 Task: Buy 5 Viscometers from Measuring & Testing section under best seller category for shipping address: Ethan King, 1137 Star Trek Drive, Pensacola, Florida 32501, Cell Number 8503109646. Pay from credit card ending with 6759, CVV 506
Action: Mouse moved to (825, 163)
Screenshot: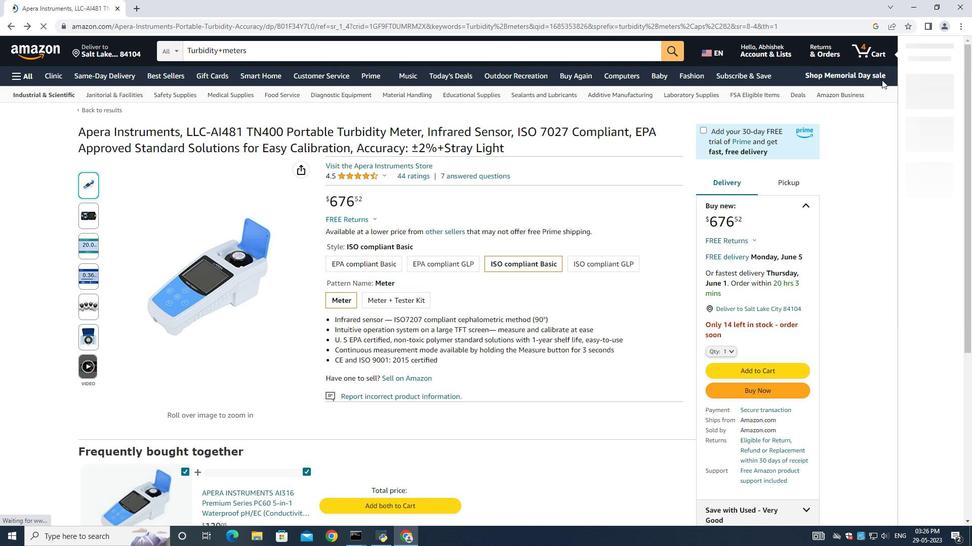 
Action: Mouse scrolled (825, 163) with delta (0, 0)
Screenshot: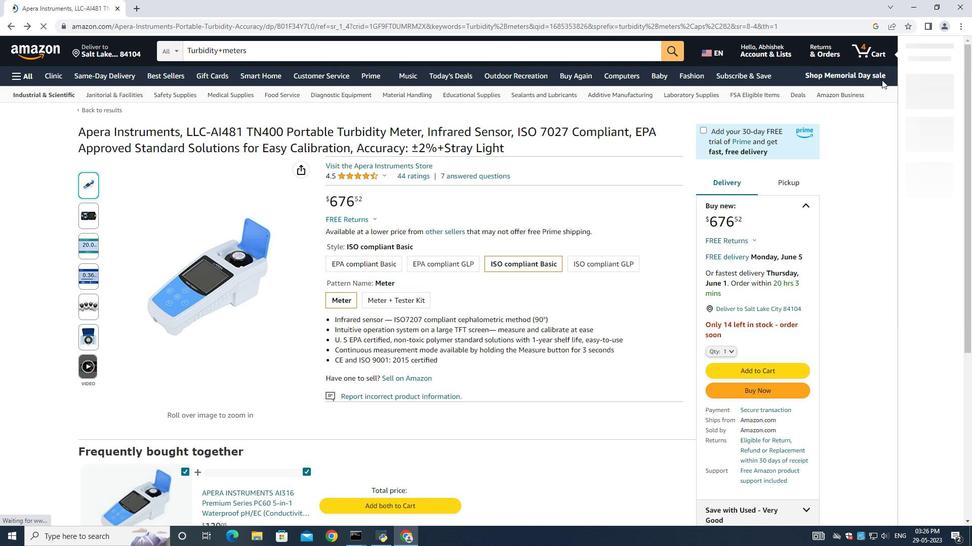 
Action: Mouse moved to (831, 163)
Screenshot: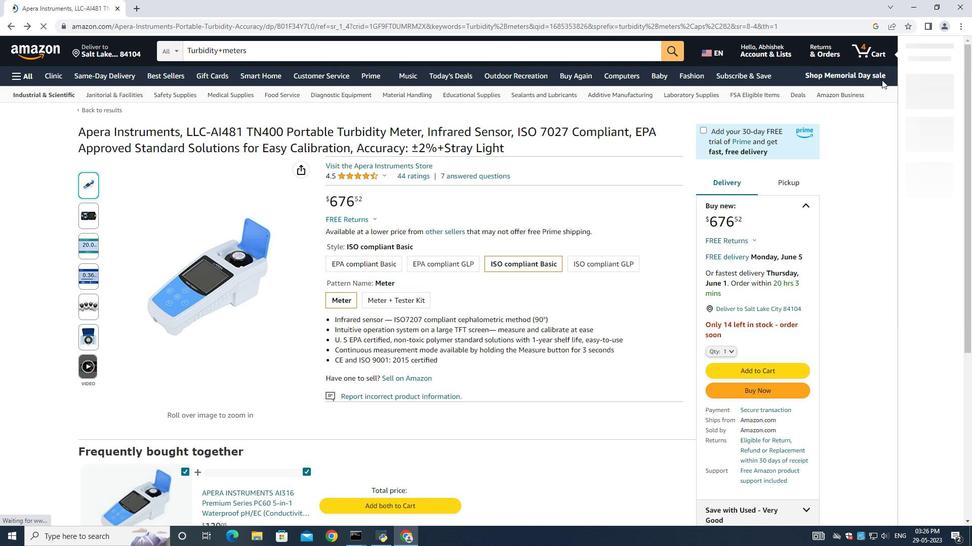 
Action: Mouse scrolled (831, 164) with delta (0, 0)
Screenshot: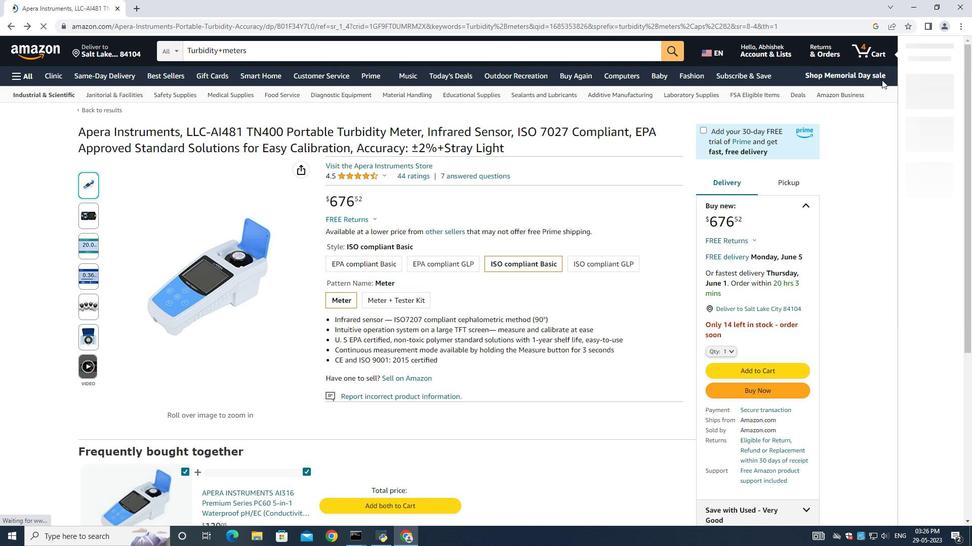 
Action: Mouse moved to (836, 165)
Screenshot: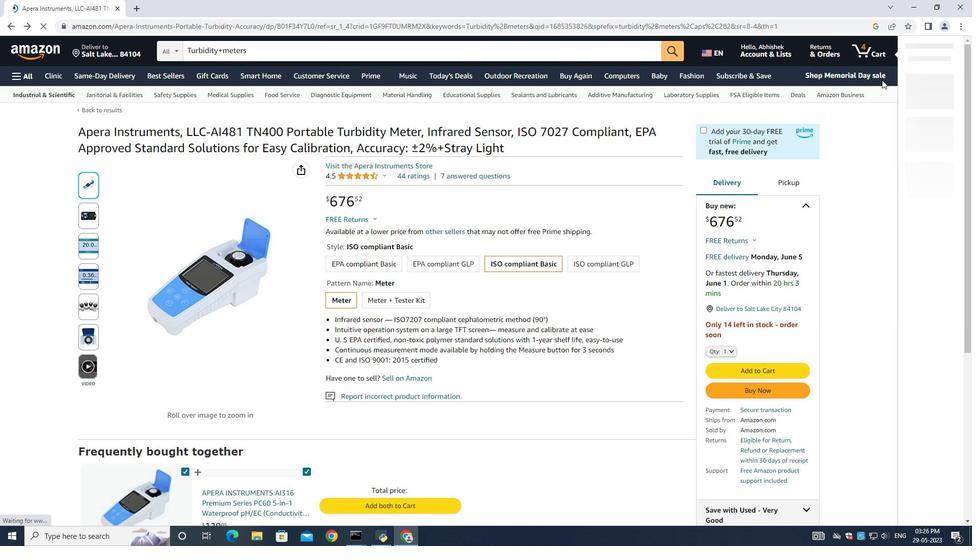 
Action: Mouse scrolled (833, 165) with delta (0, 0)
Screenshot: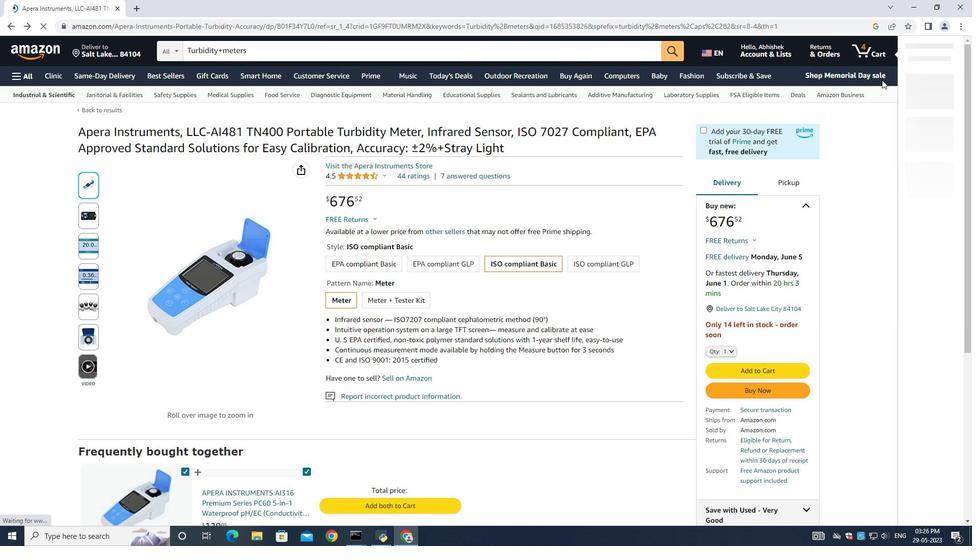 
Action: Mouse moved to (838, 166)
Screenshot: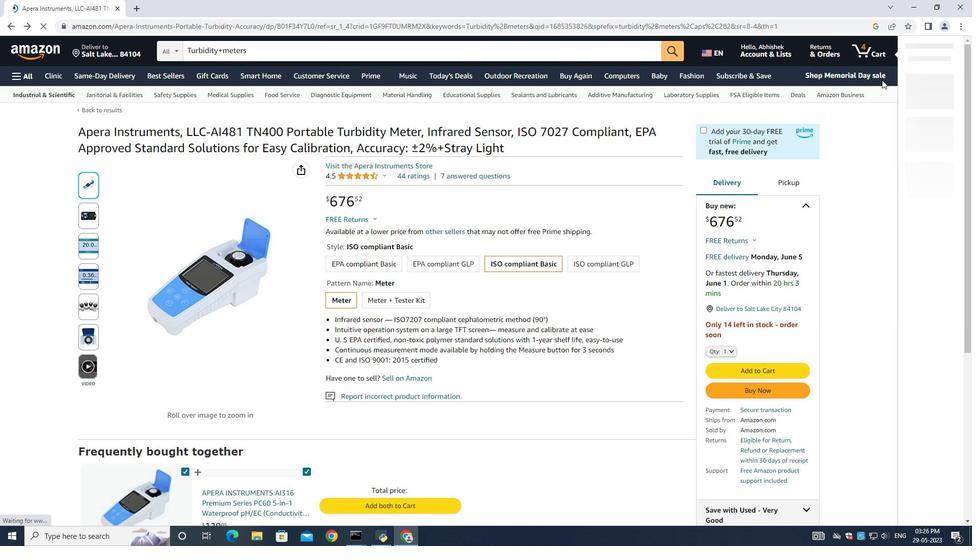 
Action: Mouse scrolled (836, 166) with delta (0, 0)
Screenshot: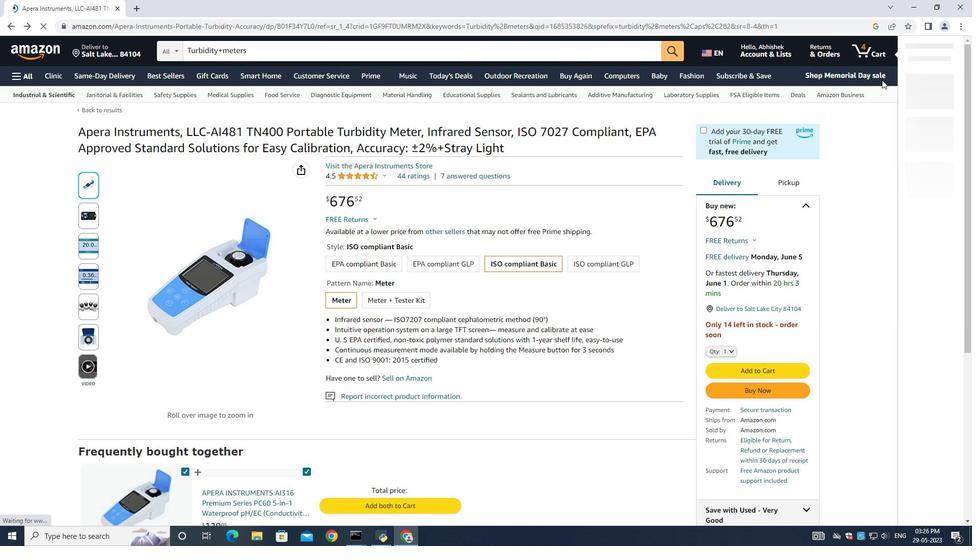 
Action: Mouse moved to (842, 168)
Screenshot: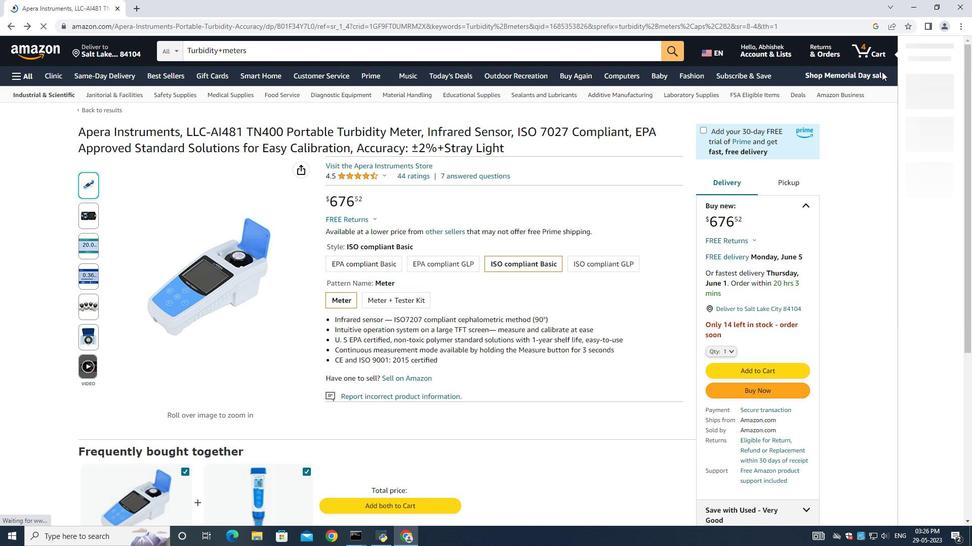 
Action: Mouse scrolled (838, 167) with delta (0, 0)
Screenshot: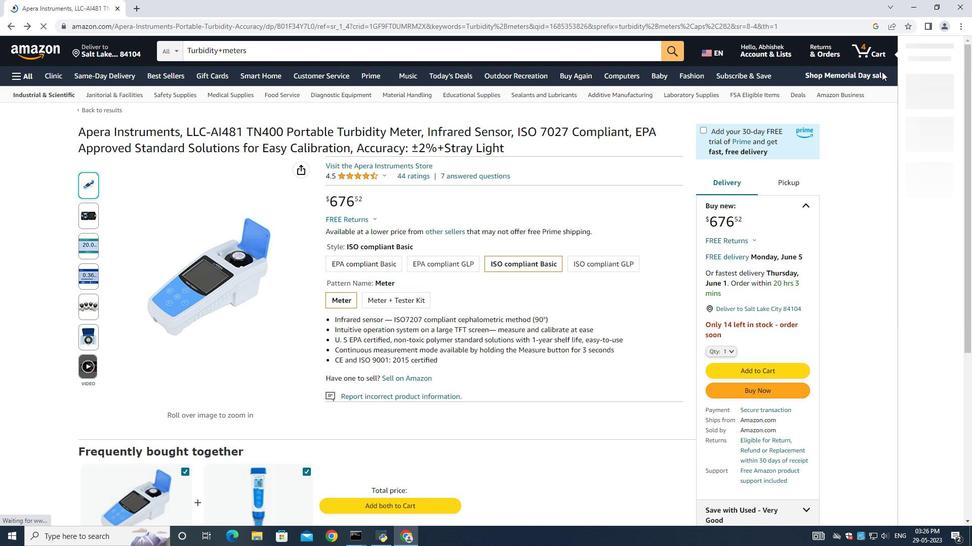 
Action: Mouse moved to (854, 169)
Screenshot: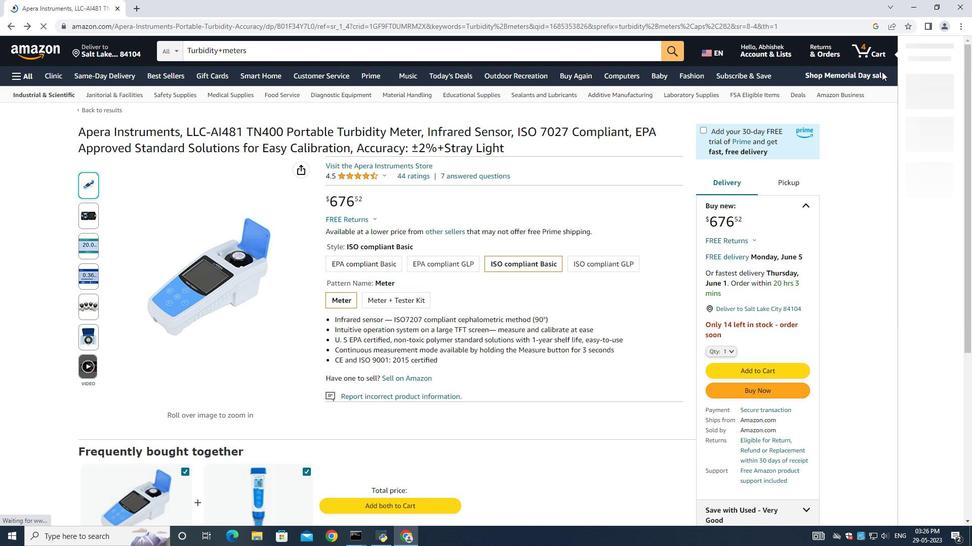 
Action: Mouse scrolled (847, 169) with delta (0, 0)
Screenshot: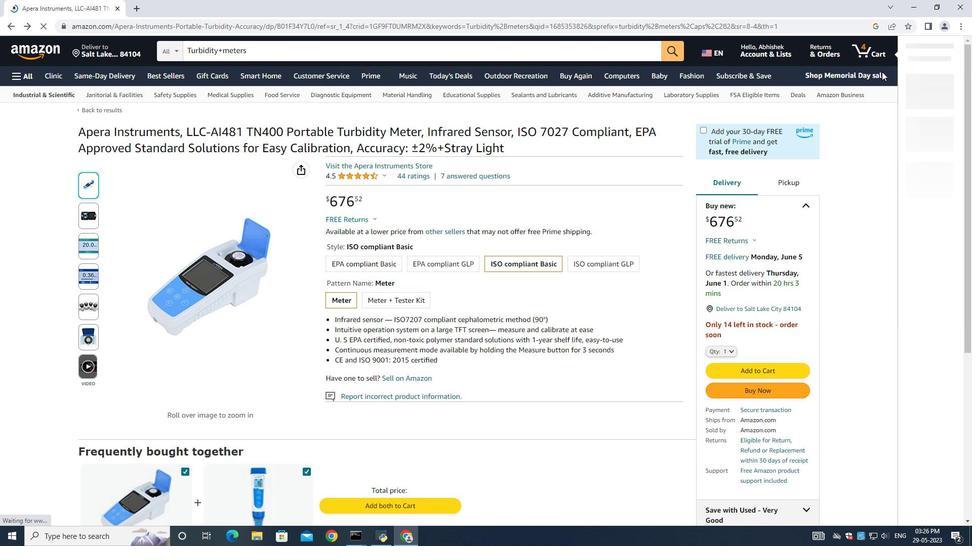 
Action: Mouse moved to (919, 160)
Screenshot: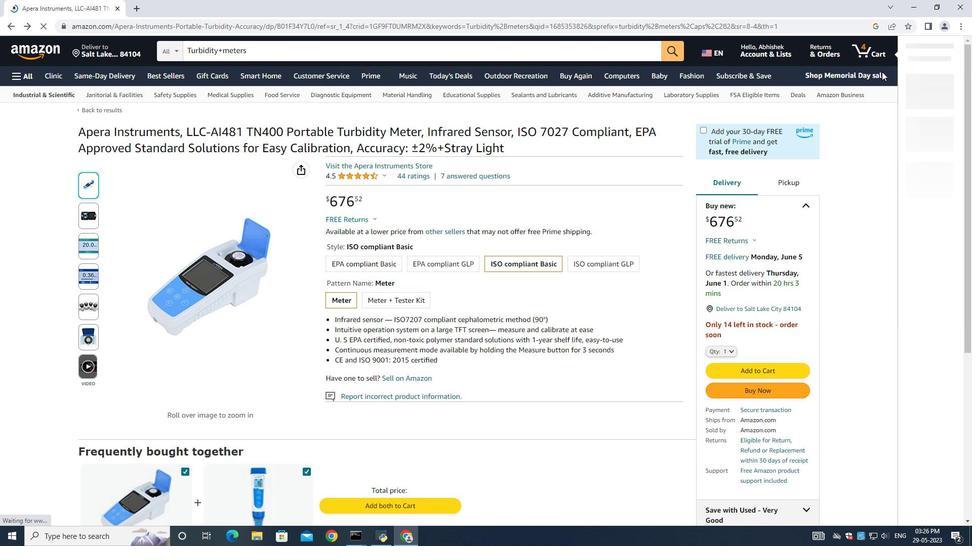 
Action: Mouse scrolled (863, 170) with delta (0, 0)
Screenshot: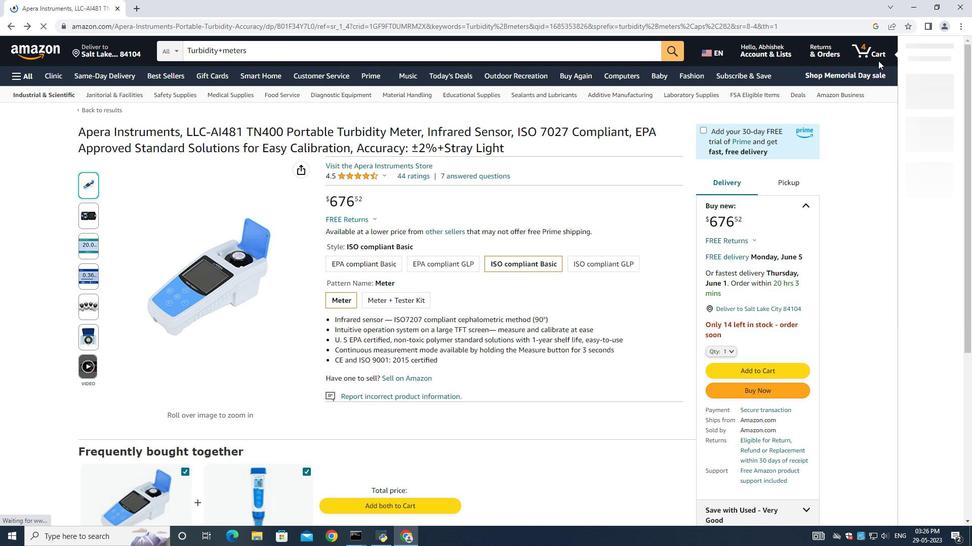 
Action: Mouse moved to (919, 160)
Screenshot: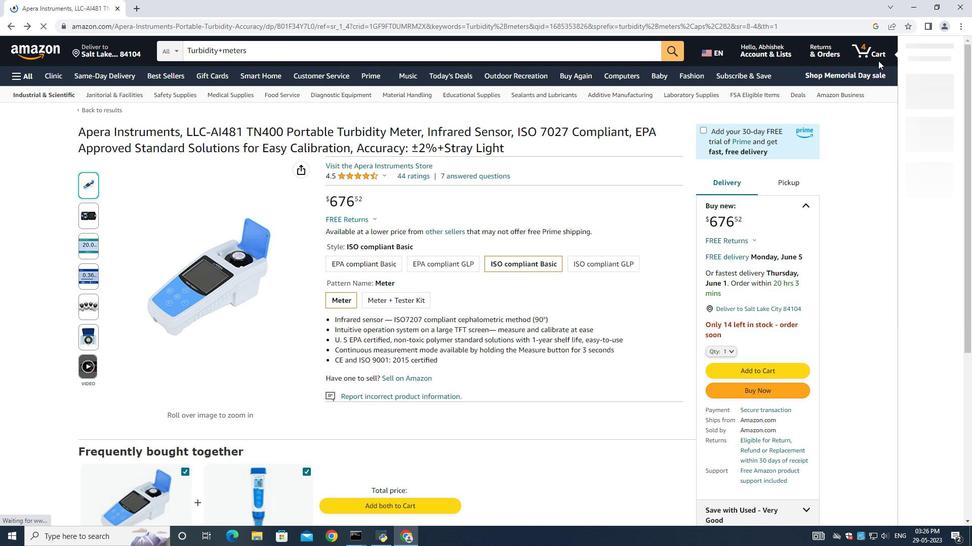 
Action: Mouse scrolled (919, 161) with delta (0, 0)
Screenshot: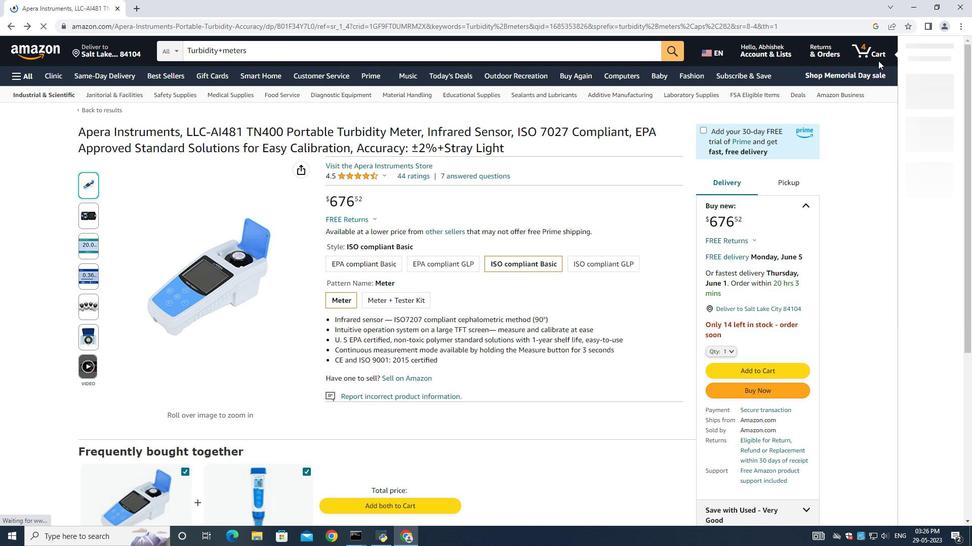 
Action: Mouse moved to (874, 45)
Screenshot: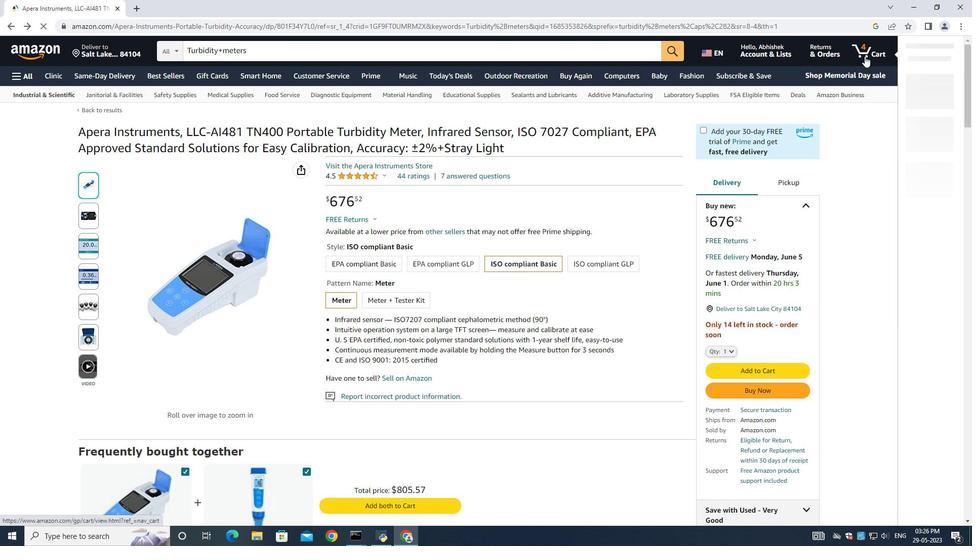 
Action: Mouse pressed left at (874, 45)
Screenshot: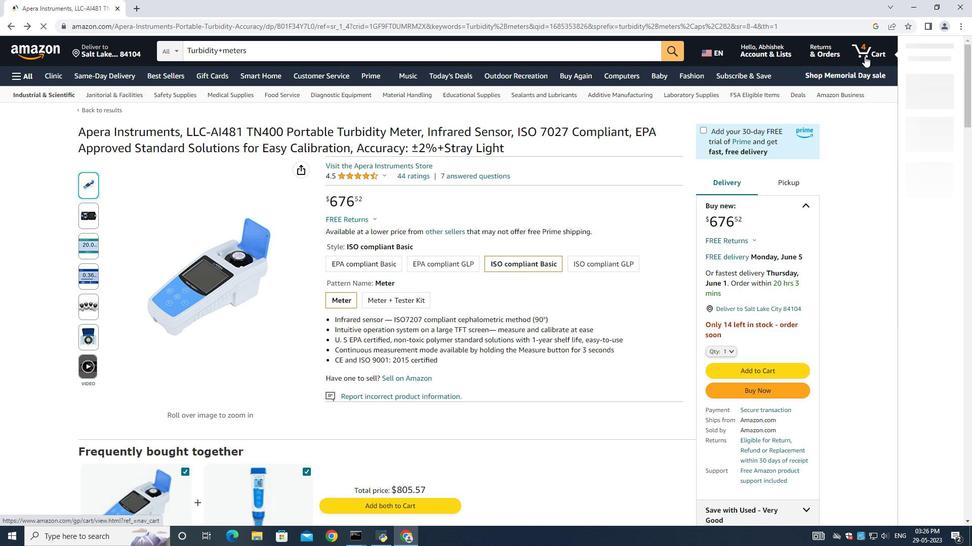 
Action: Mouse moved to (295, 330)
Screenshot: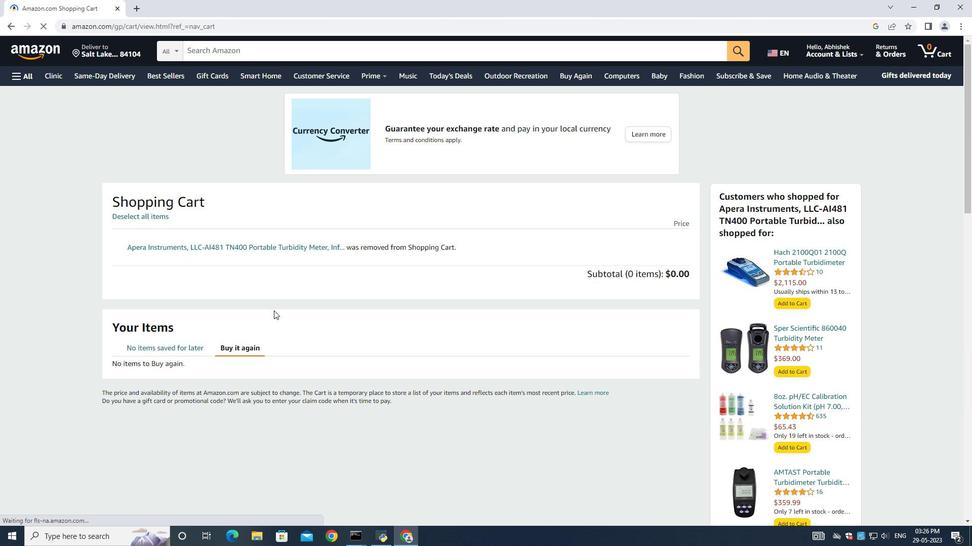 
Action: Mouse pressed left at (295, 330)
Screenshot: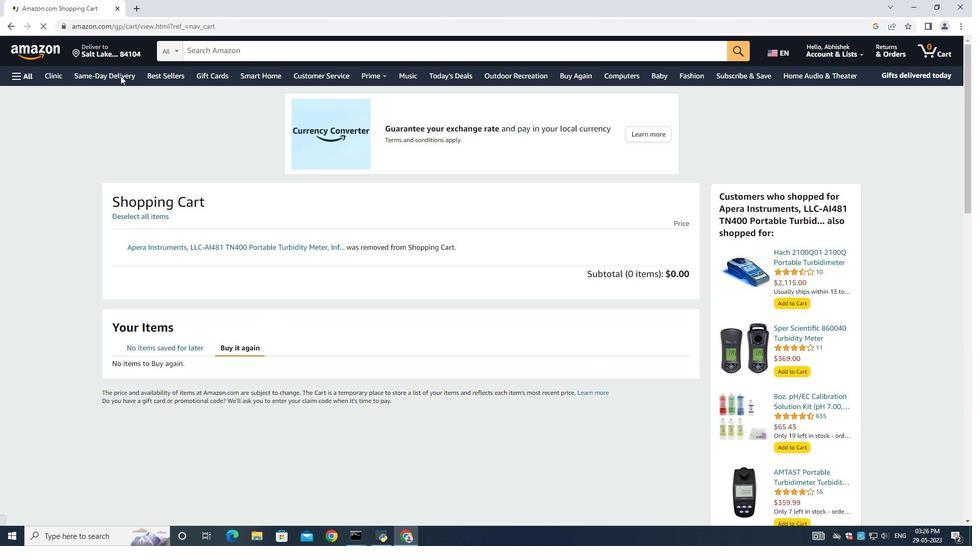 
Action: Mouse moved to (18, 77)
Screenshot: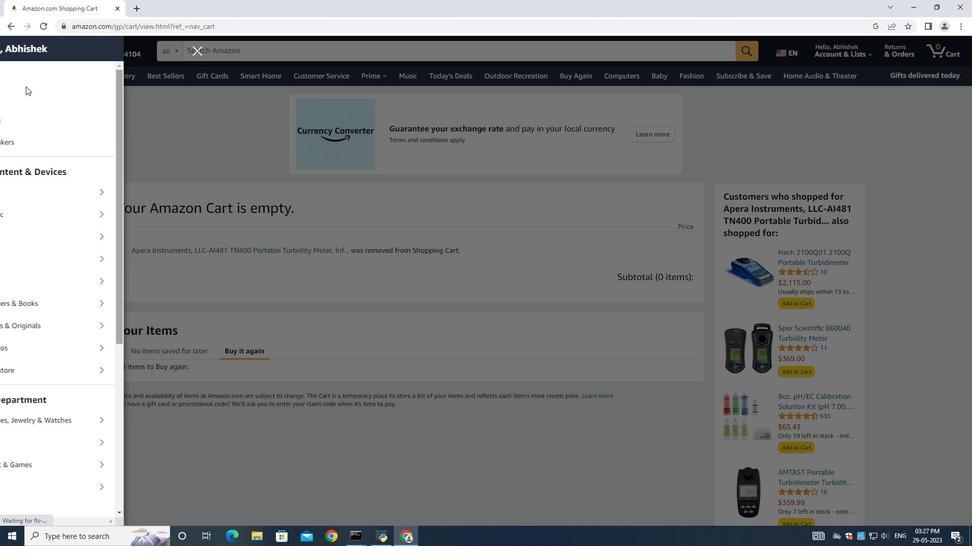 
Action: Mouse pressed left at (18, 77)
Screenshot: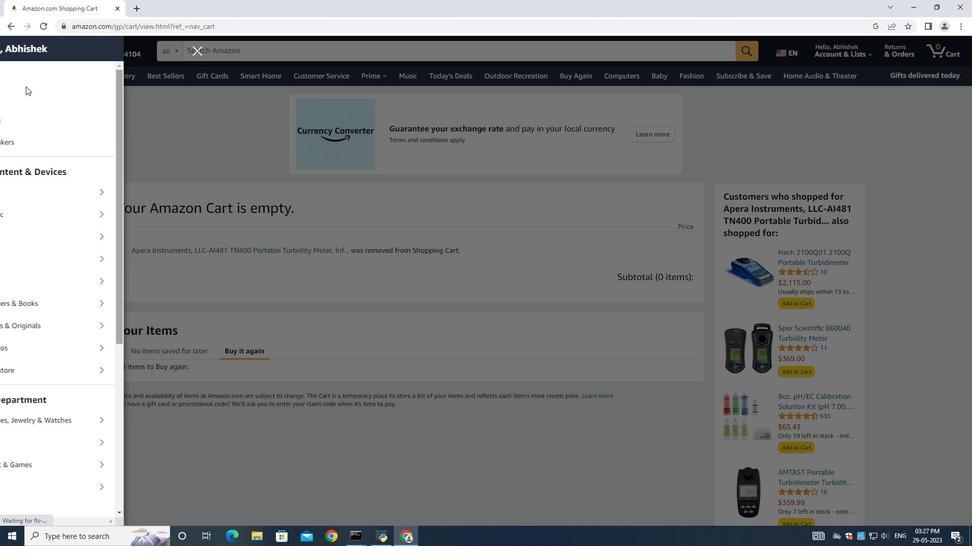 
Action: Mouse moved to (27, 92)
Screenshot: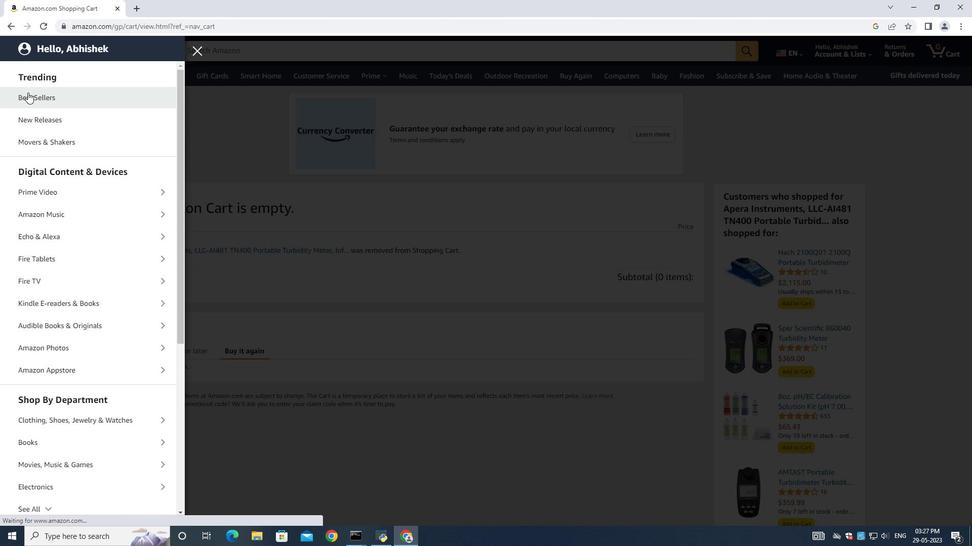 
Action: Mouse pressed left at (27, 92)
Screenshot: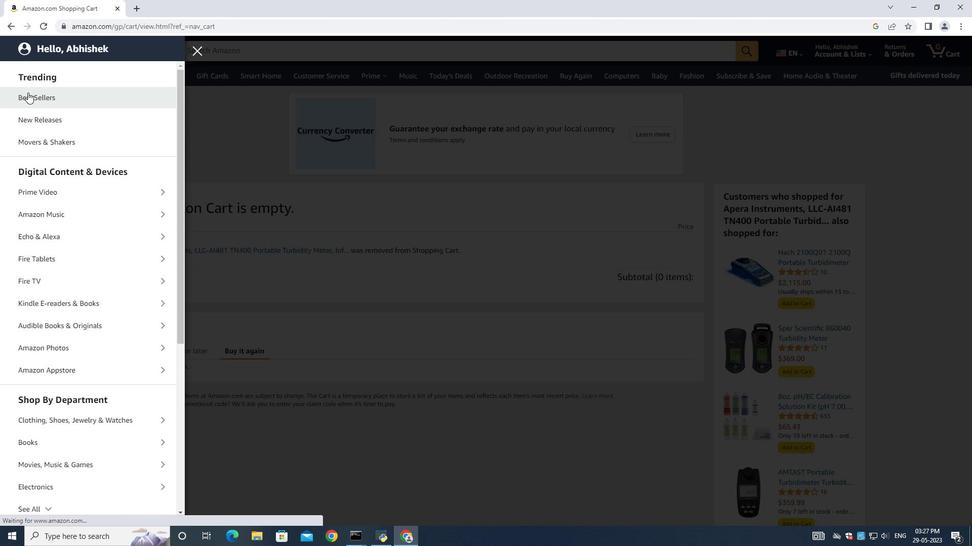 
Action: Mouse moved to (213, 49)
Screenshot: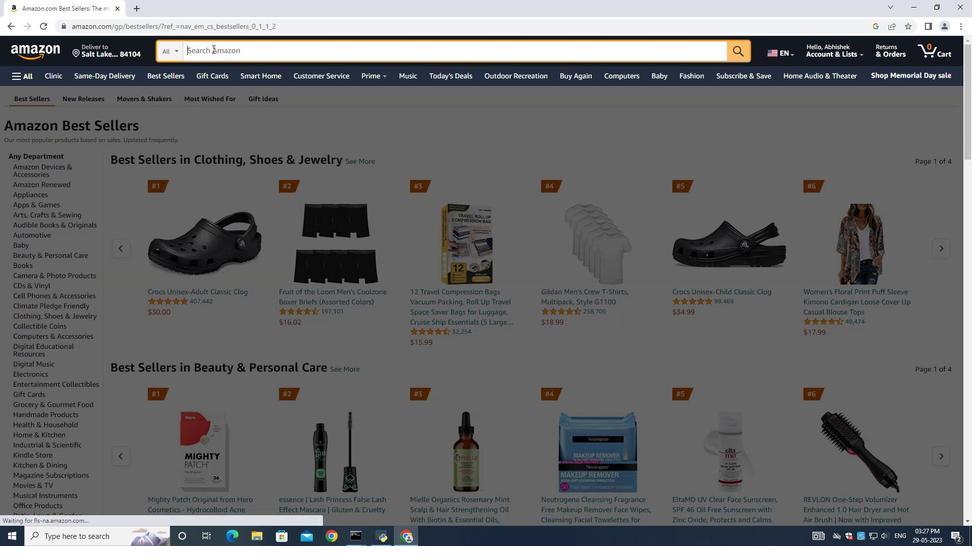
Action: Mouse pressed left at (213, 49)
Screenshot: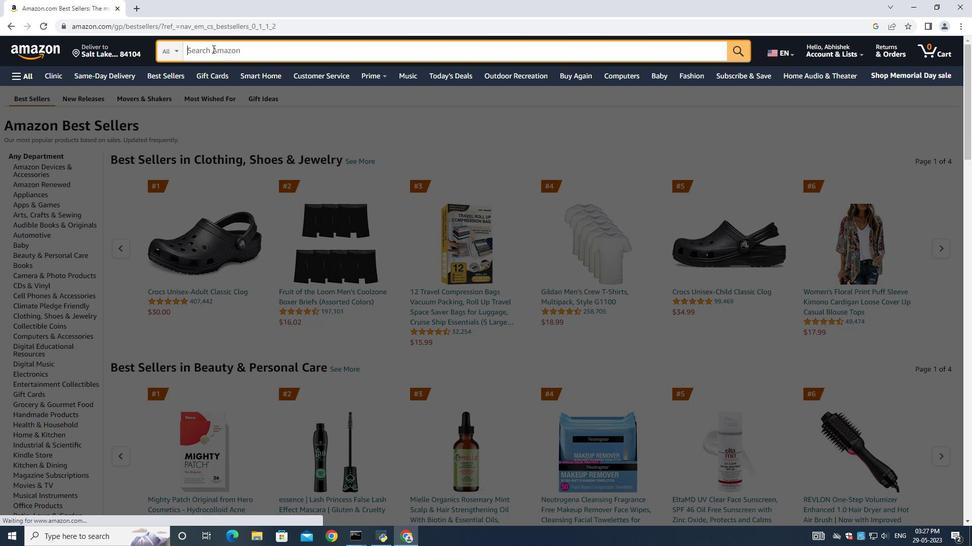 
Action: Mouse moved to (212, 49)
Screenshot: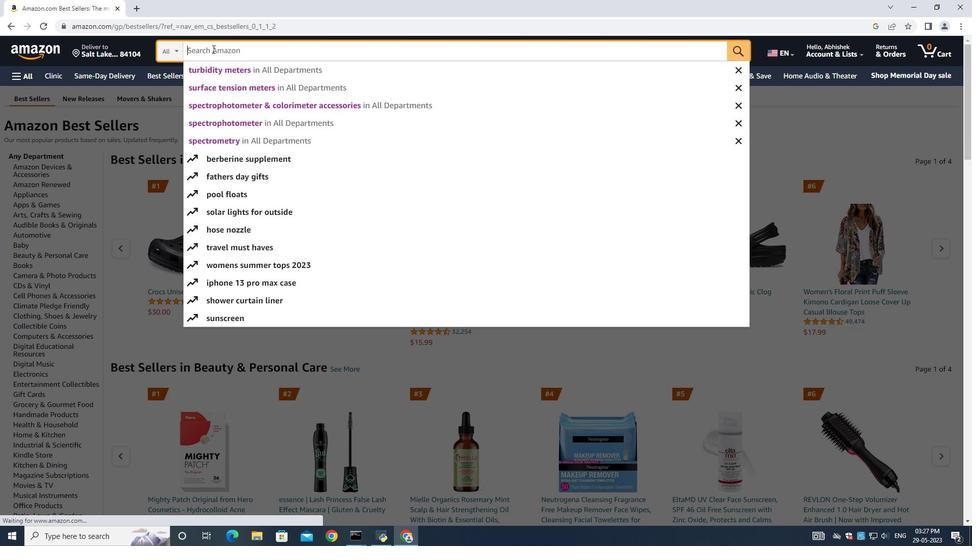 
Action: Key pressed <Key.shift>Viscometers<Key.enter>
Screenshot: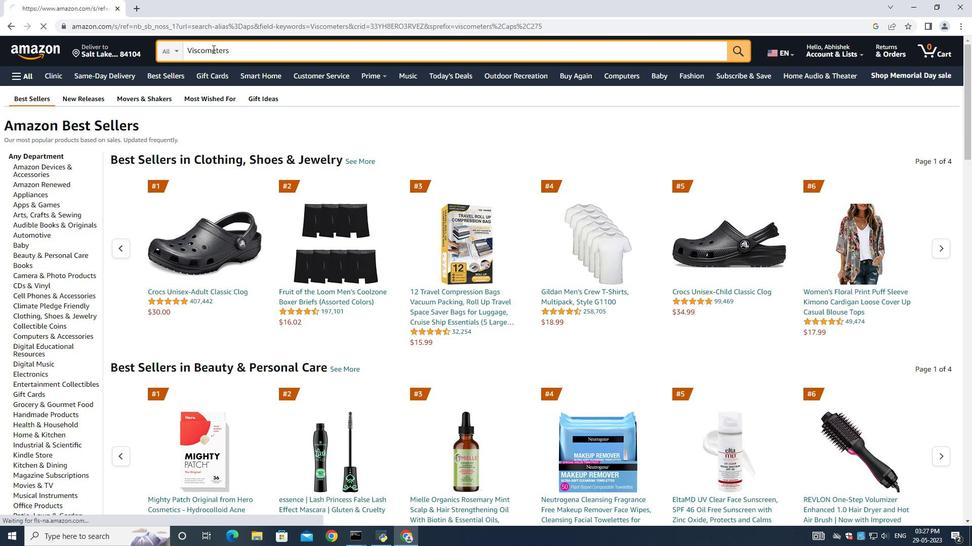 
Action: Mouse moved to (465, 344)
Screenshot: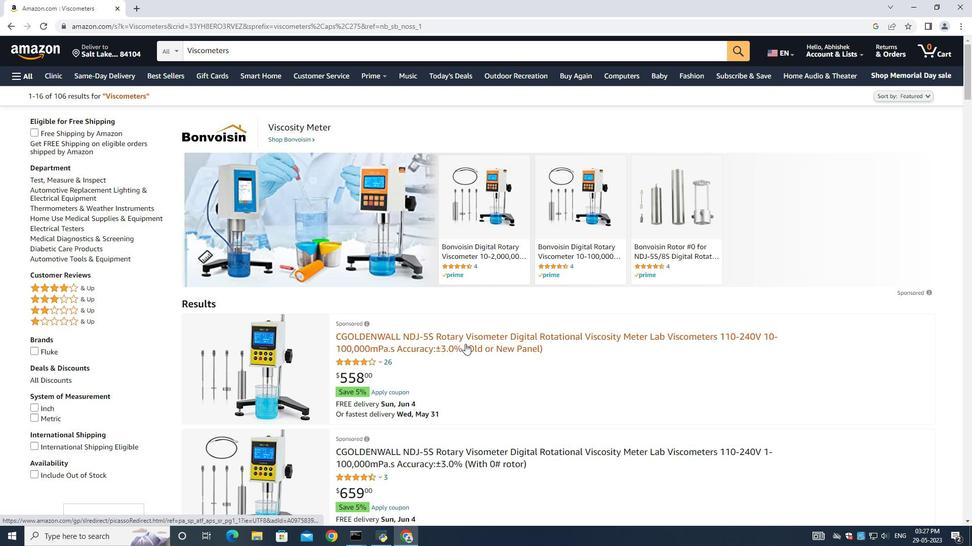 
Action: Mouse scrolled (465, 343) with delta (0, 0)
Screenshot: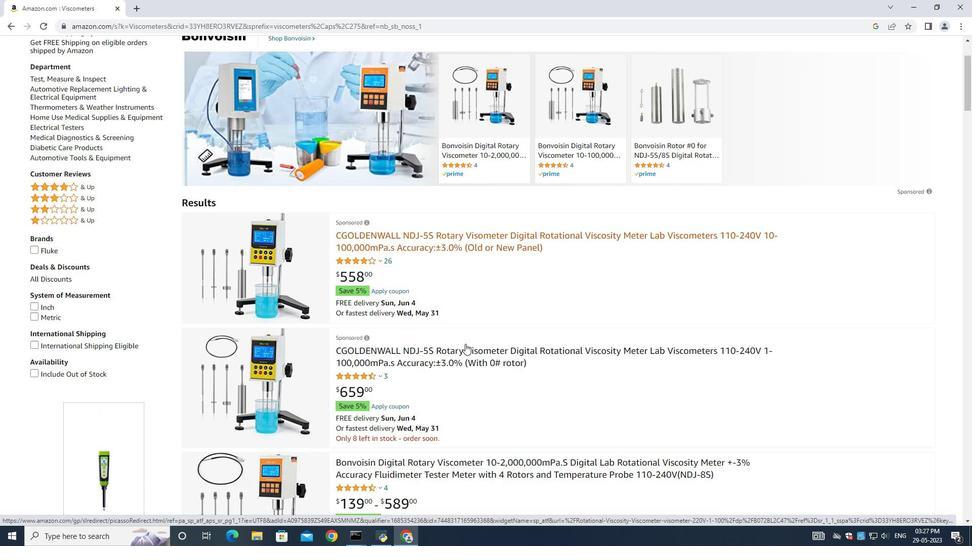 
Action: Mouse scrolled (465, 343) with delta (0, 0)
Screenshot: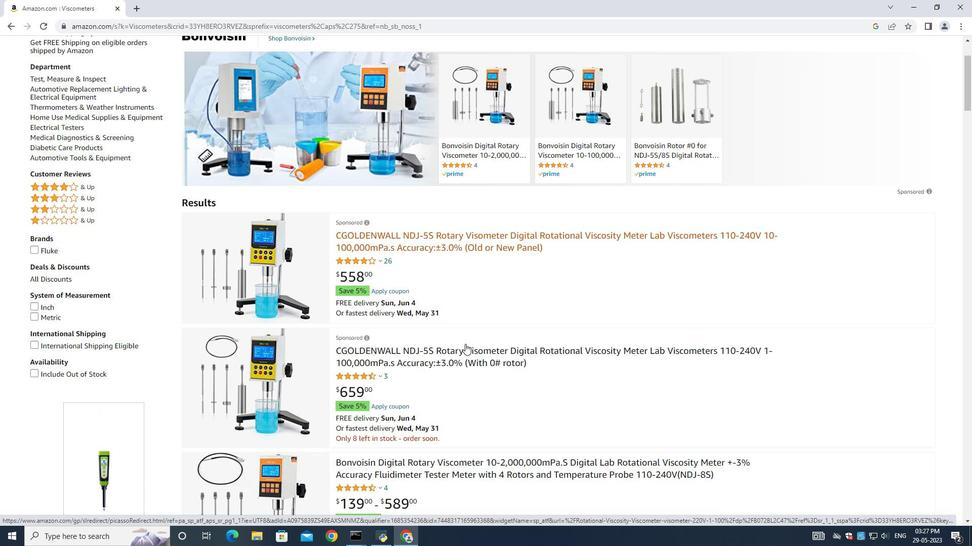
Action: Mouse moved to (466, 242)
Screenshot: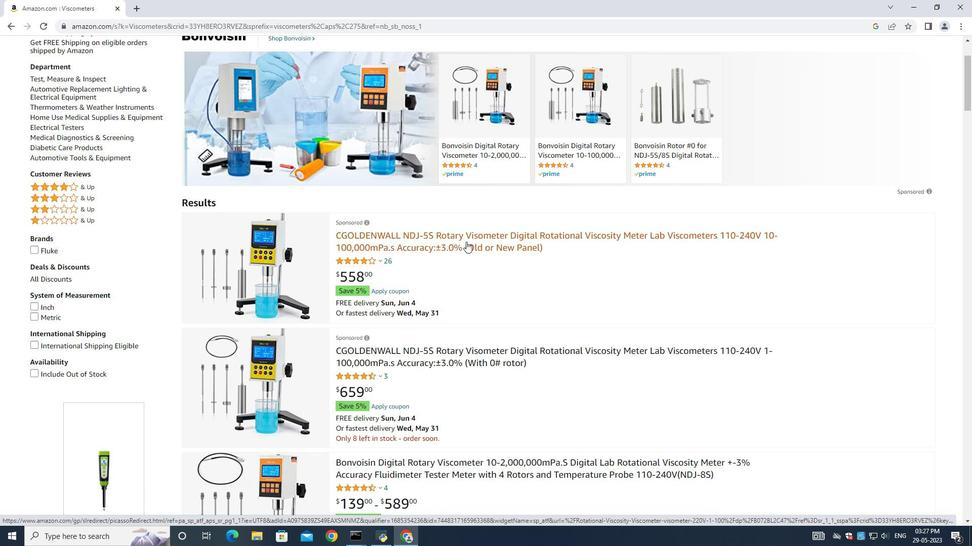 
Action: Mouse pressed left at (466, 242)
Screenshot: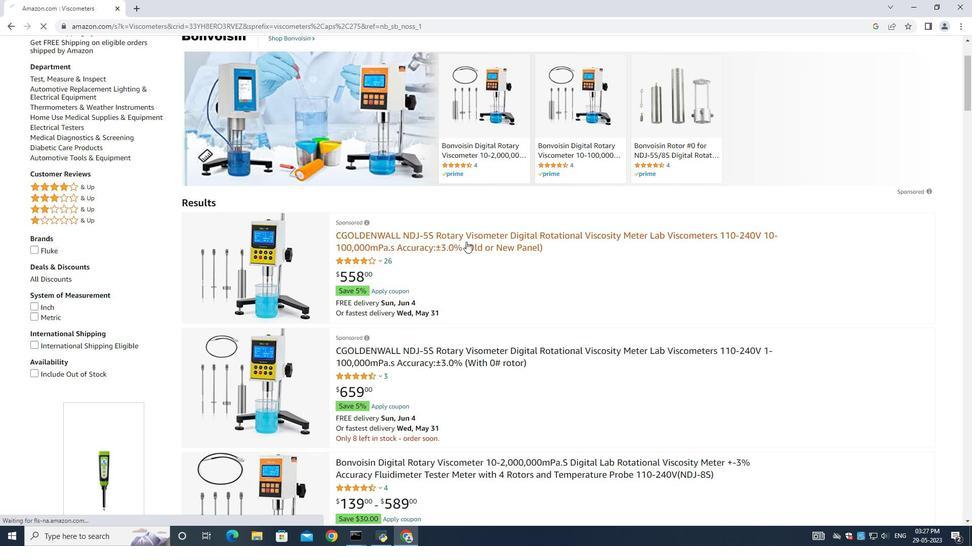 
Action: Mouse moved to (136, 429)
Screenshot: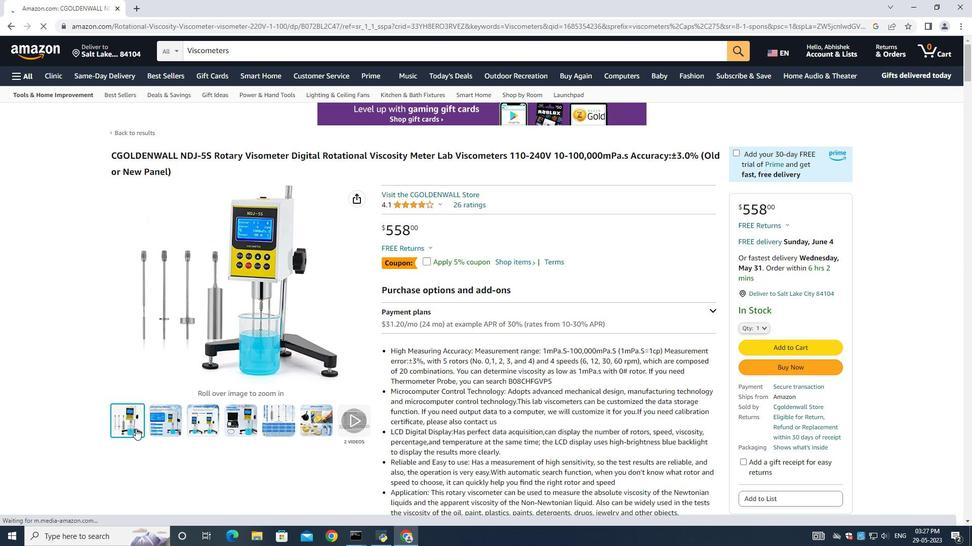 
Action: Mouse pressed left at (136, 429)
Screenshot: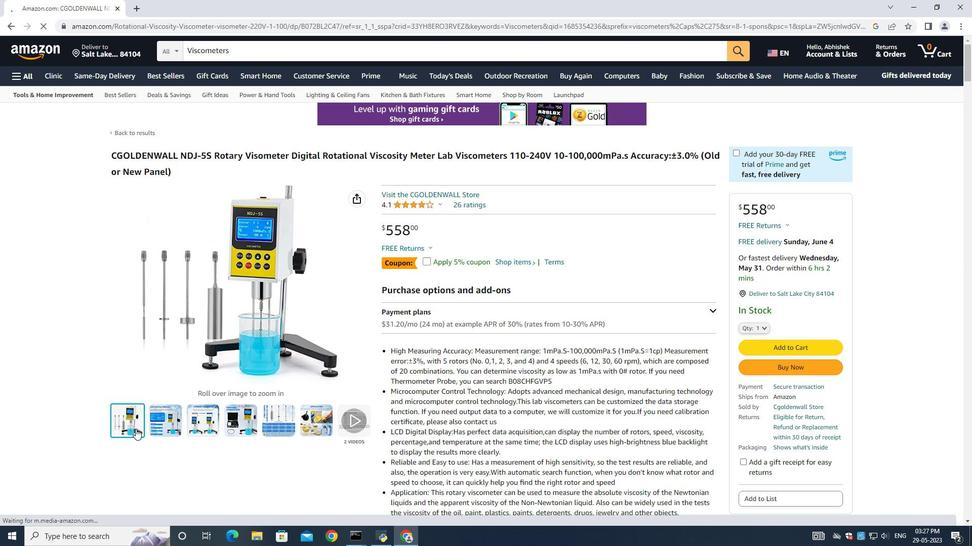 
Action: Mouse moved to (160, 425)
Screenshot: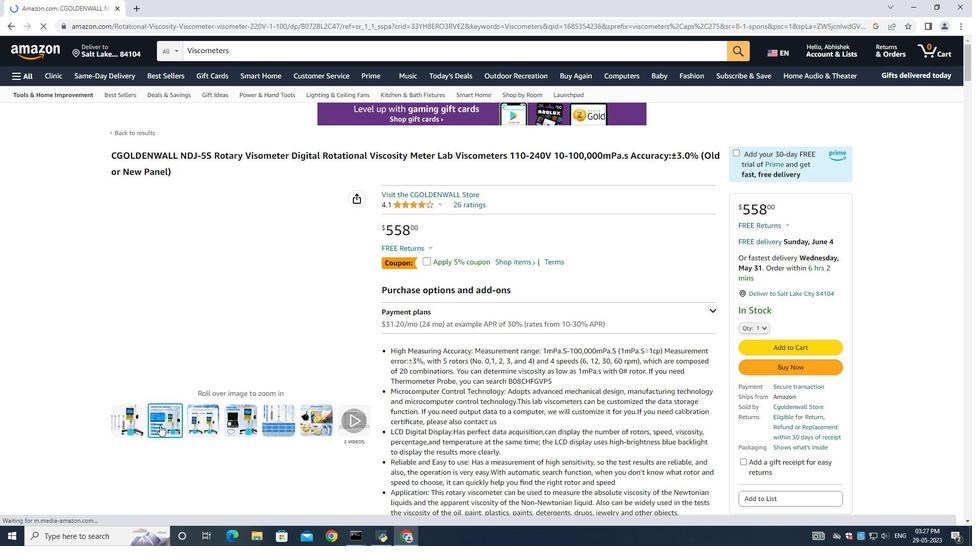 
Action: Mouse pressed left at (160, 425)
Screenshot: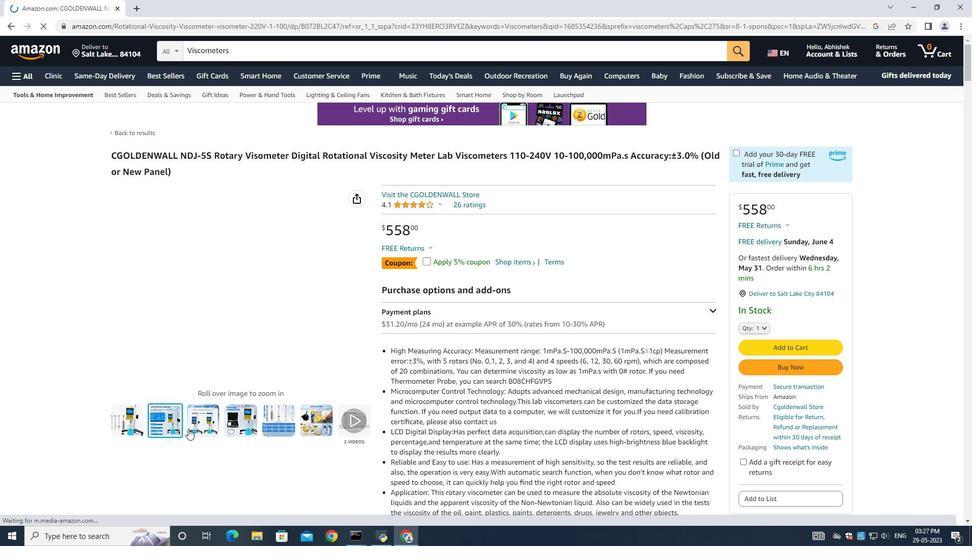 
Action: Mouse moved to (197, 427)
Screenshot: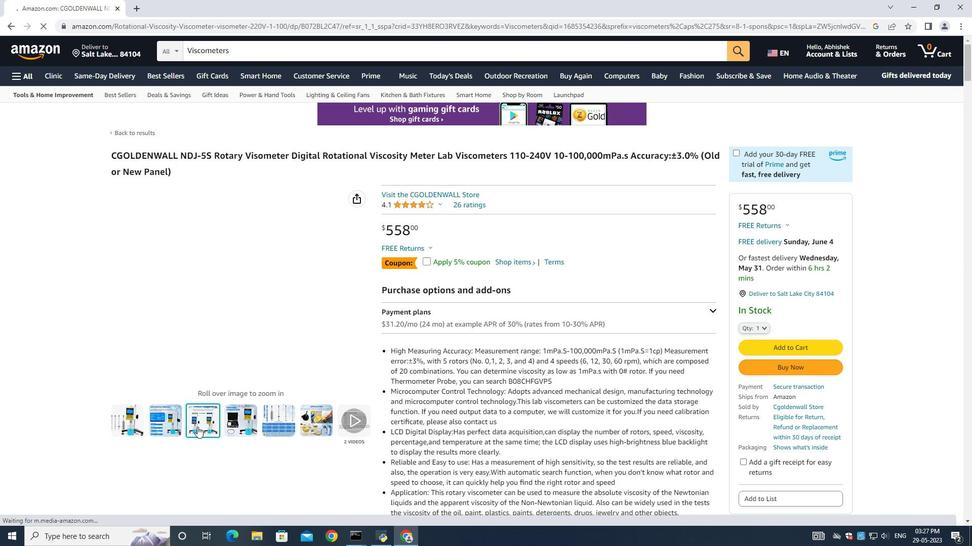 
Action: Mouse pressed left at (197, 427)
Screenshot: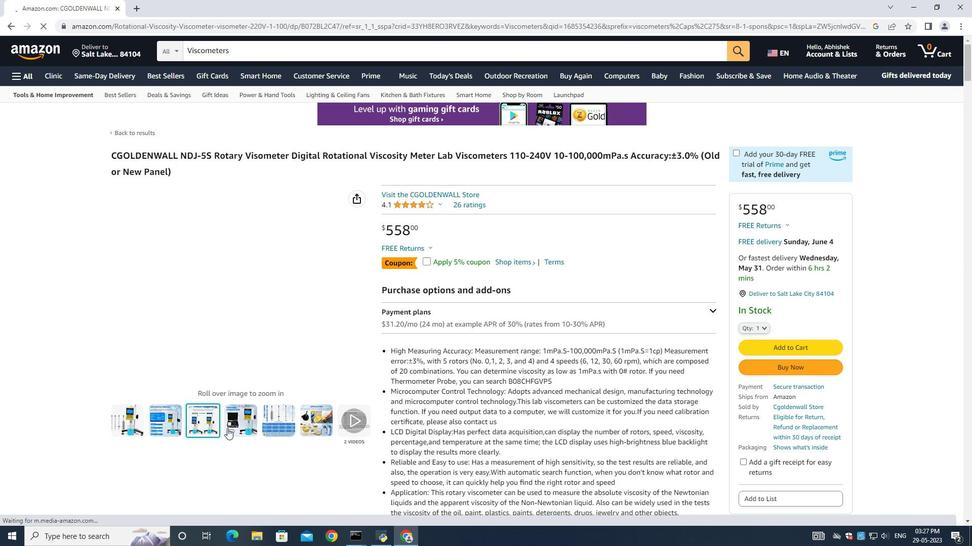 
Action: Mouse moved to (257, 419)
Screenshot: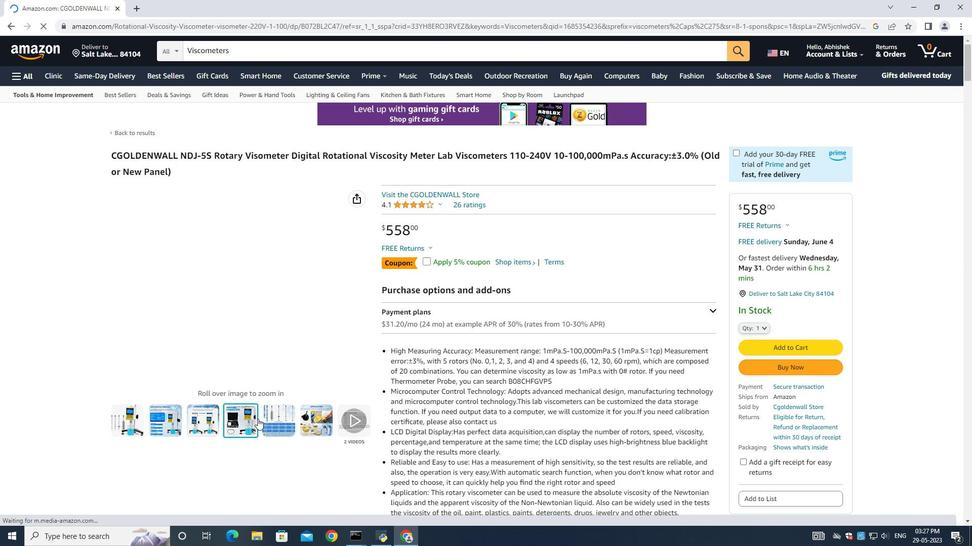 
Action: Mouse pressed left at (257, 419)
Screenshot: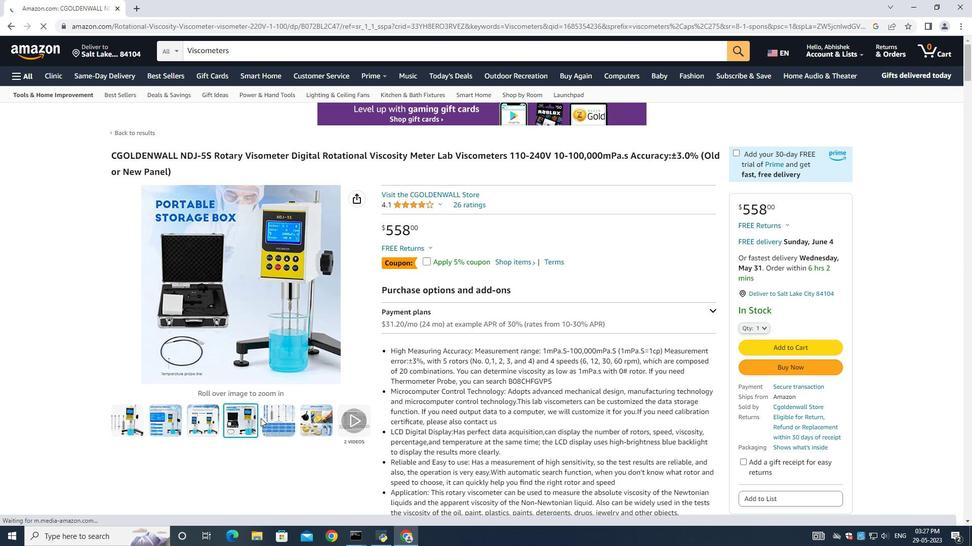 
Action: Mouse moved to (292, 418)
Screenshot: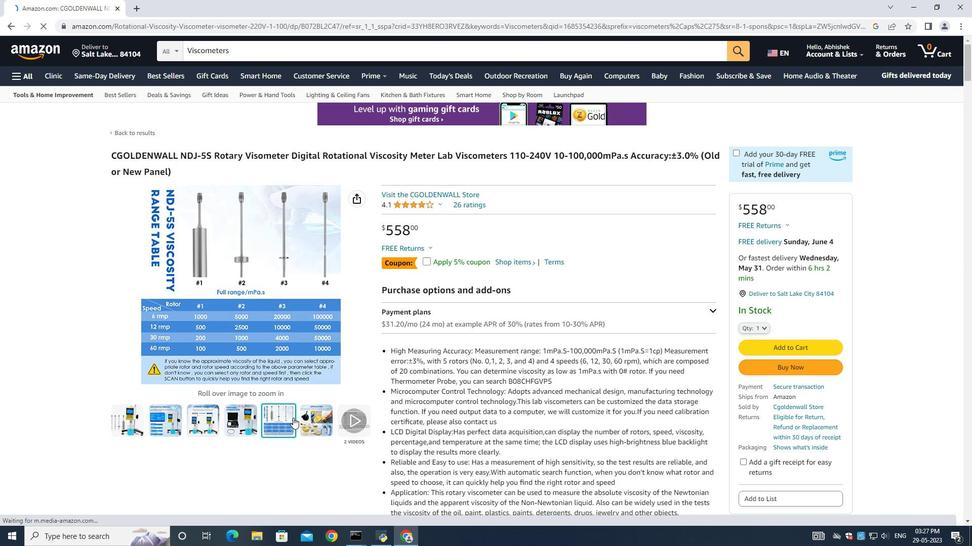 
Action: Mouse pressed left at (292, 418)
Screenshot: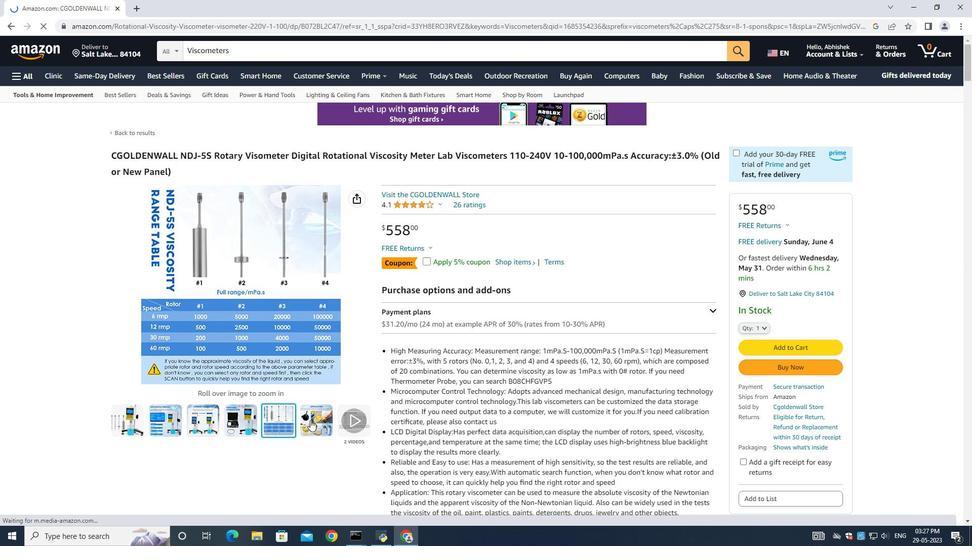 
Action: Mouse moved to (314, 420)
Screenshot: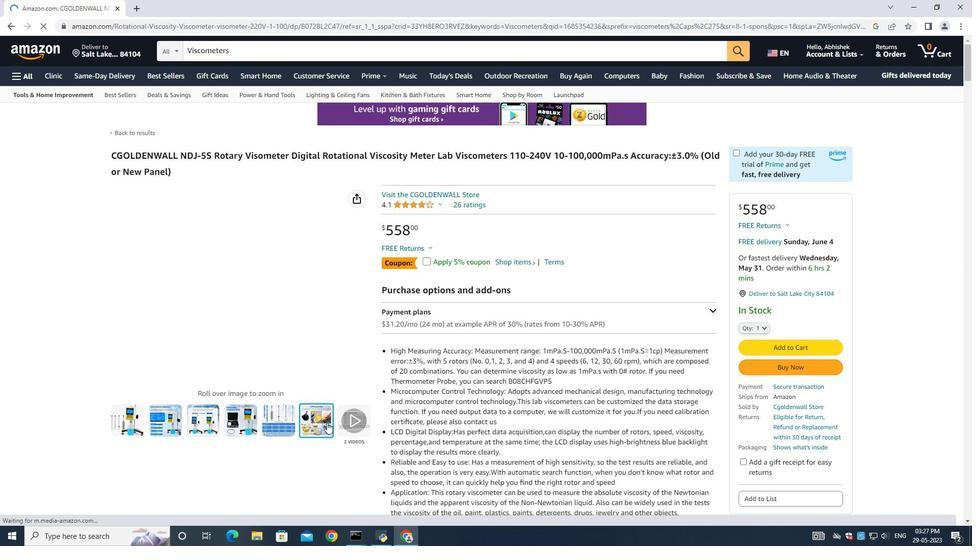 
Action: Mouse pressed left at (314, 420)
Screenshot: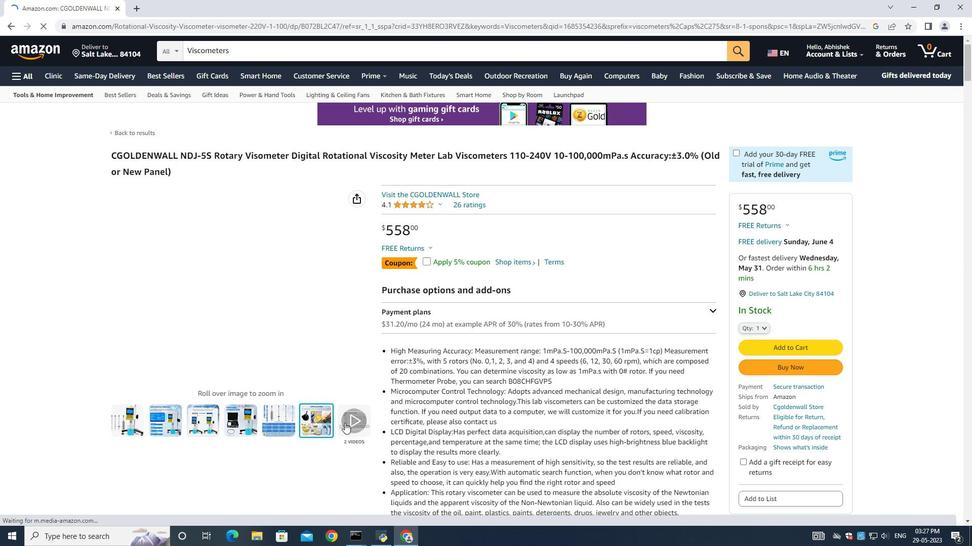 
Action: Mouse moved to (349, 422)
Screenshot: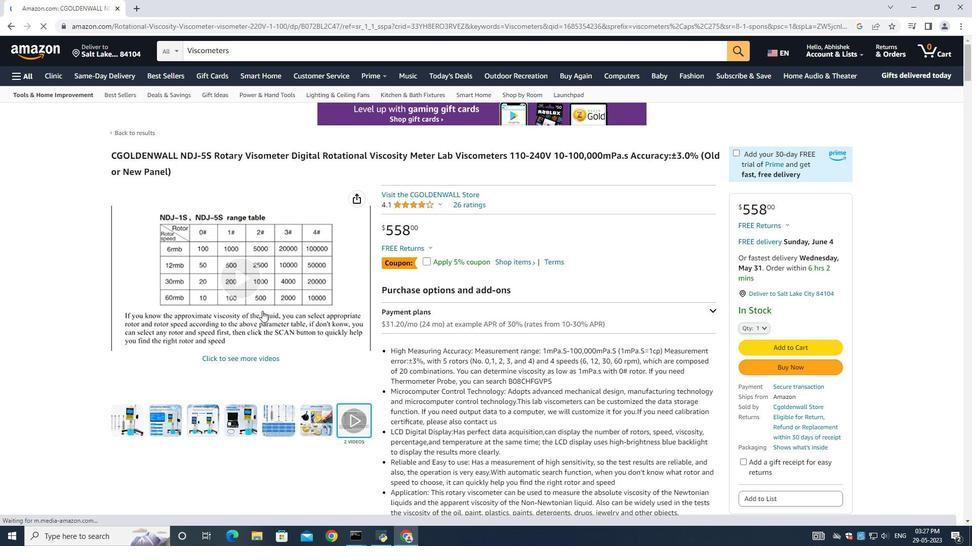 
Action: Mouse pressed left at (349, 422)
Screenshot: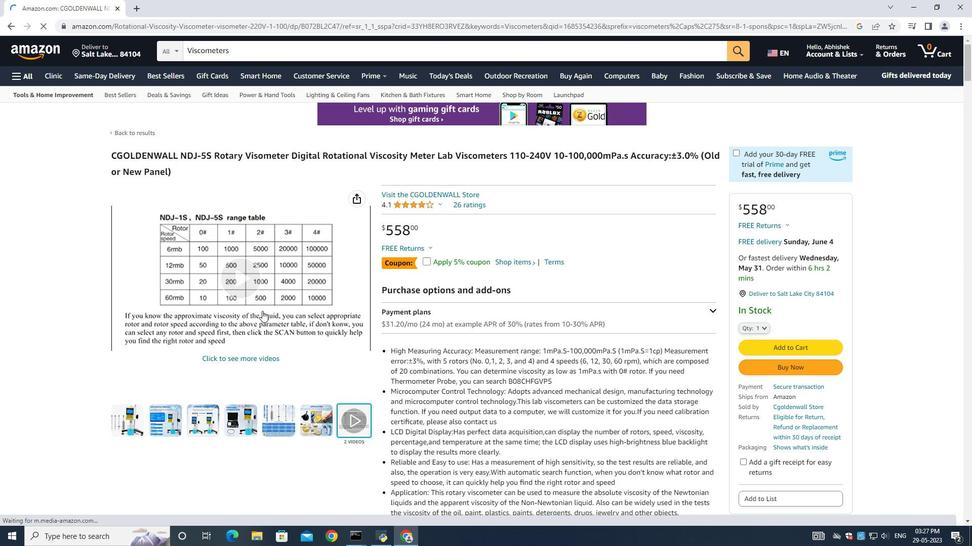
Action: Mouse moved to (209, 261)
Screenshot: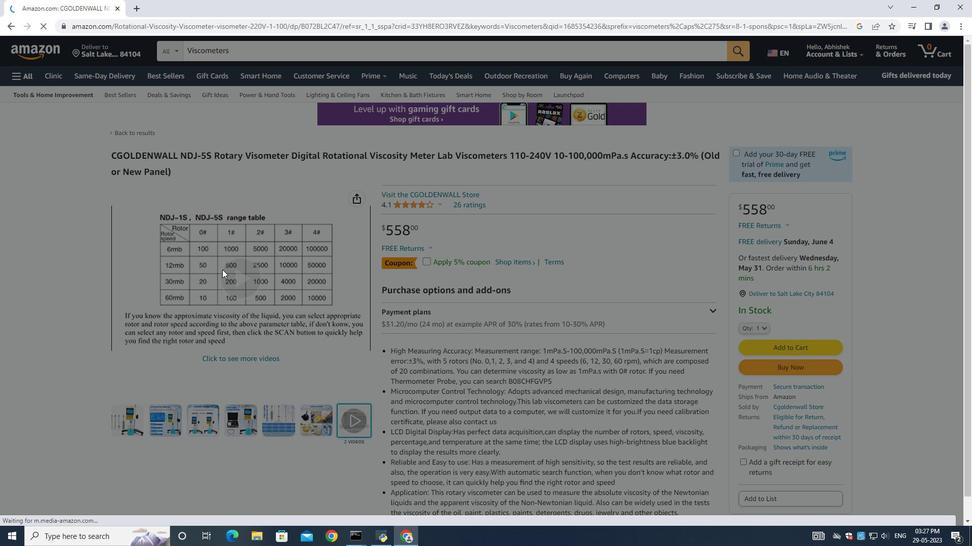 
Action: Mouse pressed left at (209, 261)
Screenshot: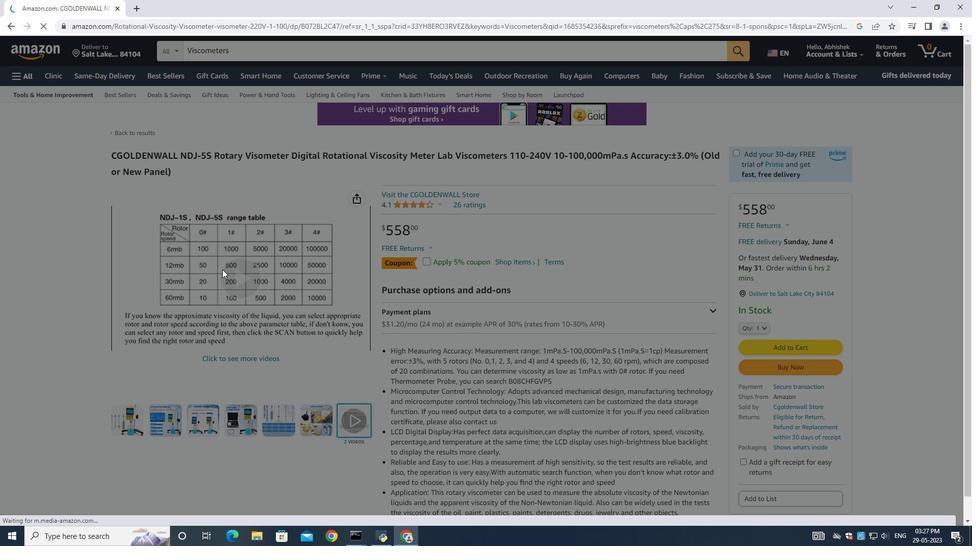
Action: Mouse moved to (147, 428)
Screenshot: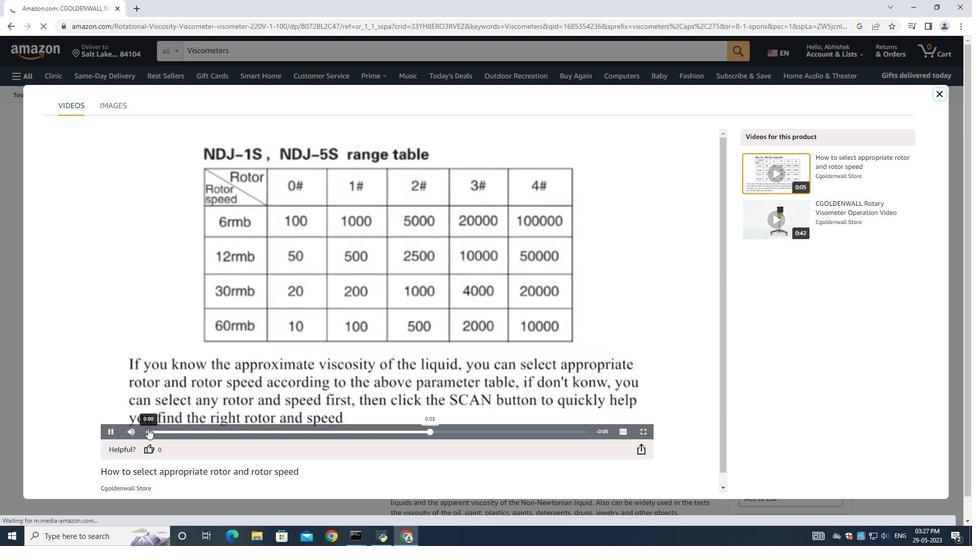 
Action: Mouse pressed left at (147, 428)
Screenshot: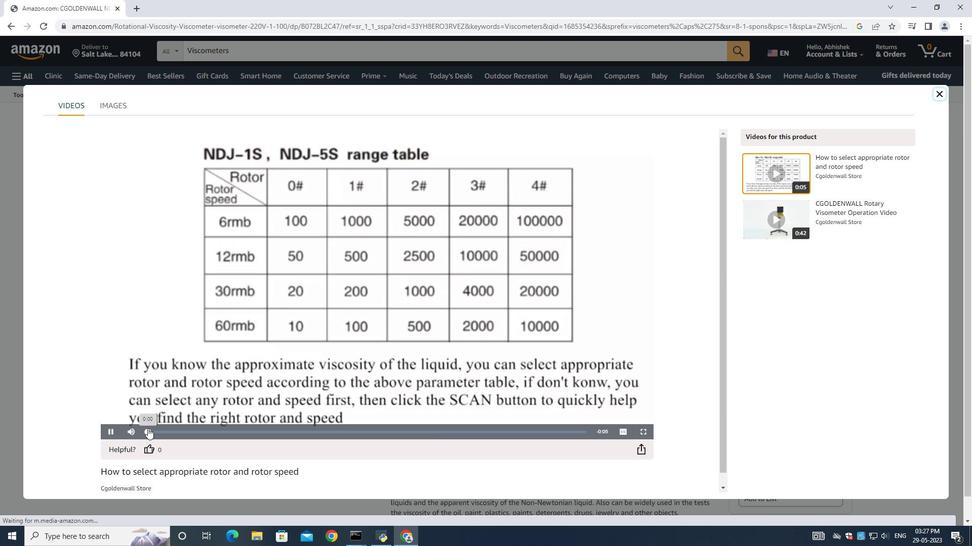 
Action: Mouse moved to (770, 226)
Screenshot: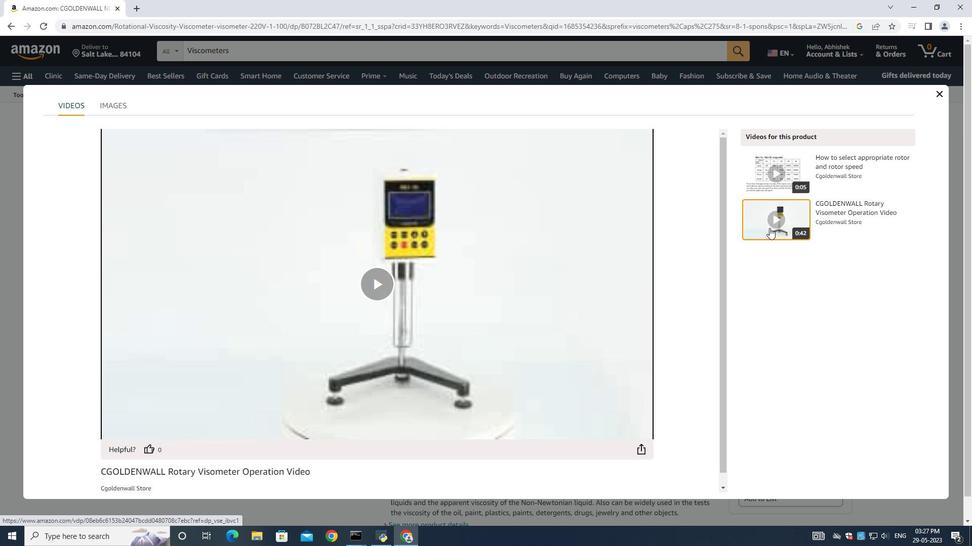 
Action: Mouse pressed left at (770, 226)
Screenshot: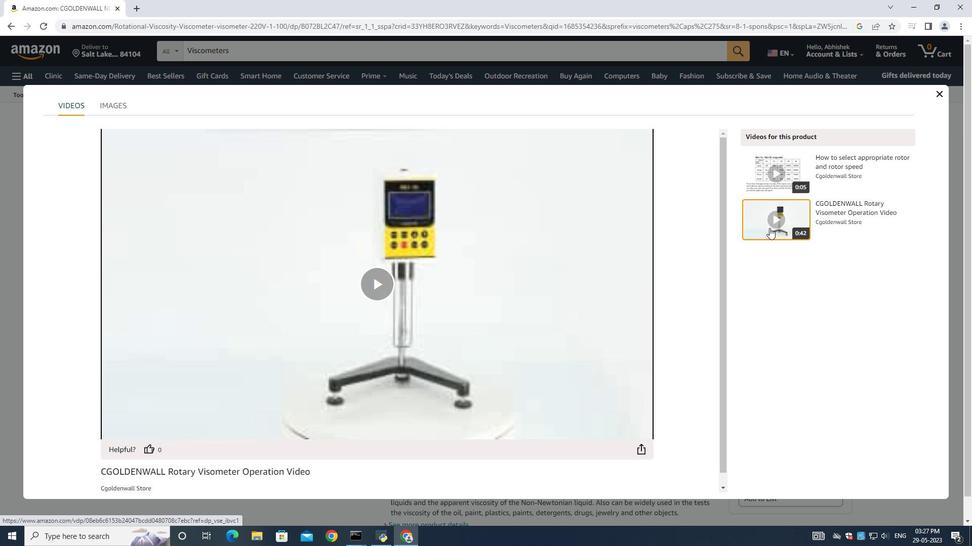 
Action: Mouse moved to (940, 95)
Screenshot: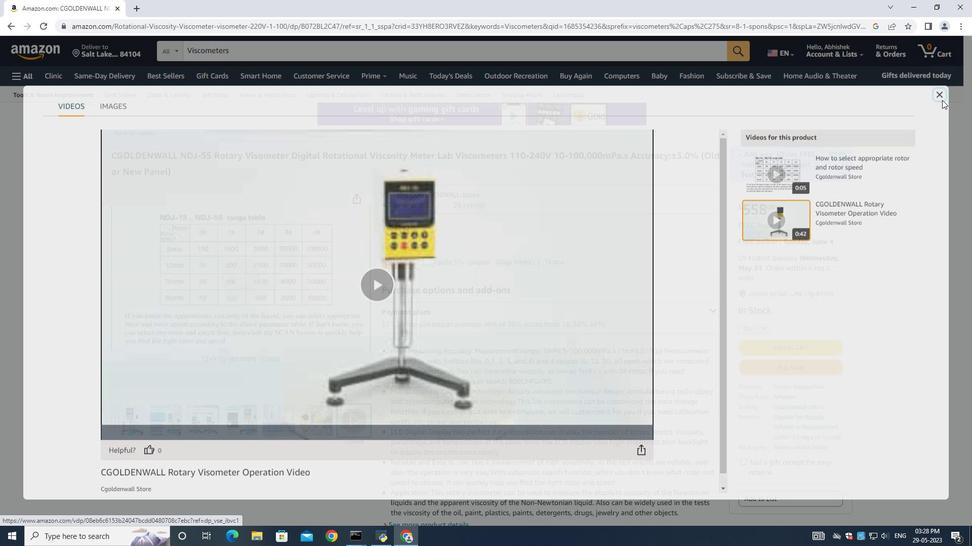 
Action: Mouse pressed left at (940, 95)
Screenshot: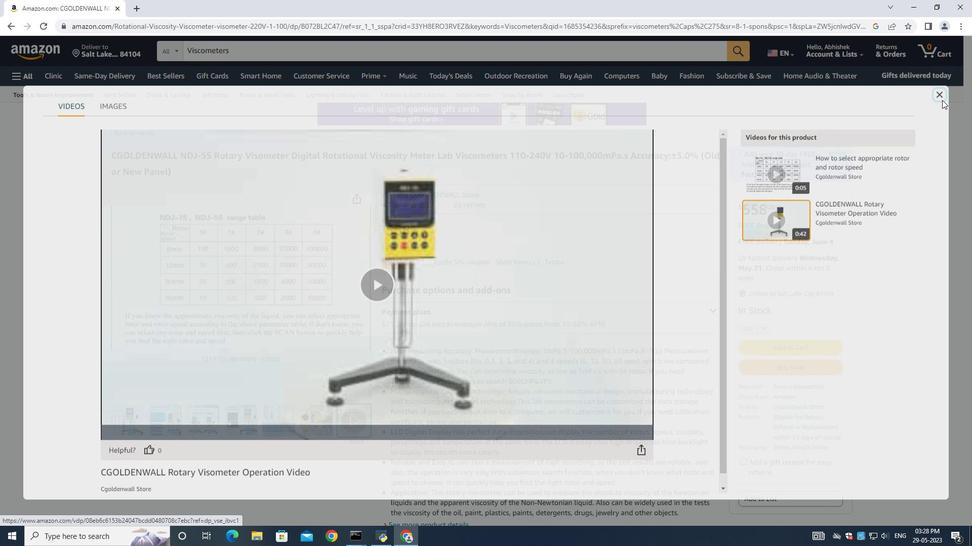 
Action: Mouse moved to (765, 324)
Screenshot: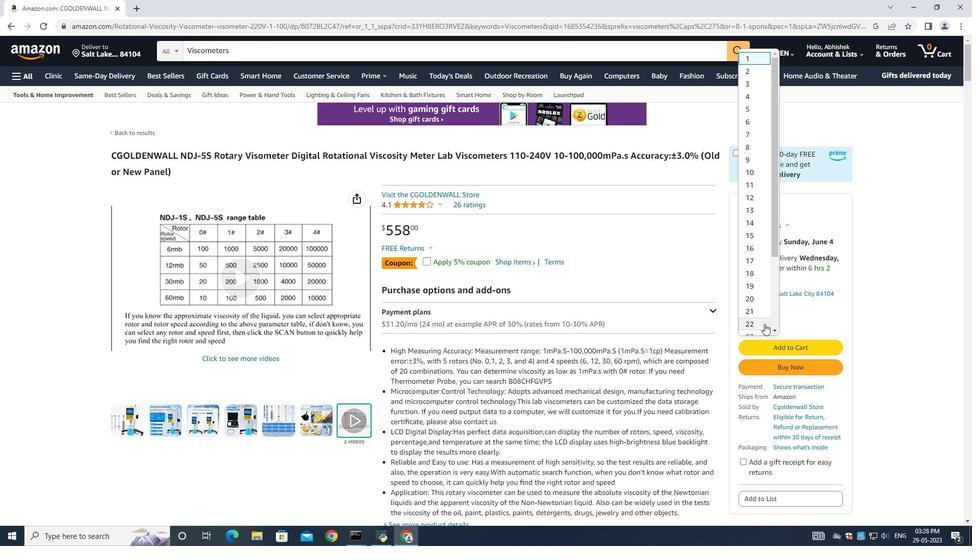 
Action: Mouse pressed left at (765, 324)
Screenshot: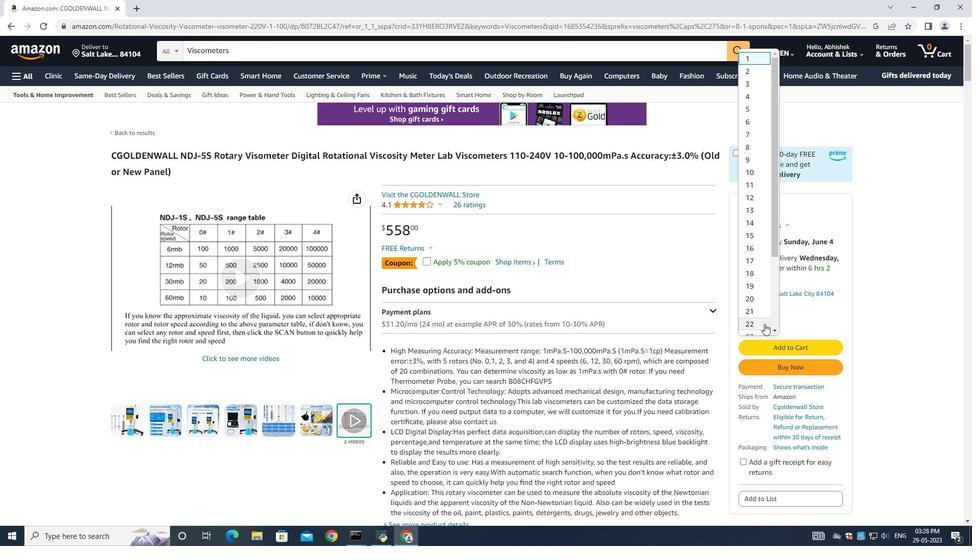 
Action: Mouse moved to (754, 112)
Screenshot: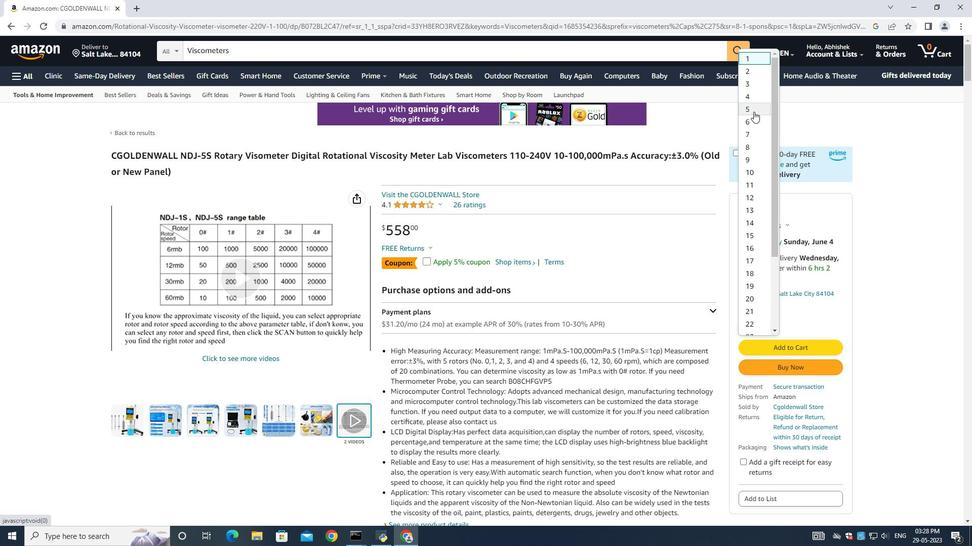
Action: Mouse pressed left at (754, 112)
Screenshot: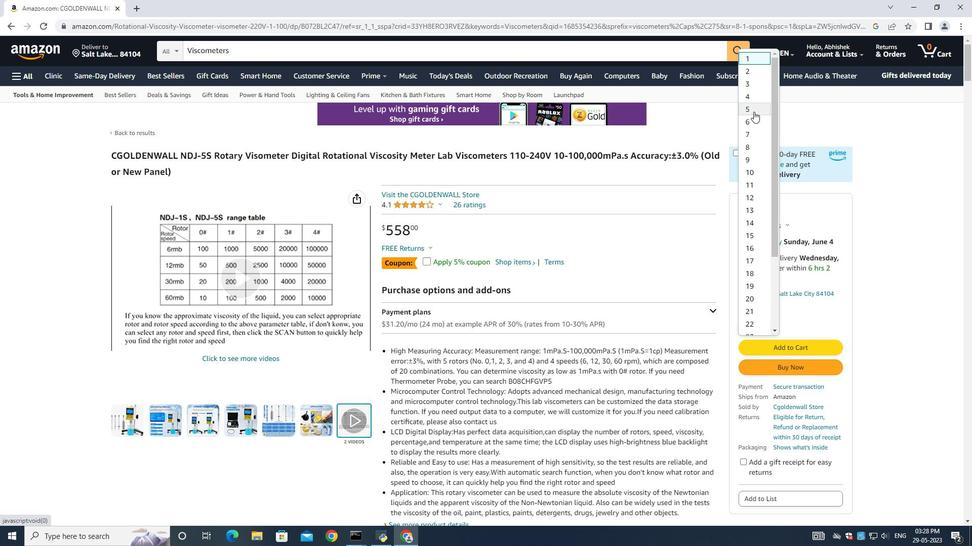 
Action: Mouse moved to (786, 366)
Screenshot: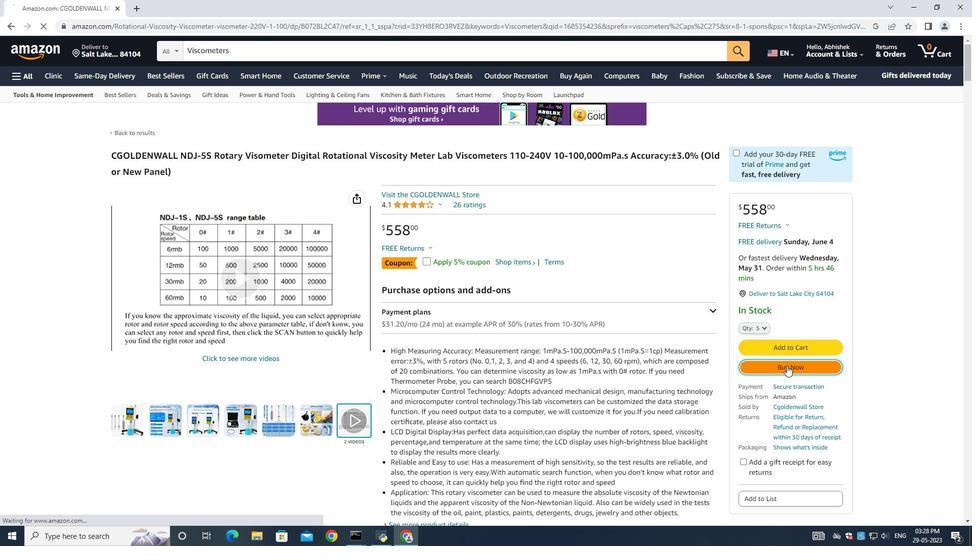 
Action: Mouse pressed left at (786, 366)
Screenshot: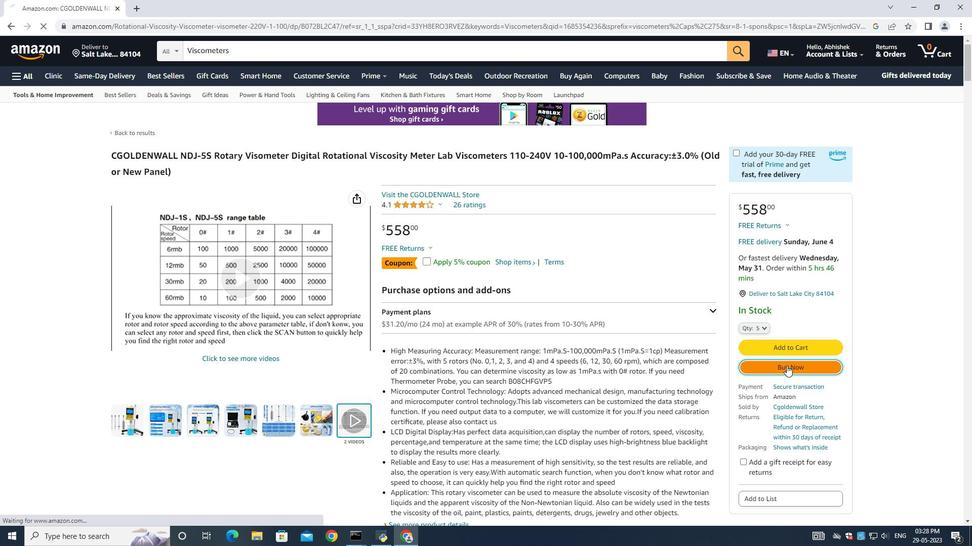 
Action: Mouse moved to (450, 317)
Screenshot: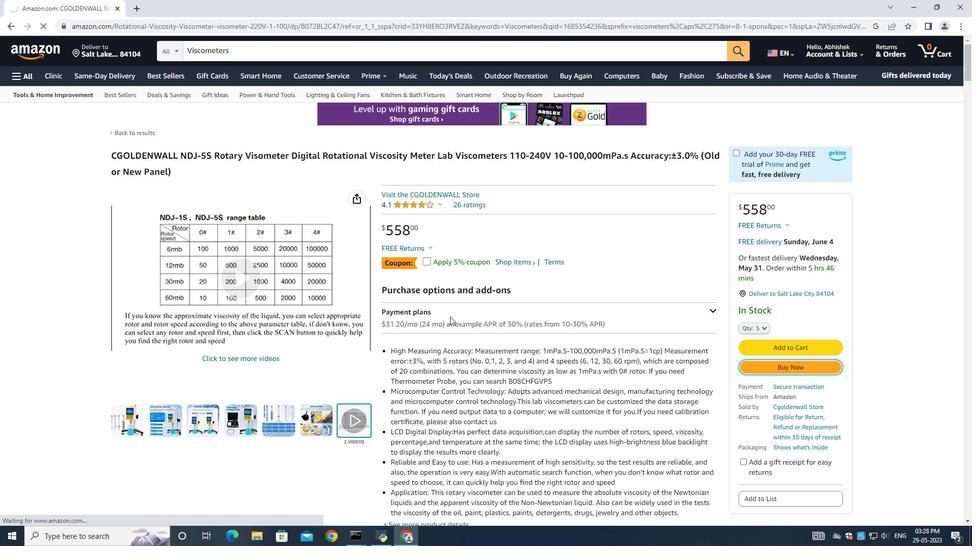 
Action: Mouse scrolled (450, 316) with delta (0, 0)
Screenshot: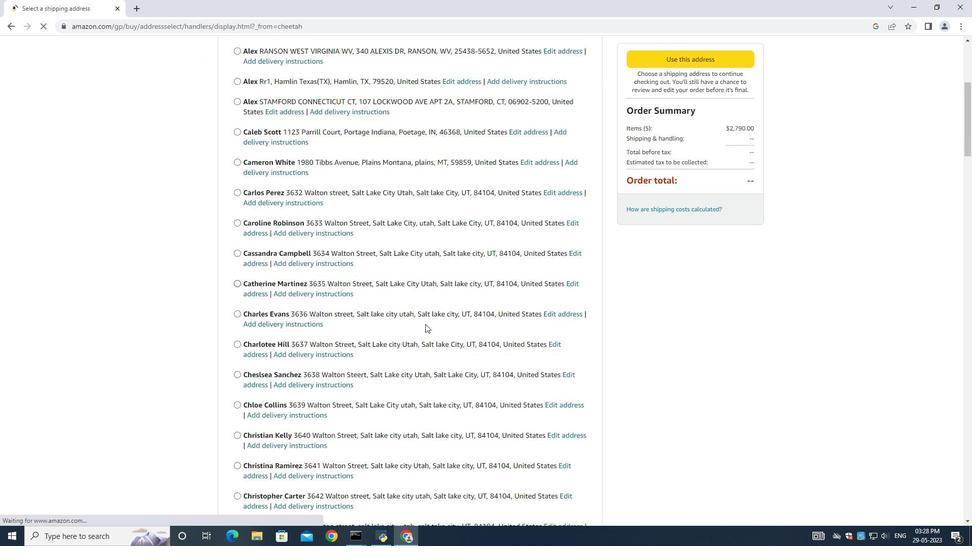 
Action: Mouse scrolled (450, 316) with delta (0, 0)
Screenshot: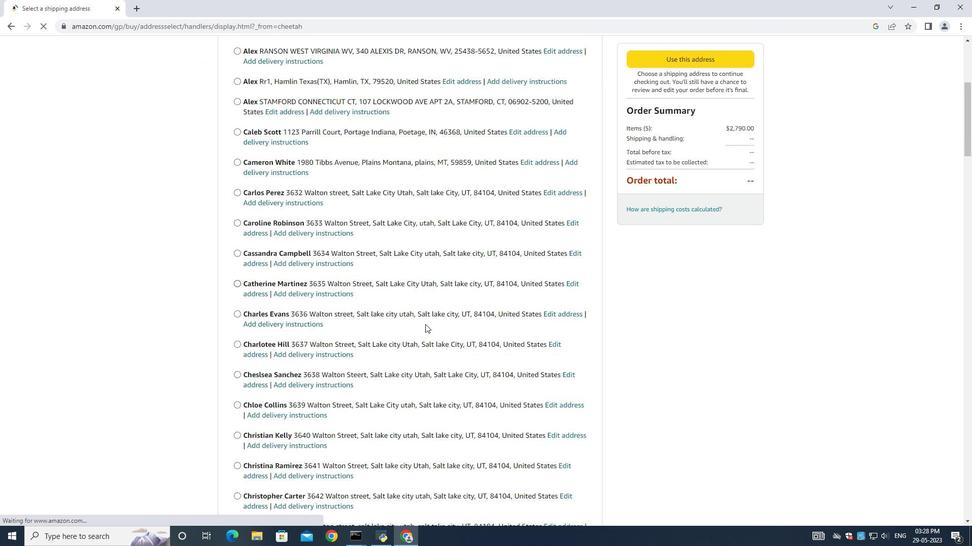 
Action: Mouse scrolled (450, 316) with delta (0, 0)
Screenshot: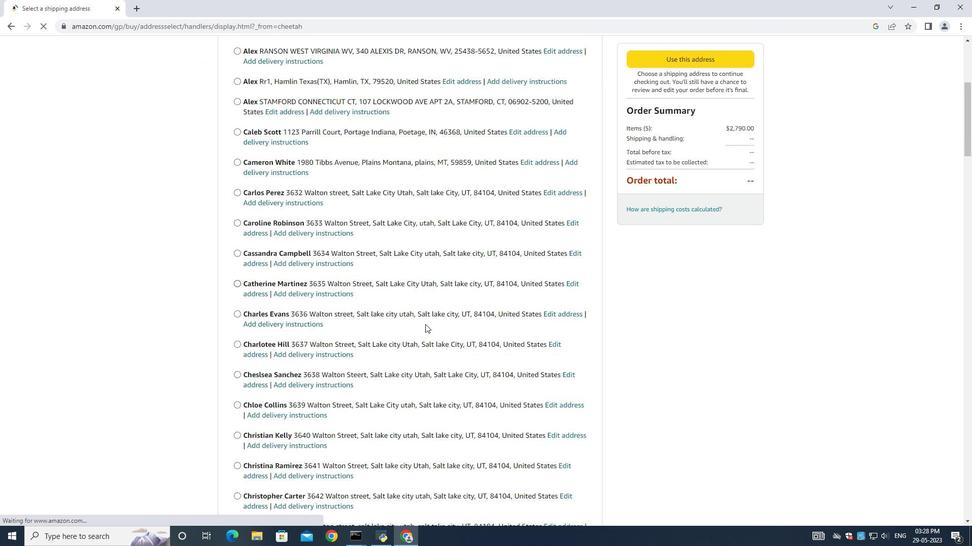 
Action: Mouse moved to (450, 317)
Screenshot: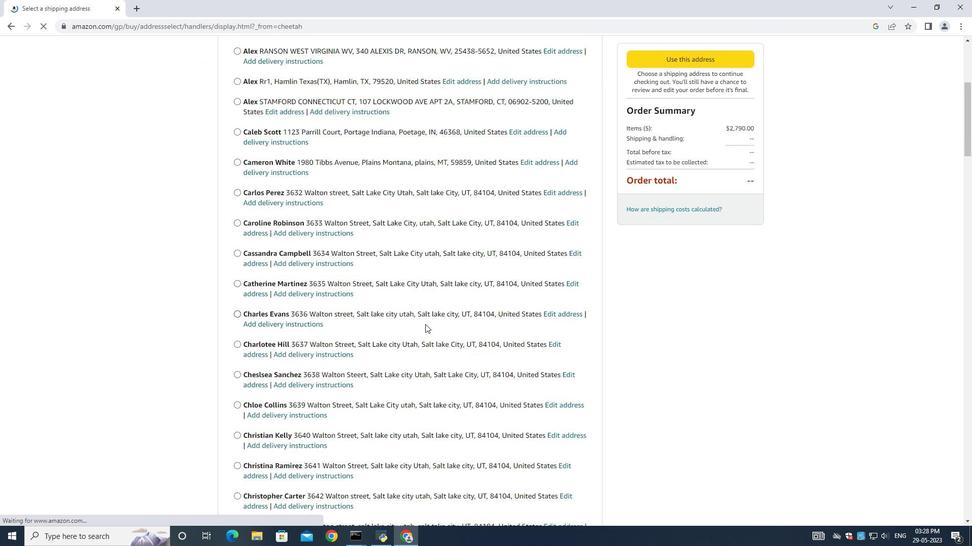 
Action: Mouse scrolled (450, 316) with delta (0, 0)
Screenshot: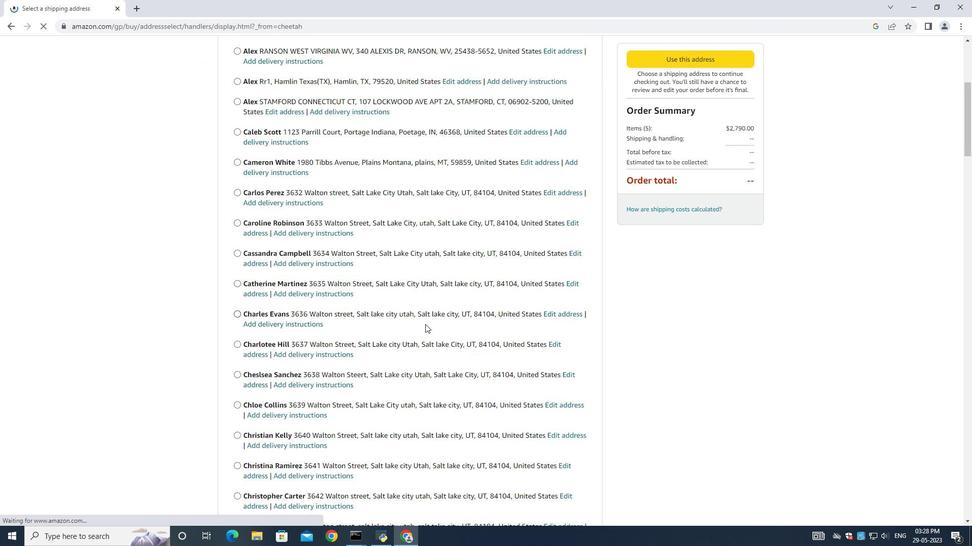 
Action: Mouse moved to (448, 317)
Screenshot: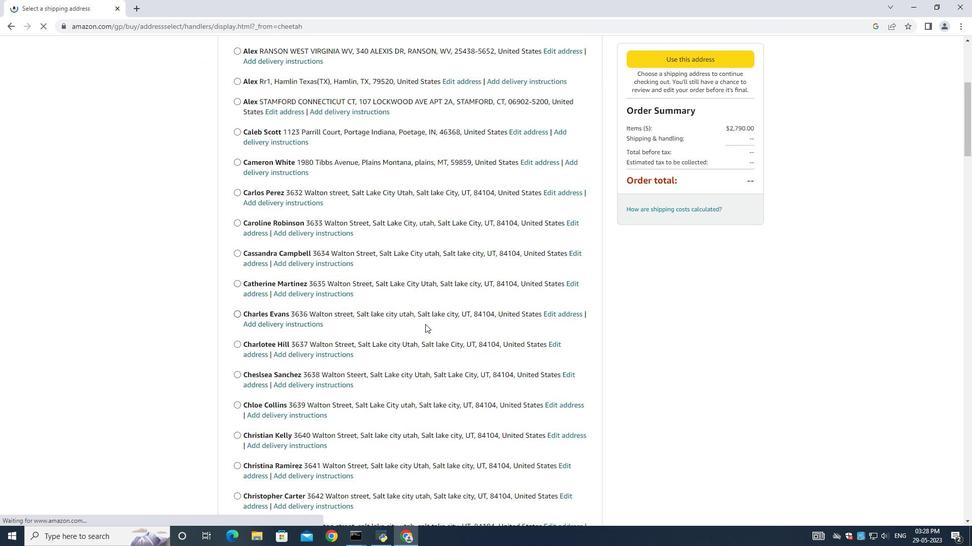 
Action: Mouse scrolled (450, 316) with delta (0, 0)
Screenshot: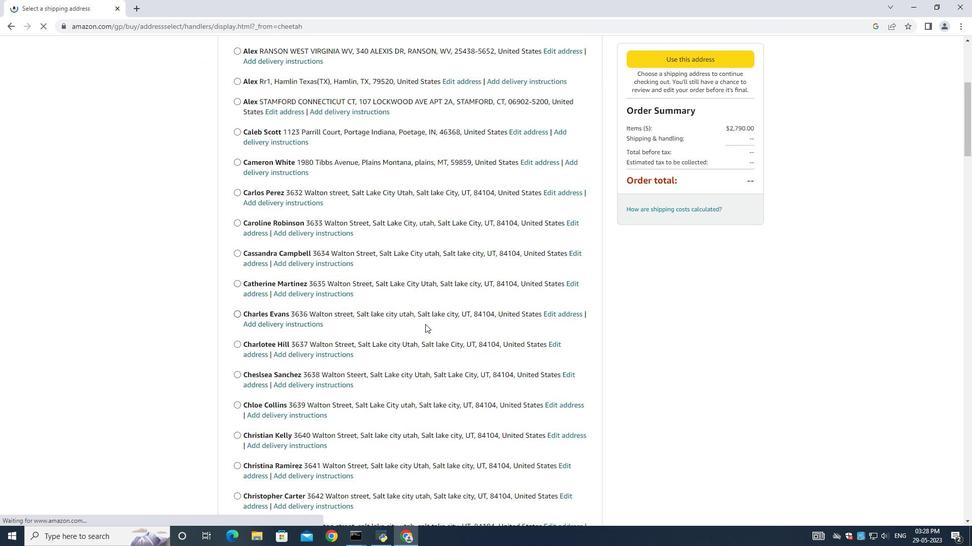 
Action: Mouse moved to (425, 325)
Screenshot: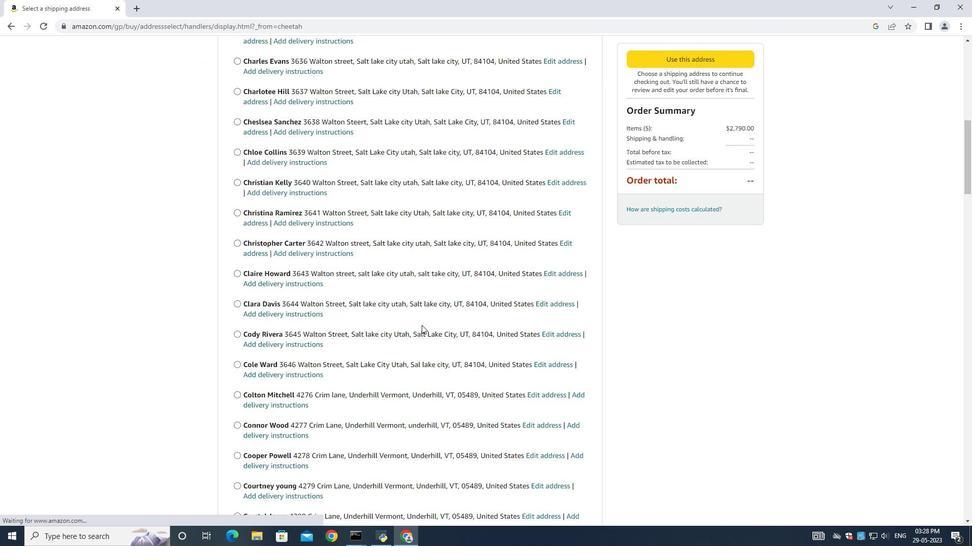 
Action: Mouse scrolled (425, 324) with delta (0, 0)
Screenshot: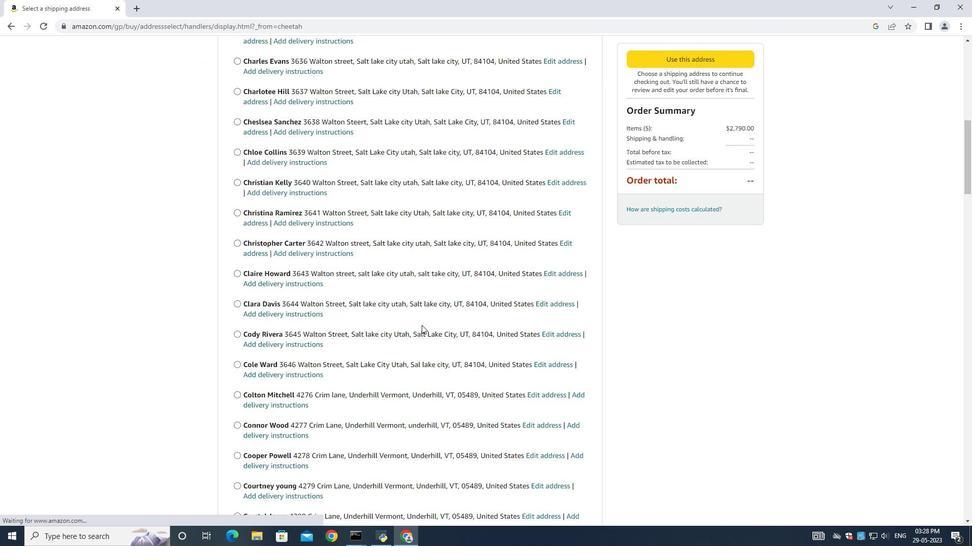 
Action: Mouse moved to (425, 326)
Screenshot: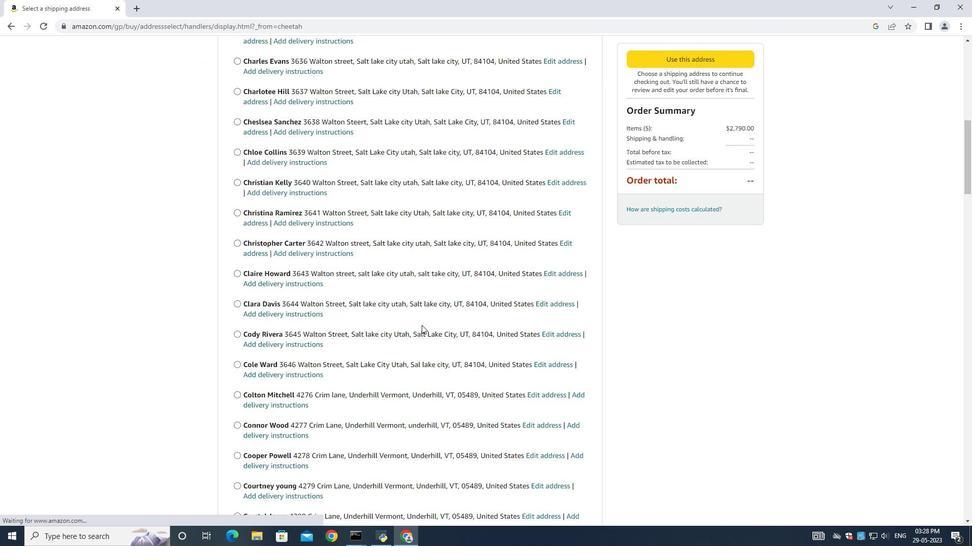 
Action: Mouse scrolled (425, 326) with delta (0, 0)
Screenshot: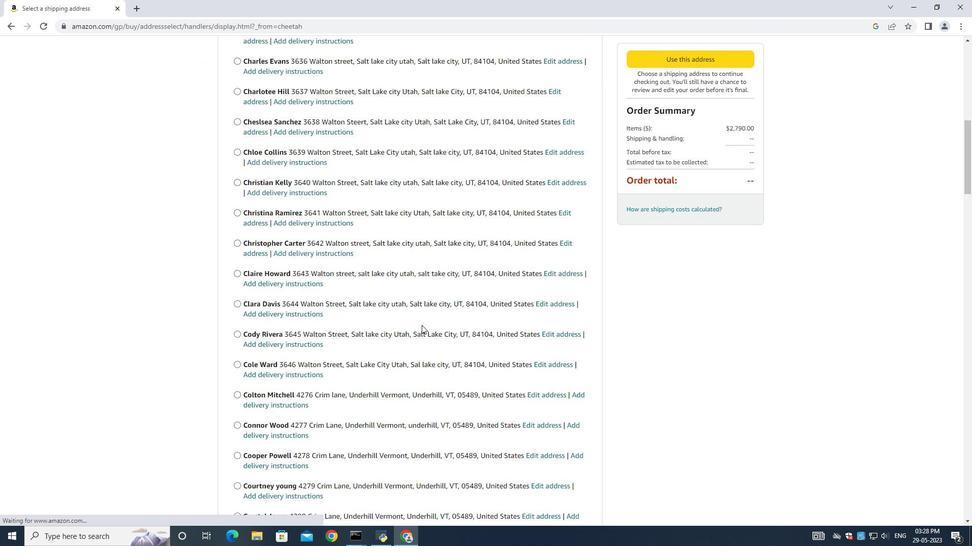 
Action: Mouse scrolled (425, 326) with delta (0, 0)
Screenshot: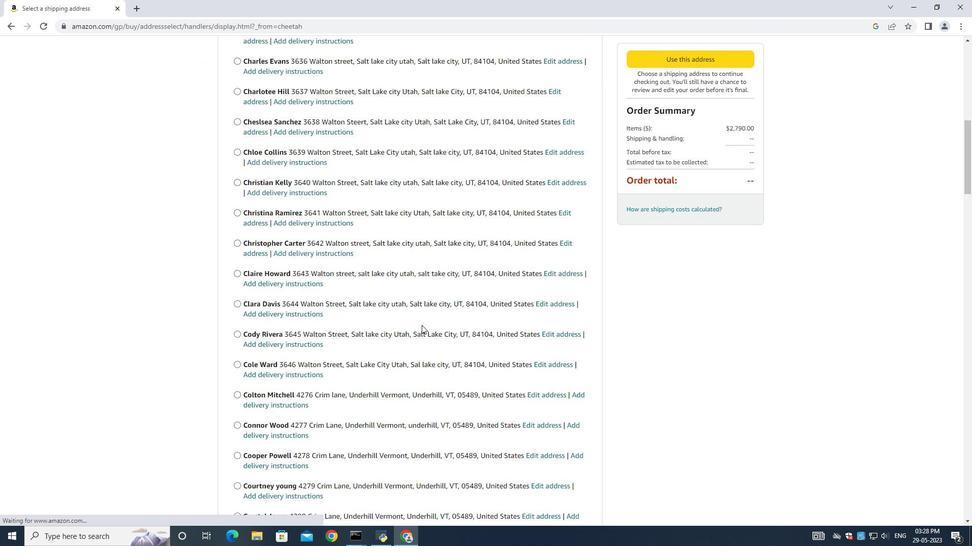 
Action: Mouse scrolled (425, 326) with delta (0, 0)
Screenshot: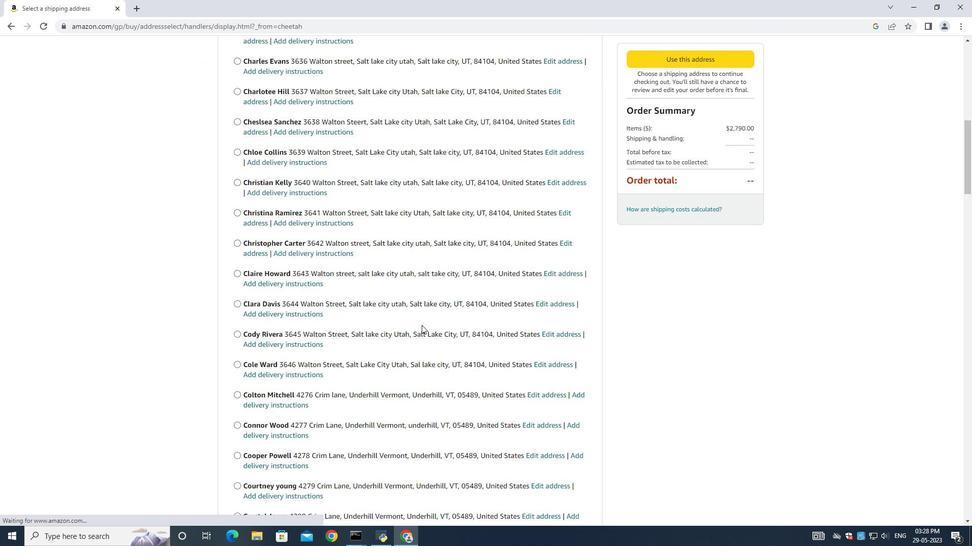 
Action: Mouse scrolled (425, 326) with delta (0, 0)
Screenshot: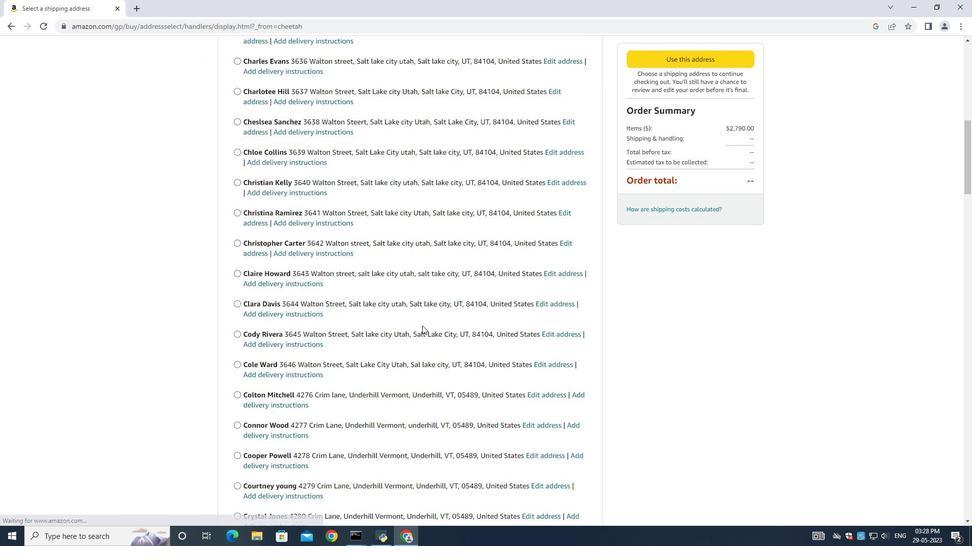 
Action: Mouse moved to (422, 326)
Screenshot: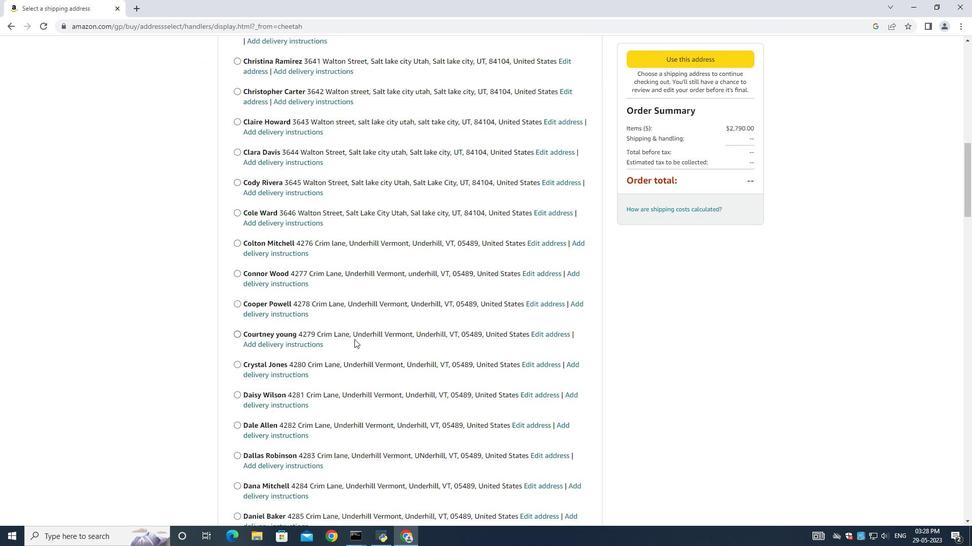 
Action: Mouse scrolled (422, 325) with delta (0, 0)
Screenshot: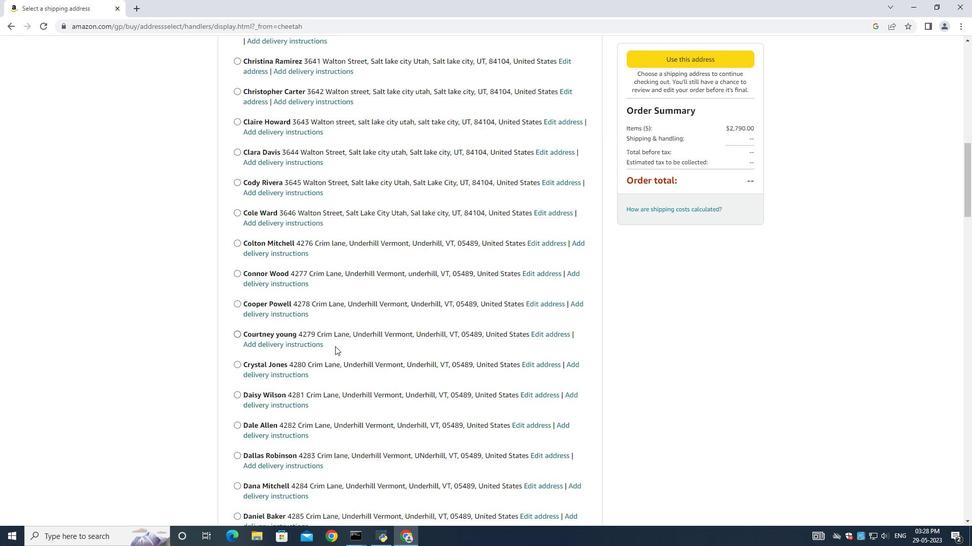 
Action: Mouse moved to (422, 326)
Screenshot: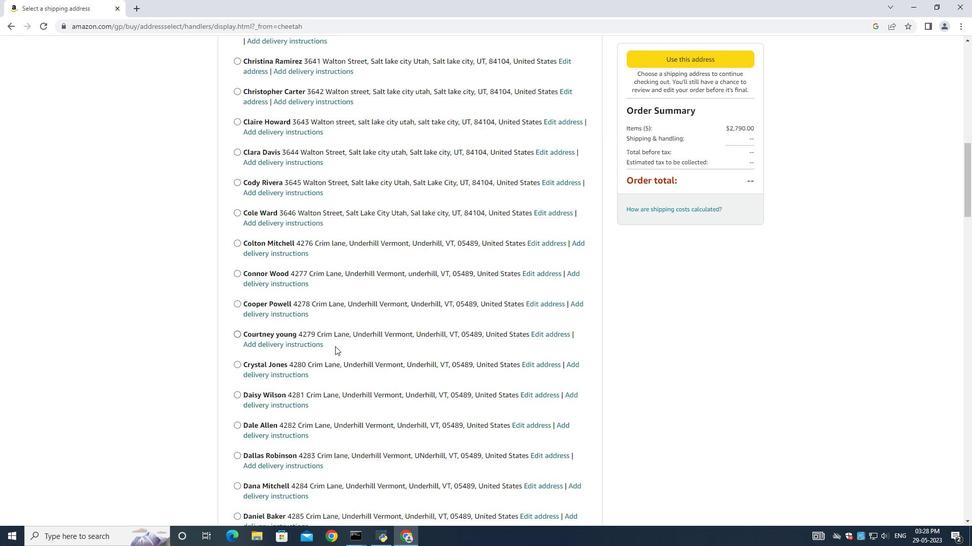
Action: Mouse scrolled (422, 325) with delta (0, 0)
Screenshot: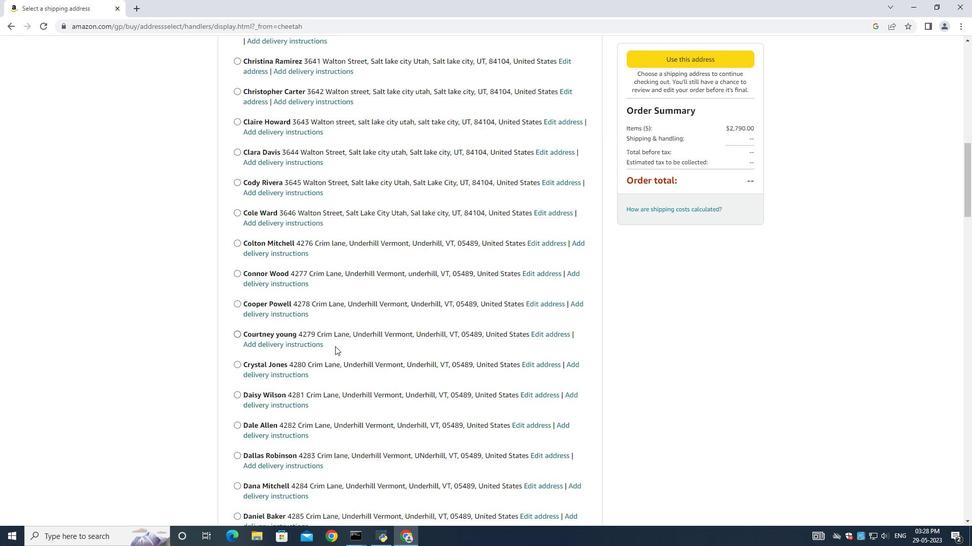 
Action: Mouse scrolled (422, 325) with delta (0, 0)
Screenshot: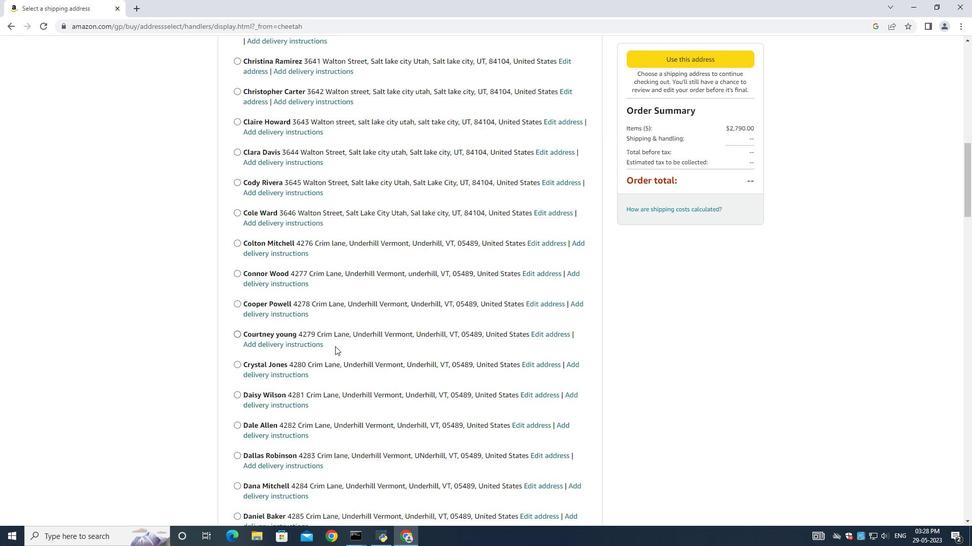 
Action: Mouse moved to (335, 345)
Screenshot: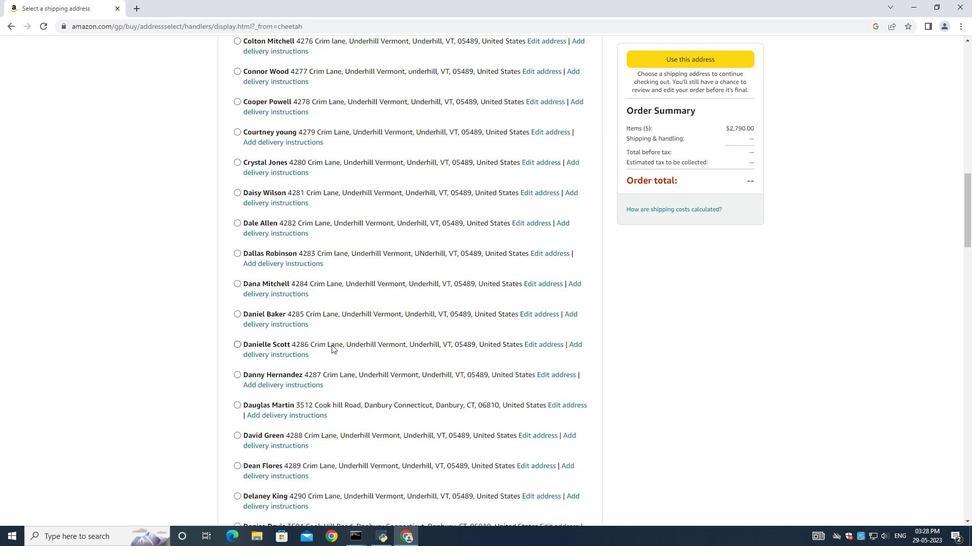 
Action: Mouse scrolled (335, 345) with delta (0, 0)
Screenshot: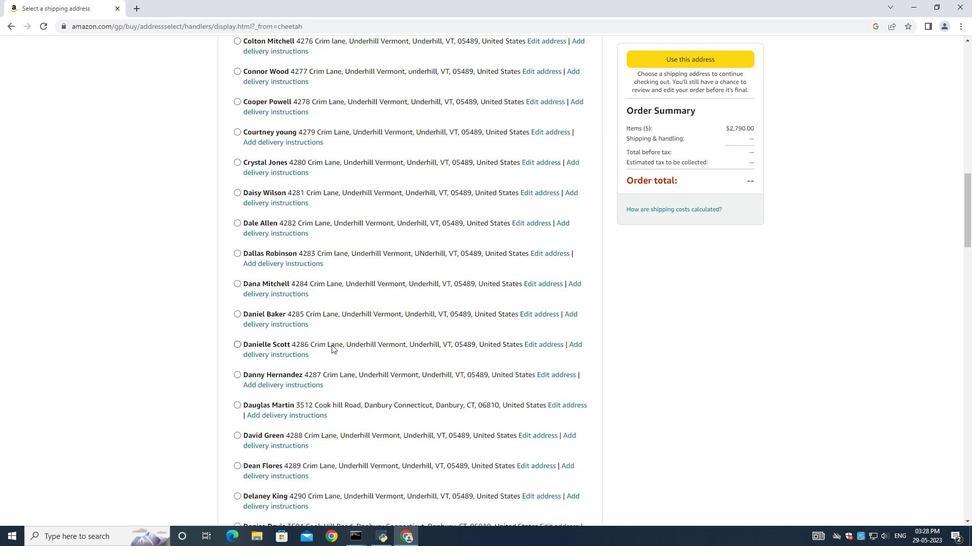 
Action: Mouse moved to (335, 346)
Screenshot: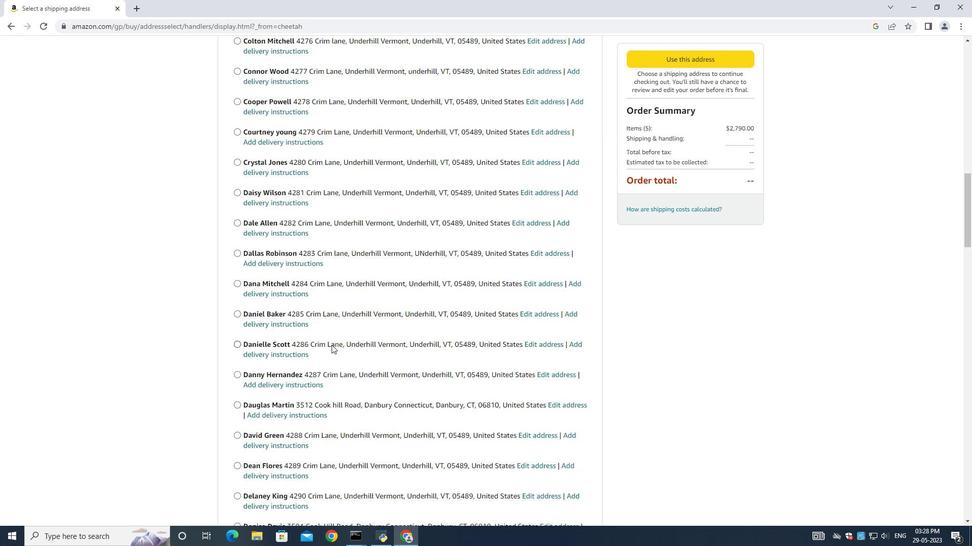
Action: Mouse scrolled (335, 346) with delta (0, 0)
Screenshot: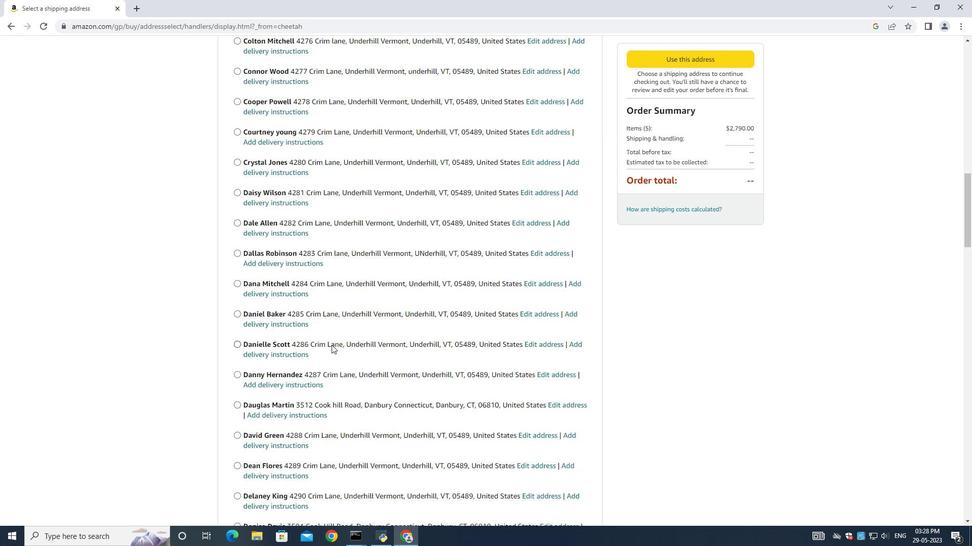 
Action: Mouse scrolled (335, 346) with delta (0, 0)
Screenshot: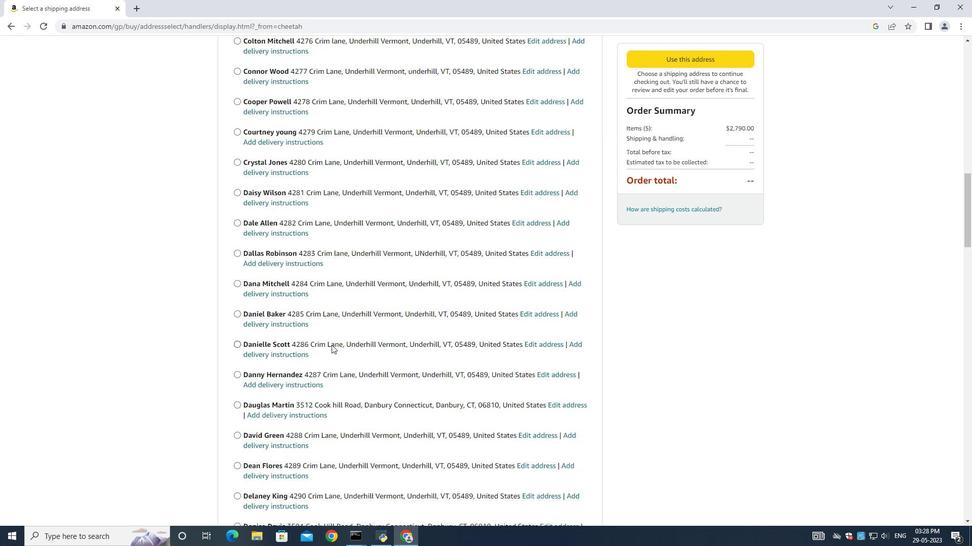 
Action: Mouse moved to (334, 346)
Screenshot: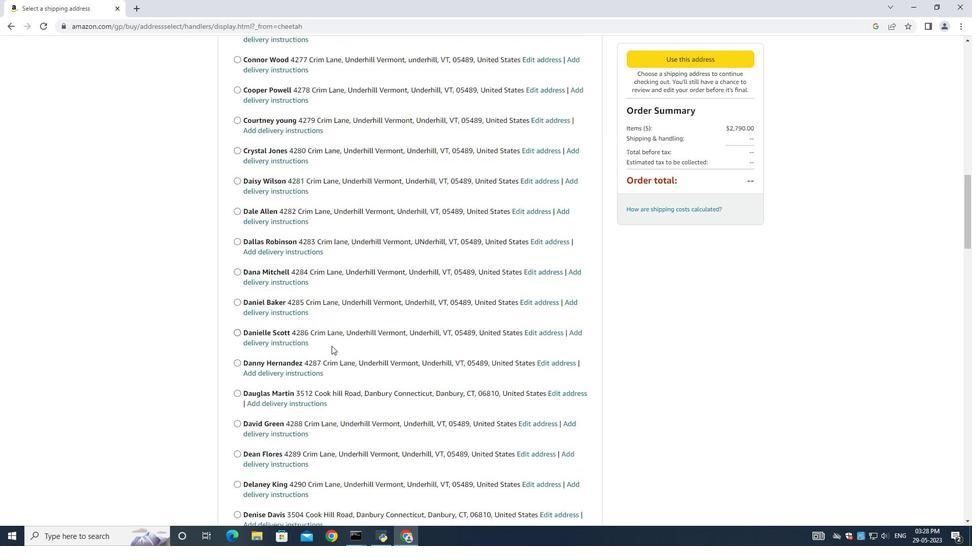 
Action: Mouse scrolled (335, 346) with delta (0, 0)
Screenshot: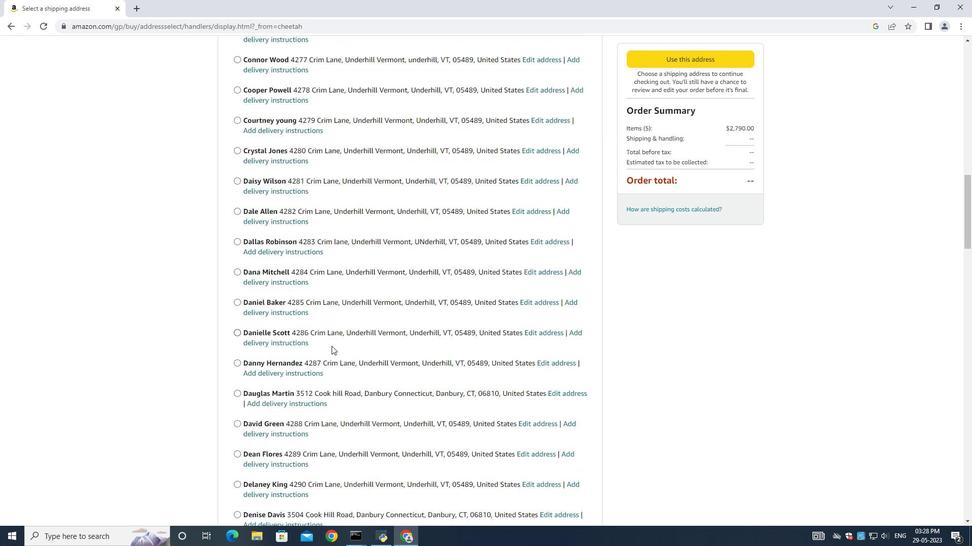 
Action: Mouse moved to (331, 345)
Screenshot: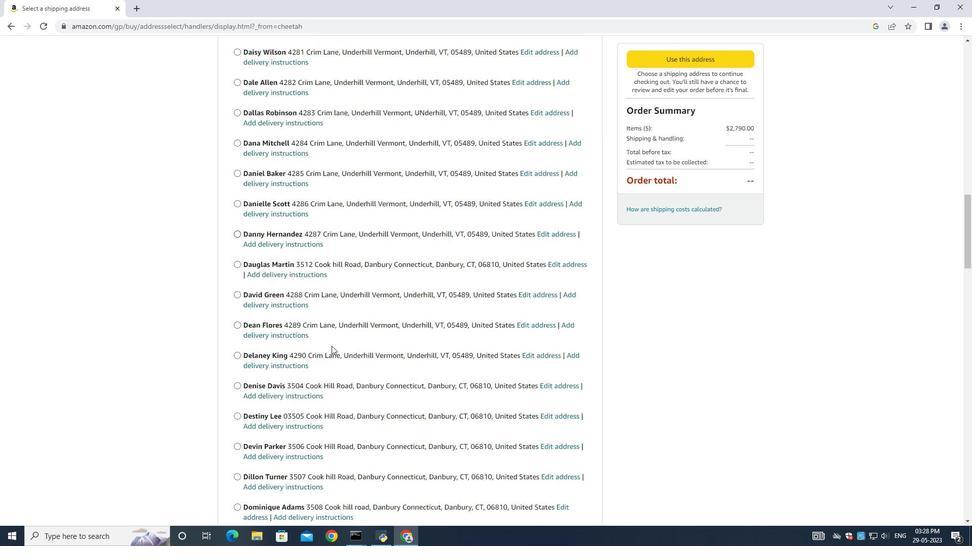 
Action: Mouse scrolled (331, 344) with delta (0, 0)
Screenshot: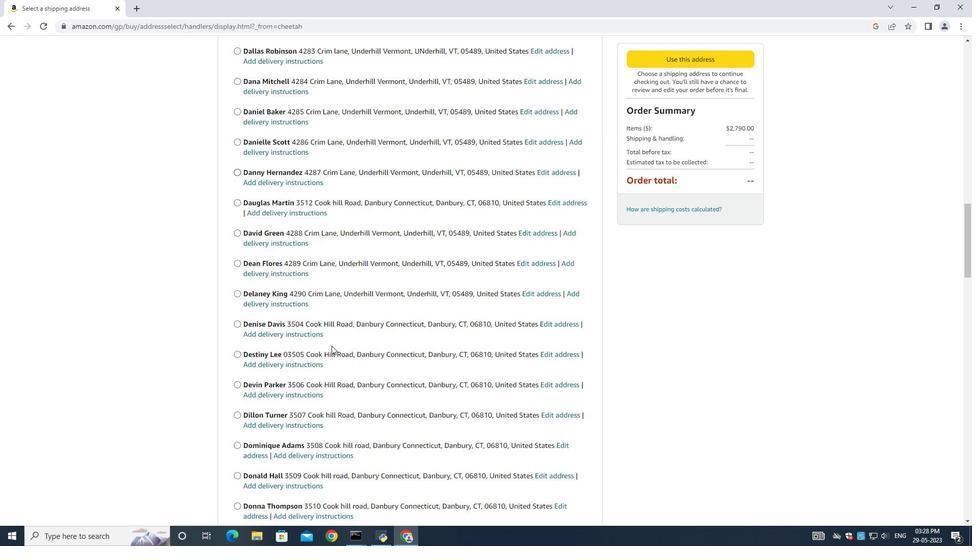 
Action: Mouse scrolled (331, 344) with delta (0, 0)
Screenshot: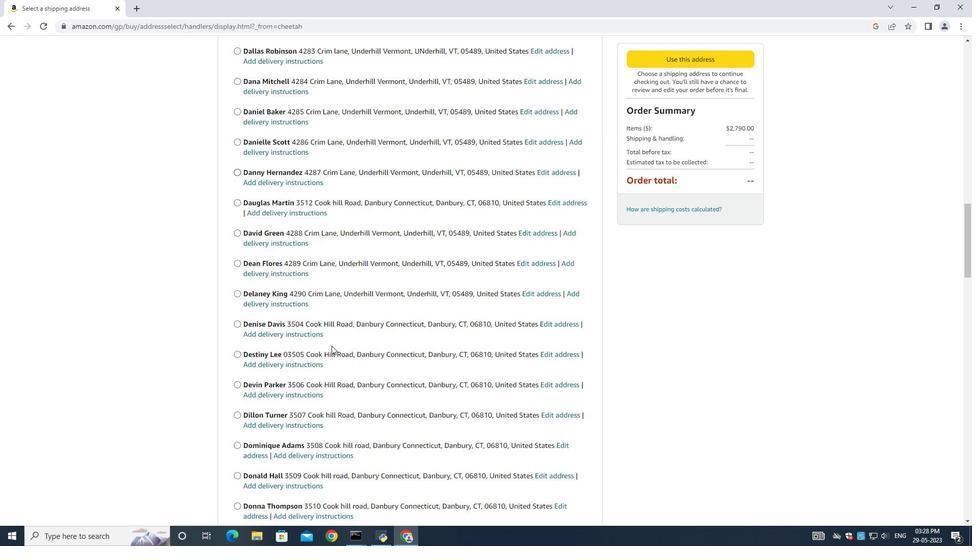 
Action: Mouse moved to (331, 346)
Screenshot: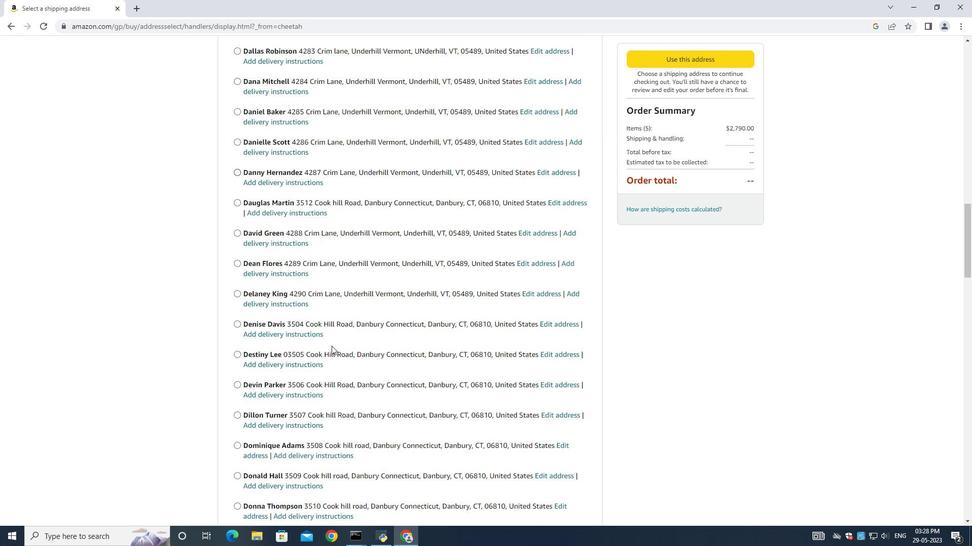 
Action: Mouse scrolled (331, 345) with delta (0, 0)
Screenshot: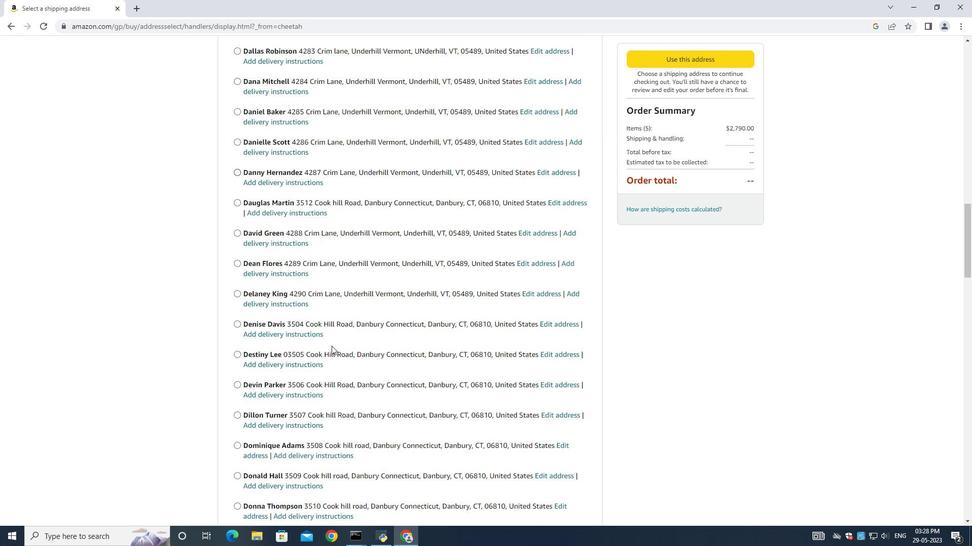 
Action: Mouse scrolled (331, 345) with delta (0, 0)
Screenshot: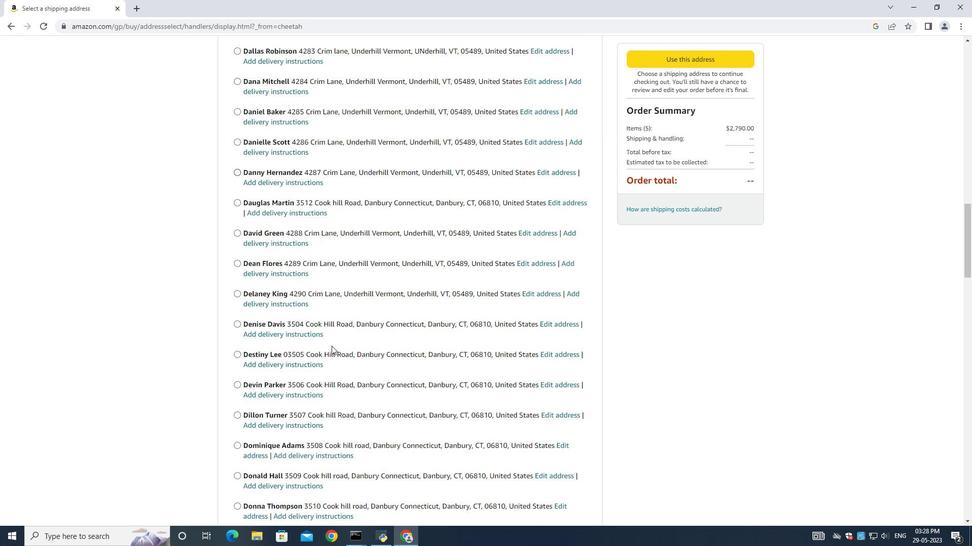 
Action: Mouse scrolled (331, 345) with delta (0, 0)
Screenshot: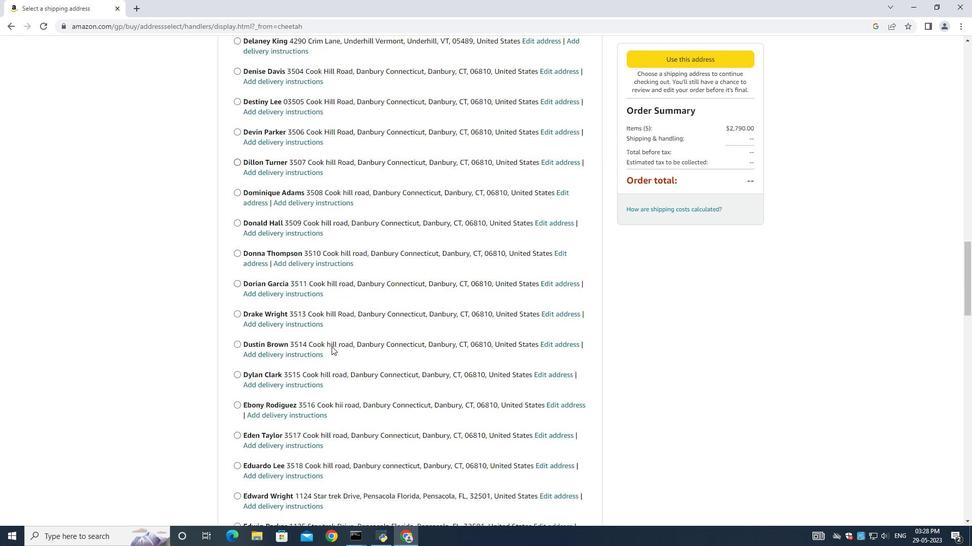 
Action: Mouse scrolled (331, 345) with delta (0, 0)
Screenshot: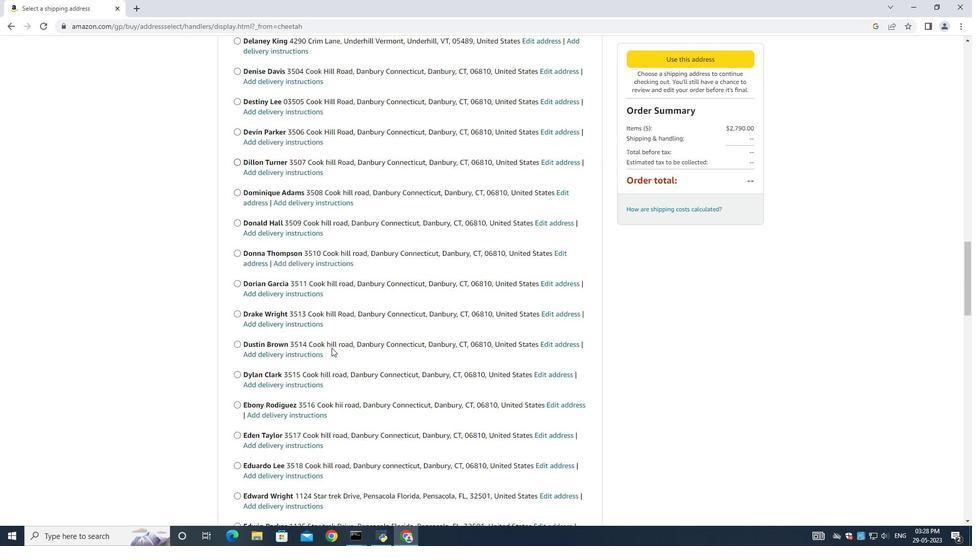 
Action: Mouse scrolled (331, 345) with delta (0, 0)
Screenshot: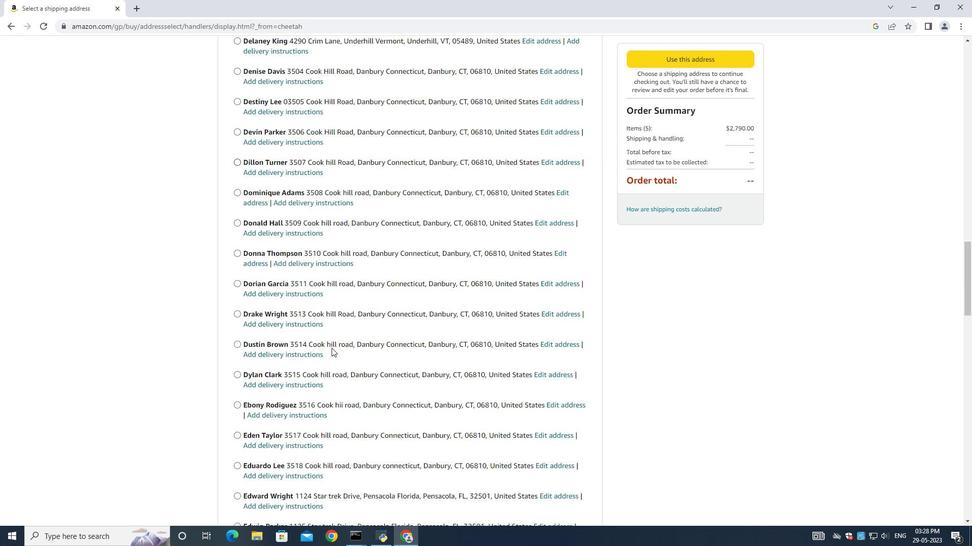 
Action: Mouse moved to (331, 346)
Screenshot: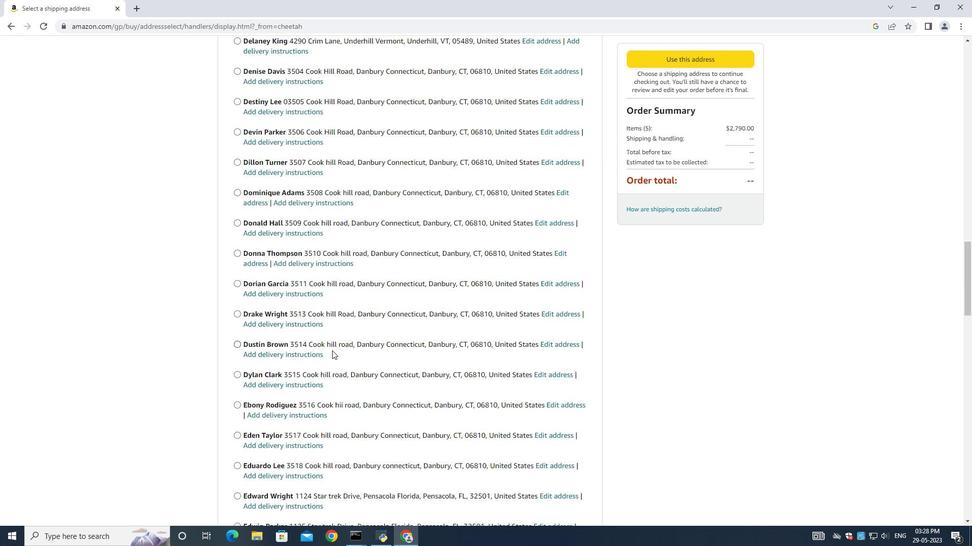 
Action: Mouse scrolled (331, 345) with delta (0, 0)
Screenshot: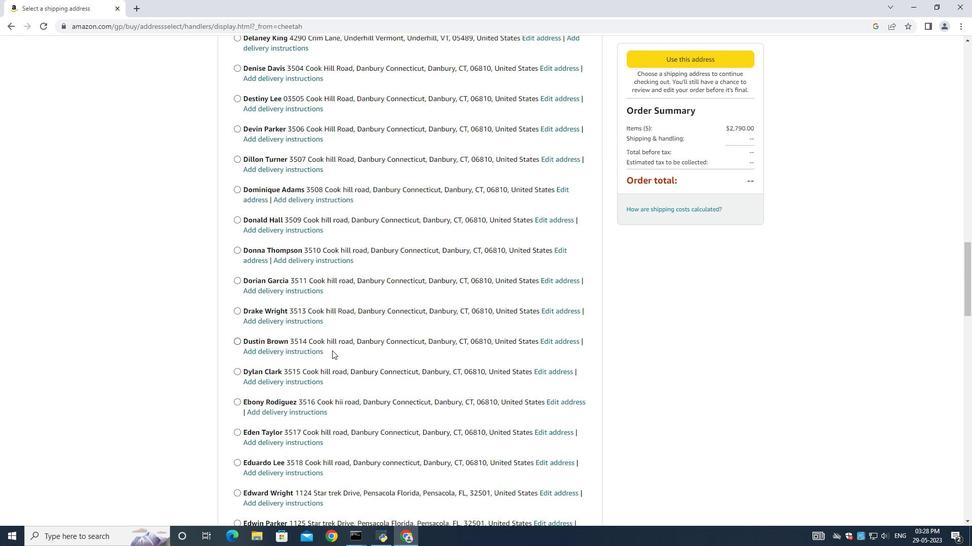 
Action: Mouse scrolled (331, 345) with delta (0, 0)
Screenshot: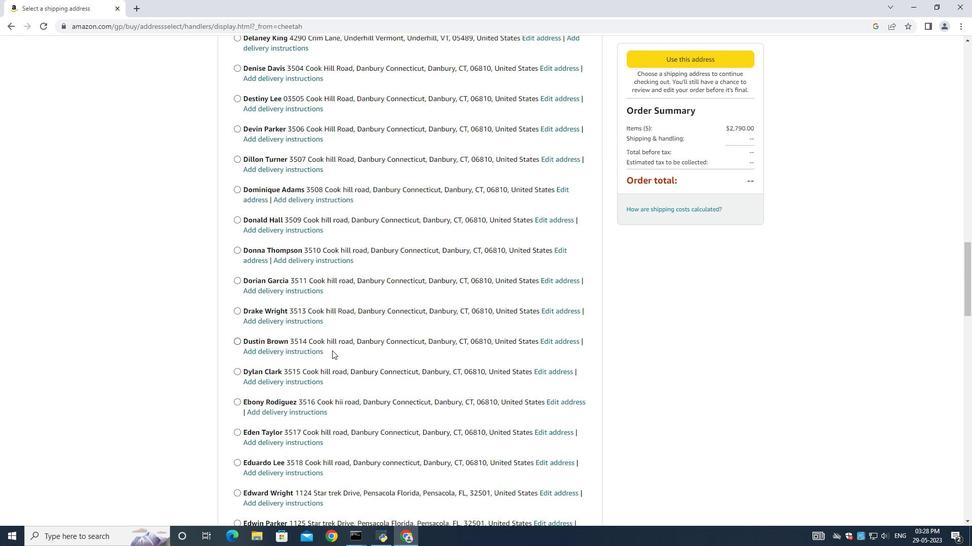 
Action: Mouse moved to (331, 348)
Screenshot: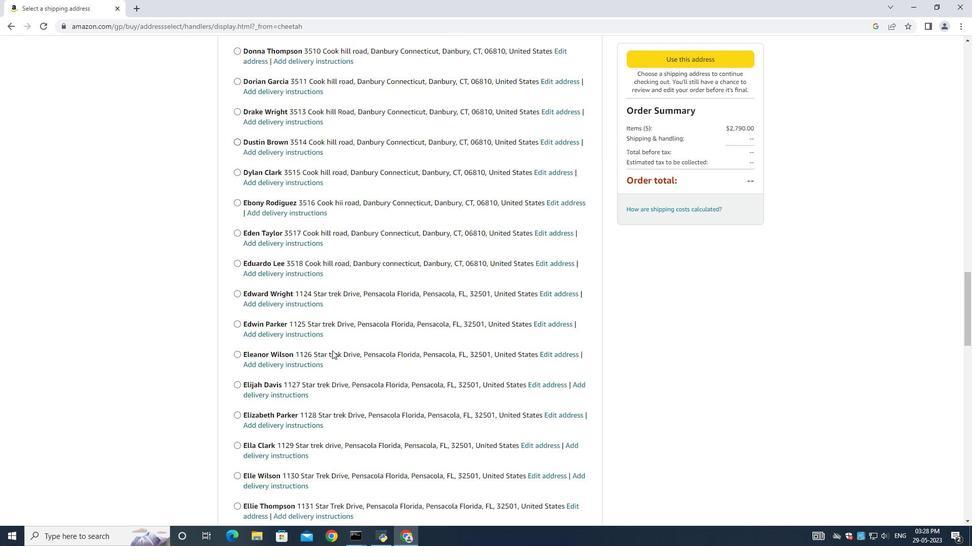
Action: Mouse scrolled (331, 347) with delta (0, 0)
Screenshot: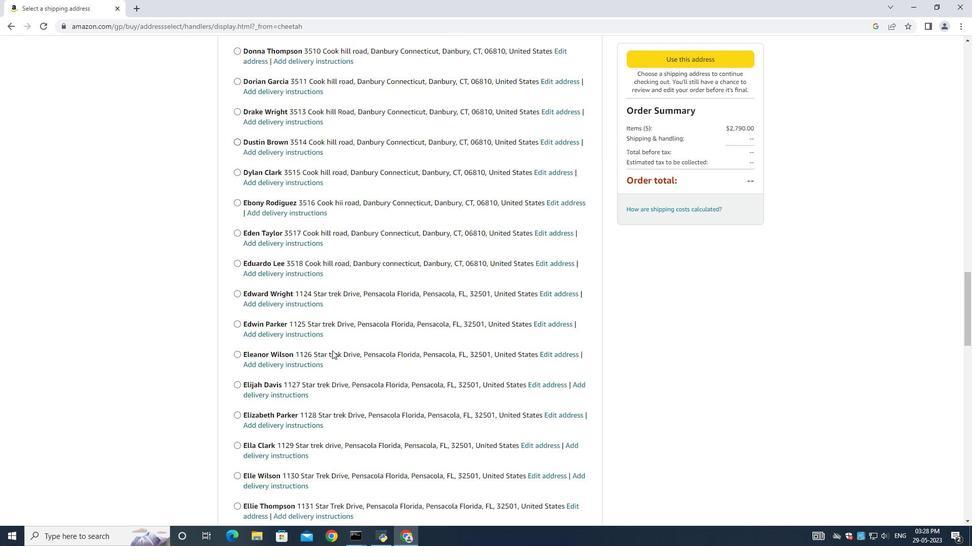 
Action: Mouse moved to (332, 350)
Screenshot: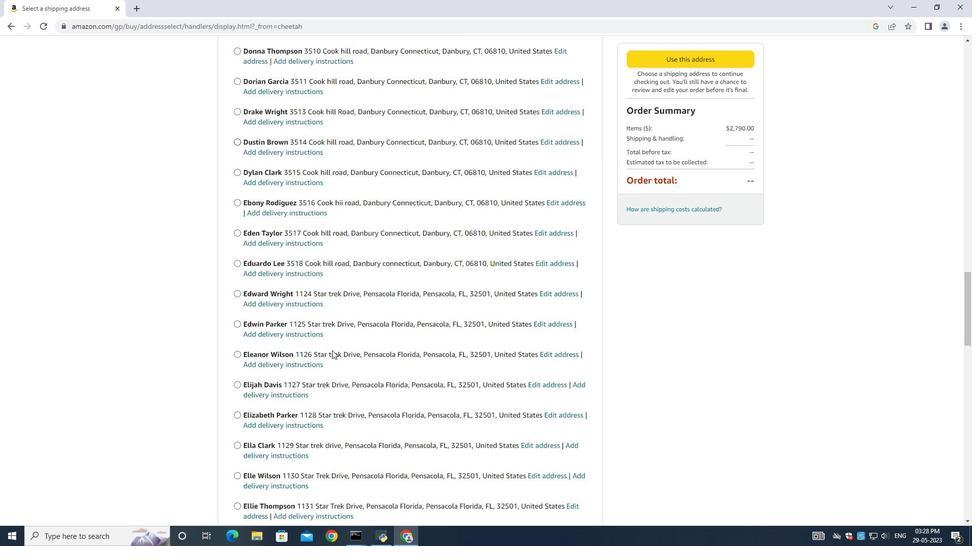
Action: Mouse scrolled (332, 349) with delta (0, 0)
Screenshot: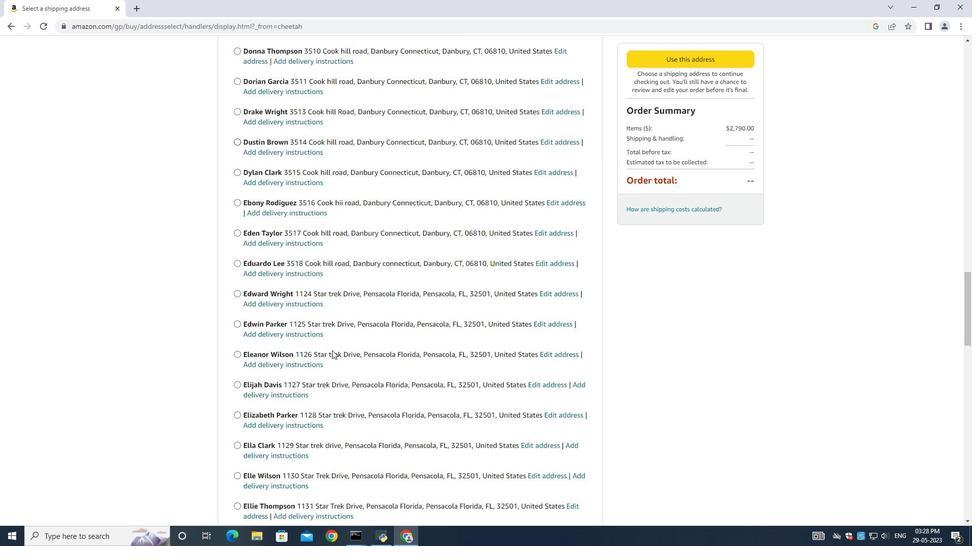 
Action: Mouse scrolled (332, 350) with delta (0, 0)
Screenshot: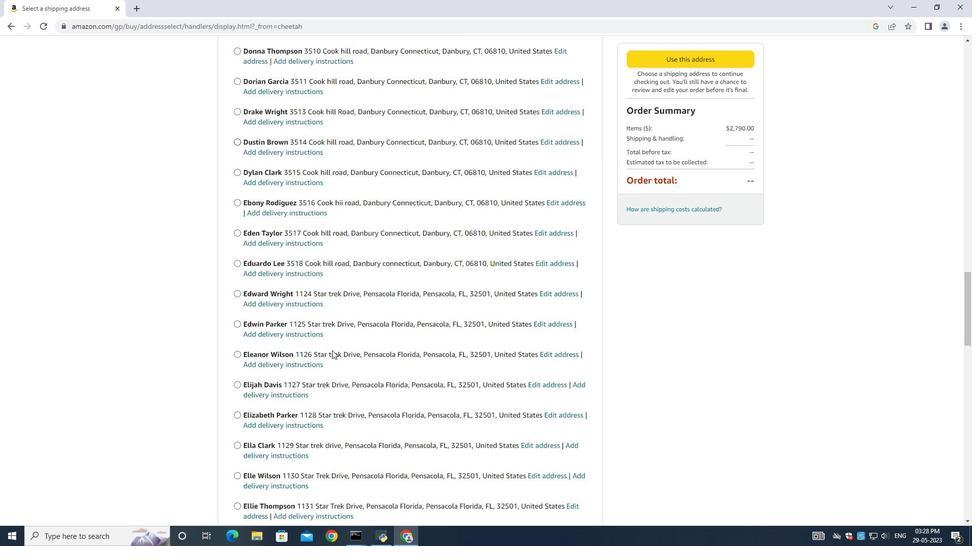 
Action: Mouse scrolled (332, 350) with delta (0, 0)
Screenshot: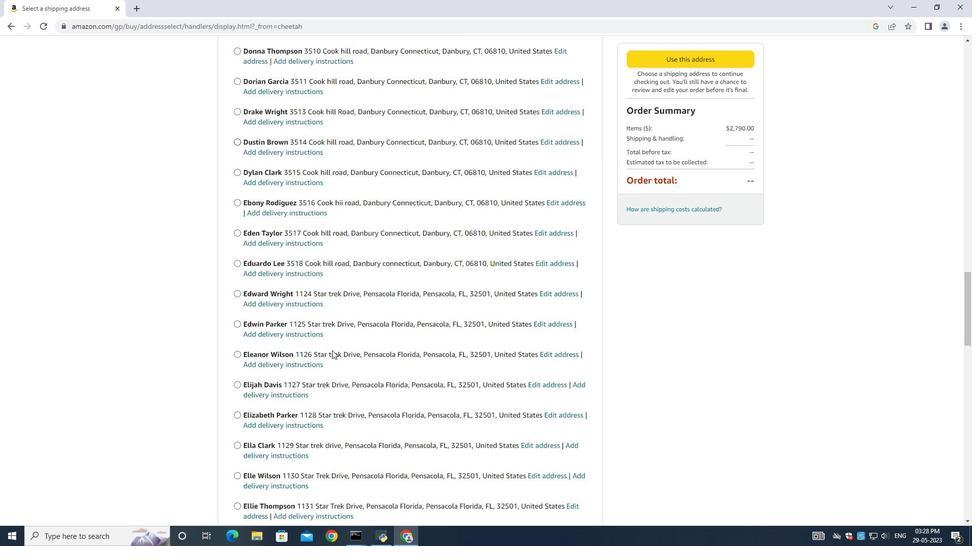 
Action: Mouse scrolled (332, 350) with delta (0, 0)
Screenshot: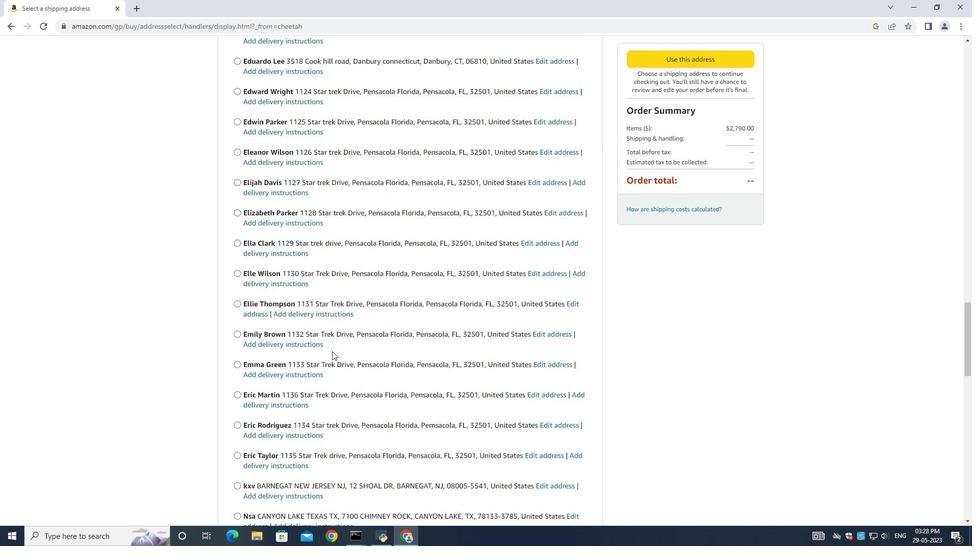 
Action: Mouse scrolled (332, 350) with delta (0, 0)
Screenshot: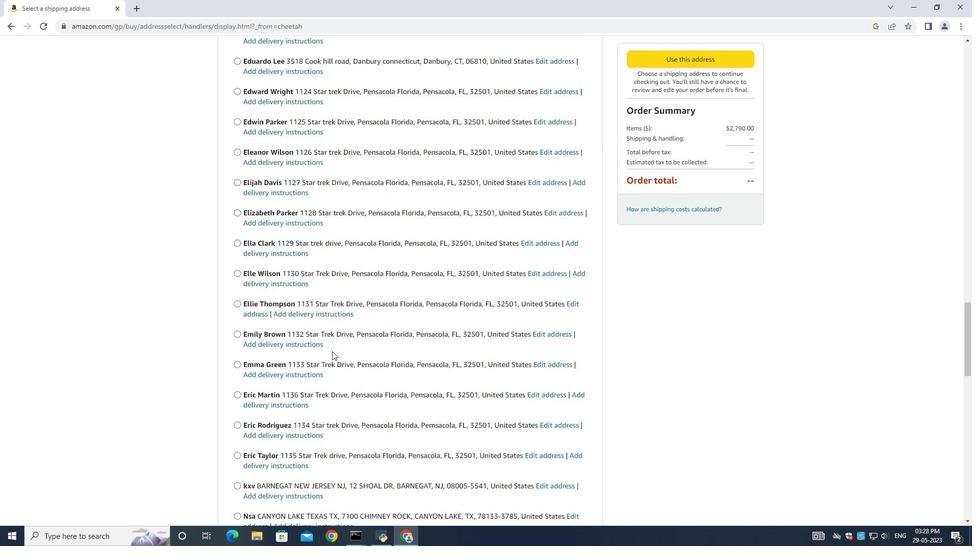
Action: Mouse moved to (332, 351)
Screenshot: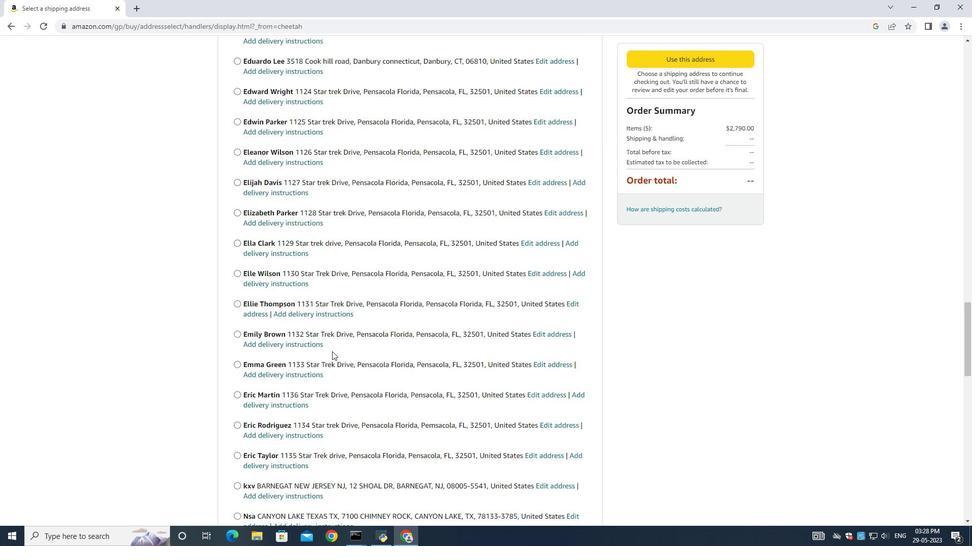 
Action: Mouse scrolled (332, 350) with delta (0, 0)
Screenshot: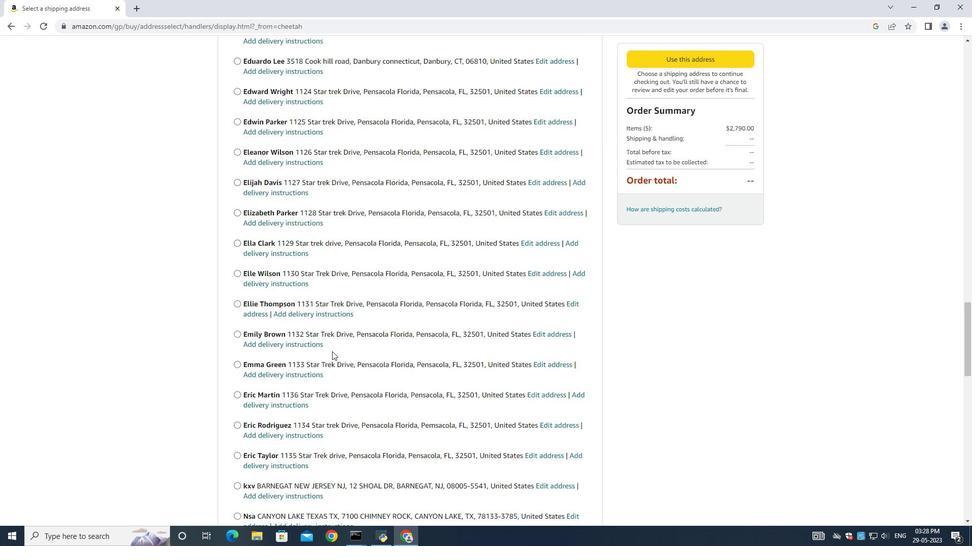 
Action: Mouse moved to (332, 351)
Screenshot: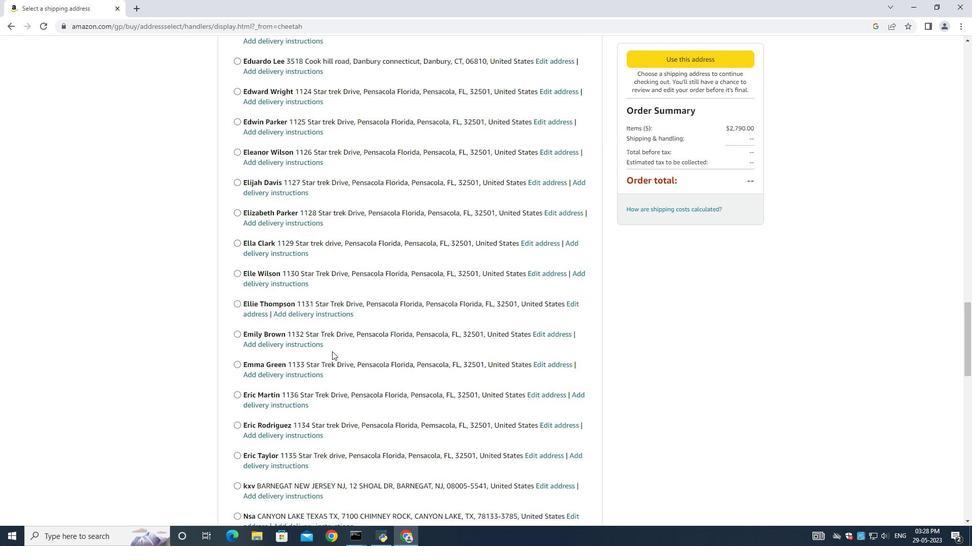 
Action: Mouse scrolled (332, 351) with delta (0, 0)
Screenshot: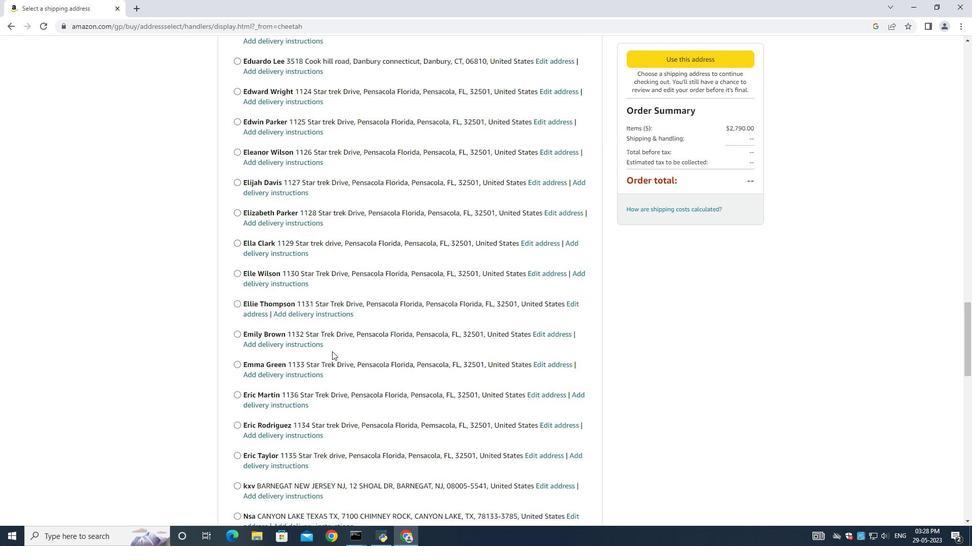
Action: Mouse moved to (332, 351)
Screenshot: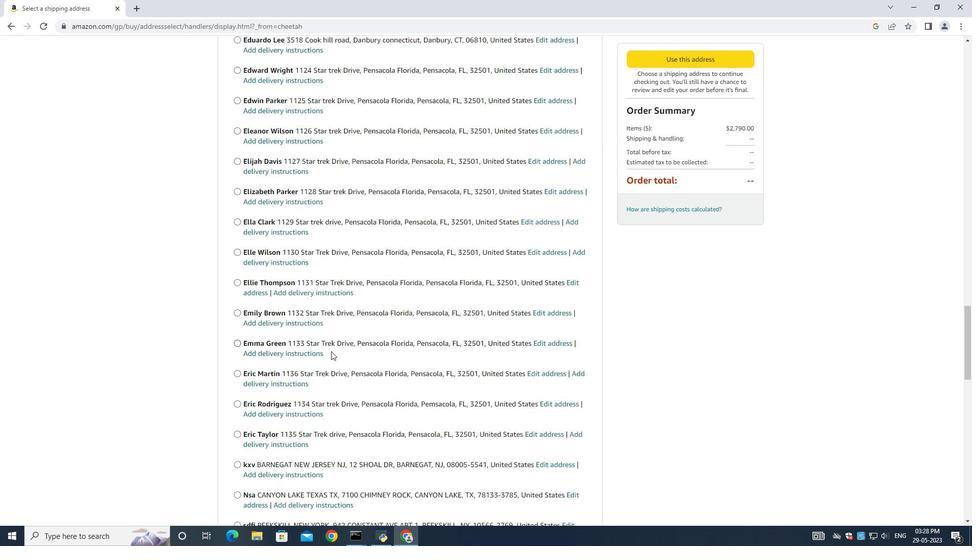 
Action: Mouse scrolled (332, 351) with delta (0, 0)
Screenshot: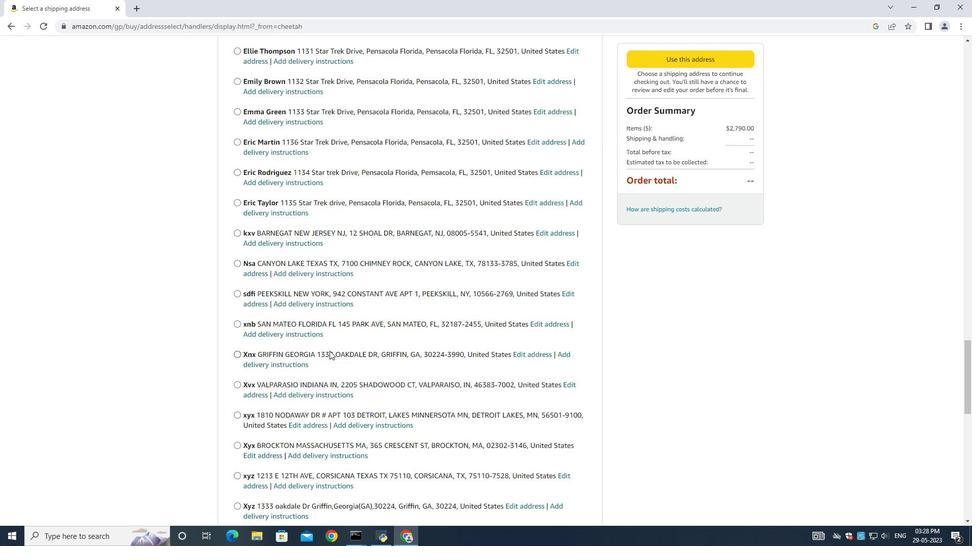 
Action: Mouse scrolled (332, 351) with delta (0, 0)
Screenshot: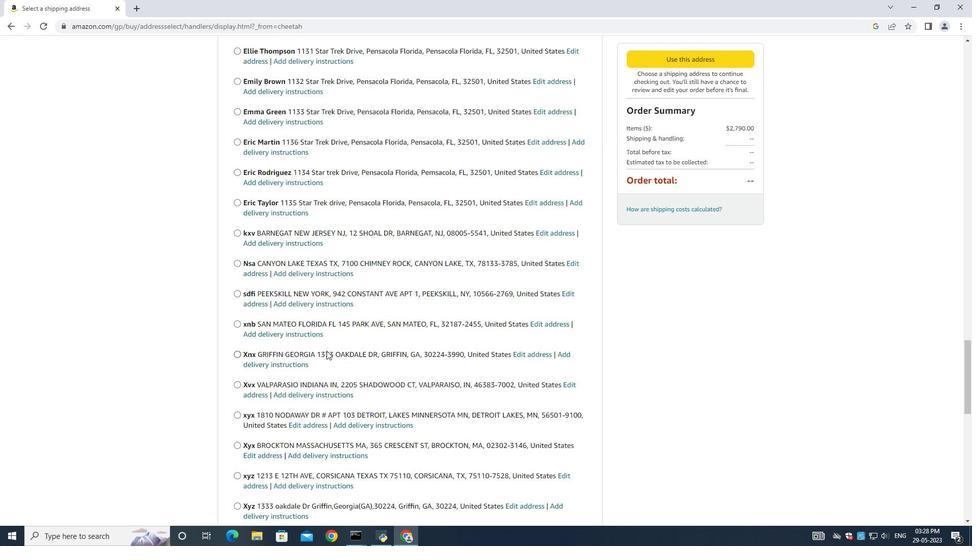 
Action: Mouse scrolled (332, 351) with delta (0, 0)
Screenshot: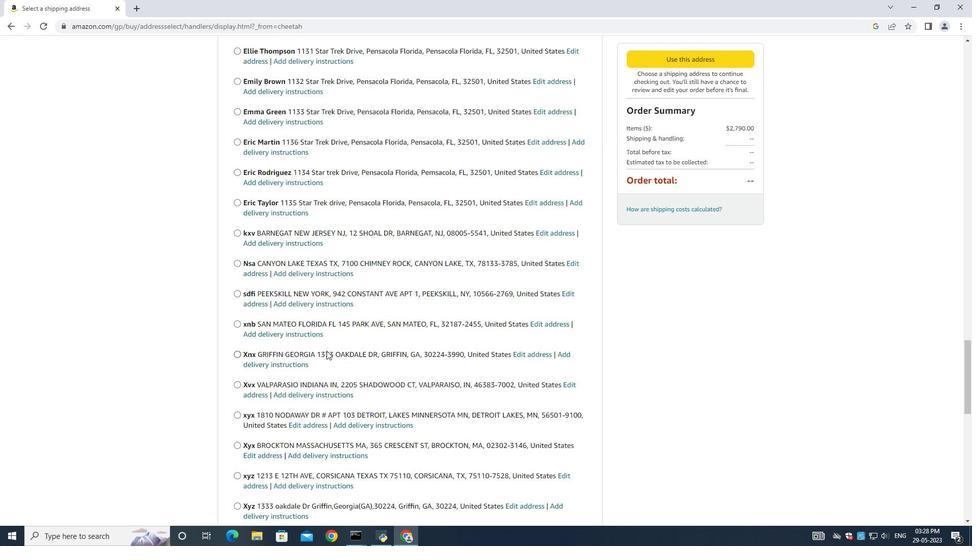 
Action: Mouse scrolled (332, 351) with delta (0, 0)
Screenshot: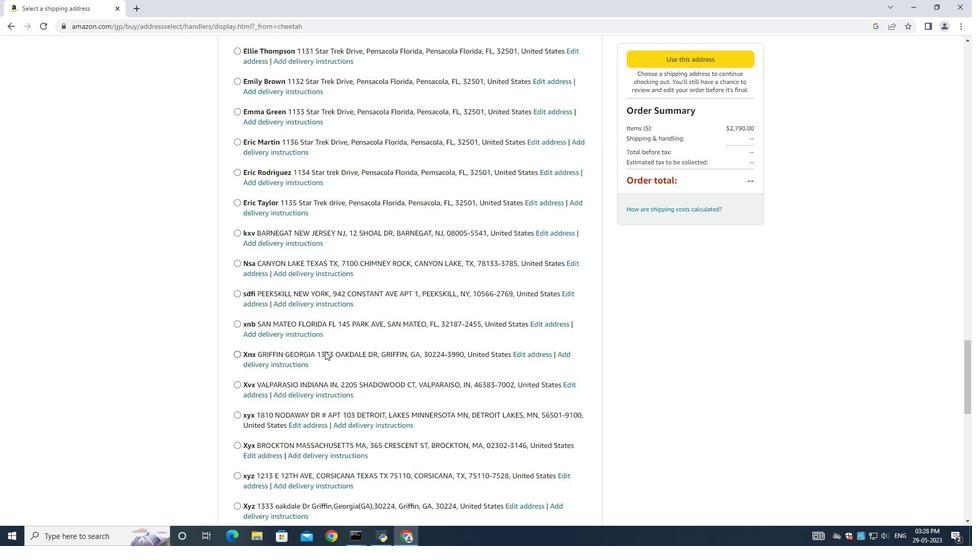 
Action: Mouse moved to (331, 351)
Screenshot: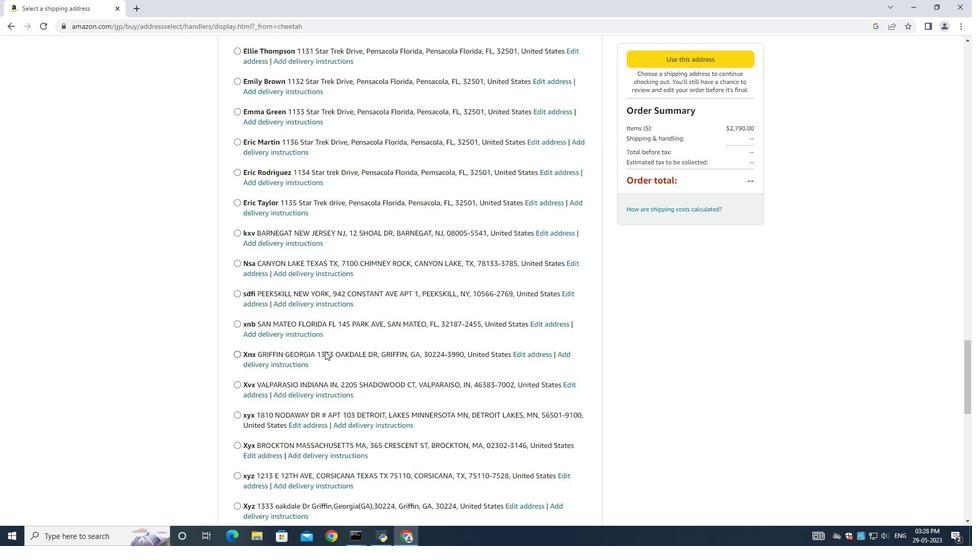 
Action: Mouse scrolled (331, 351) with delta (0, 0)
Screenshot: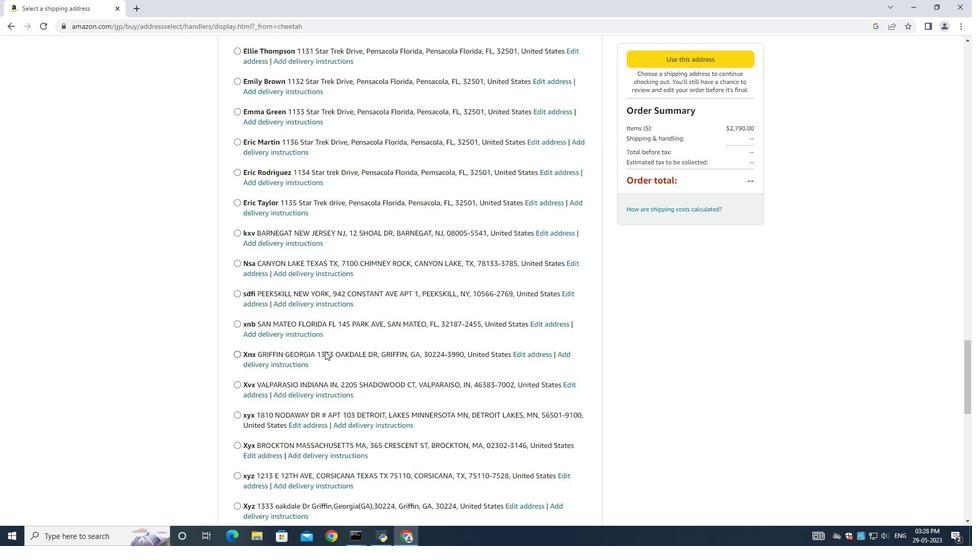 
Action: Mouse moved to (325, 351)
Screenshot: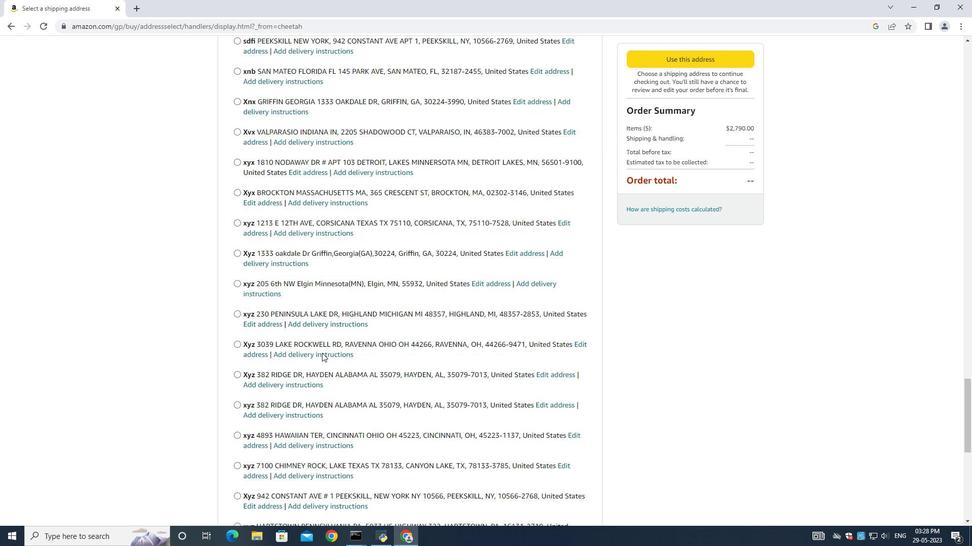 
Action: Mouse scrolled (325, 351) with delta (0, 0)
Screenshot: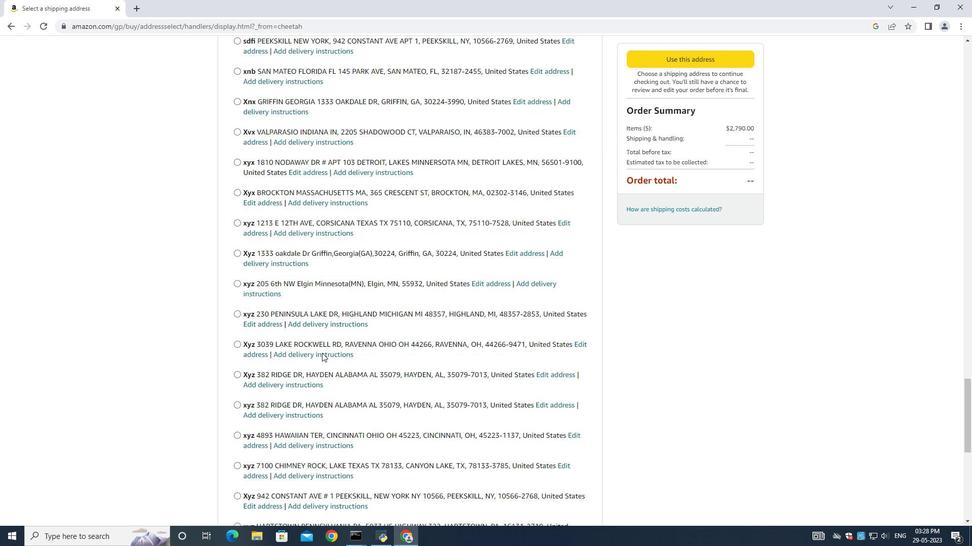 
Action: Mouse moved to (323, 352)
Screenshot: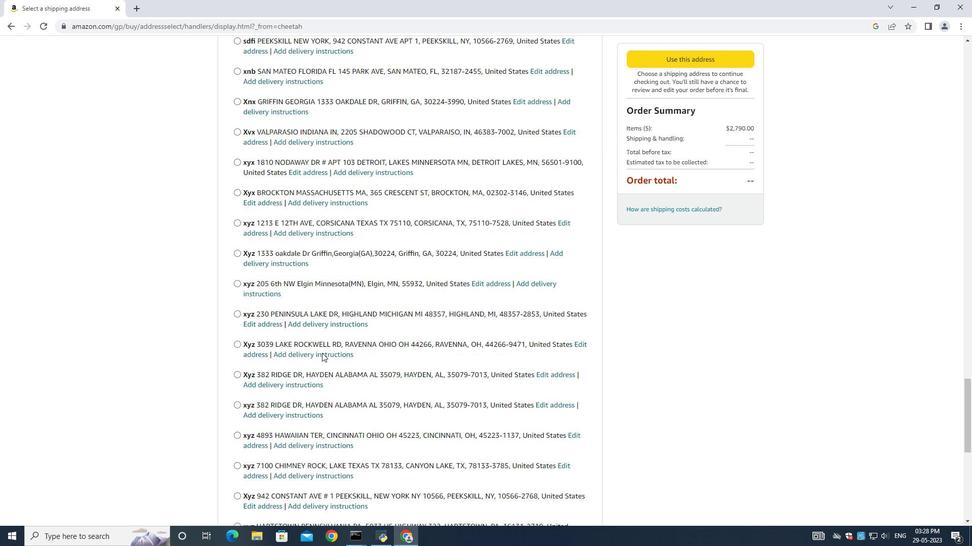 
Action: Mouse scrolled (323, 352) with delta (0, 0)
Screenshot: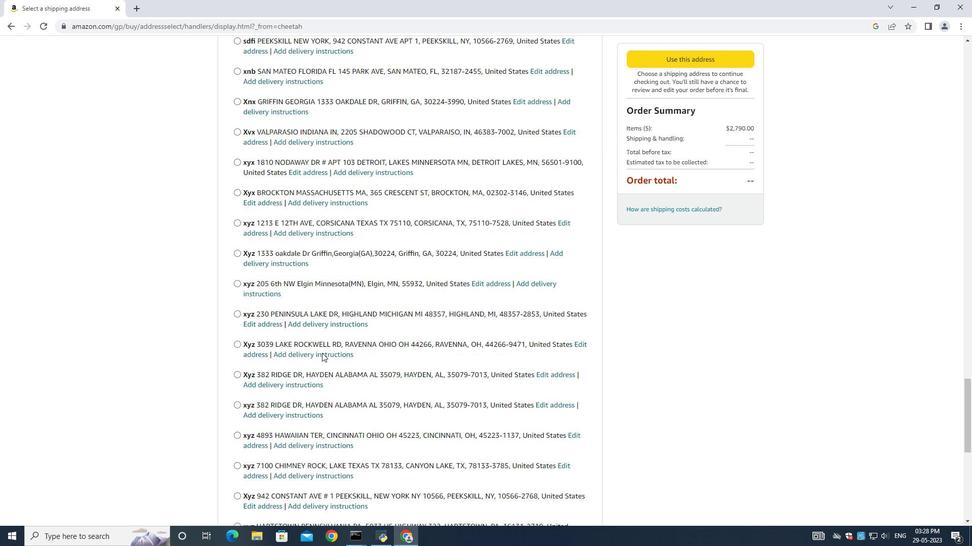 
Action: Mouse moved to (323, 353)
Screenshot: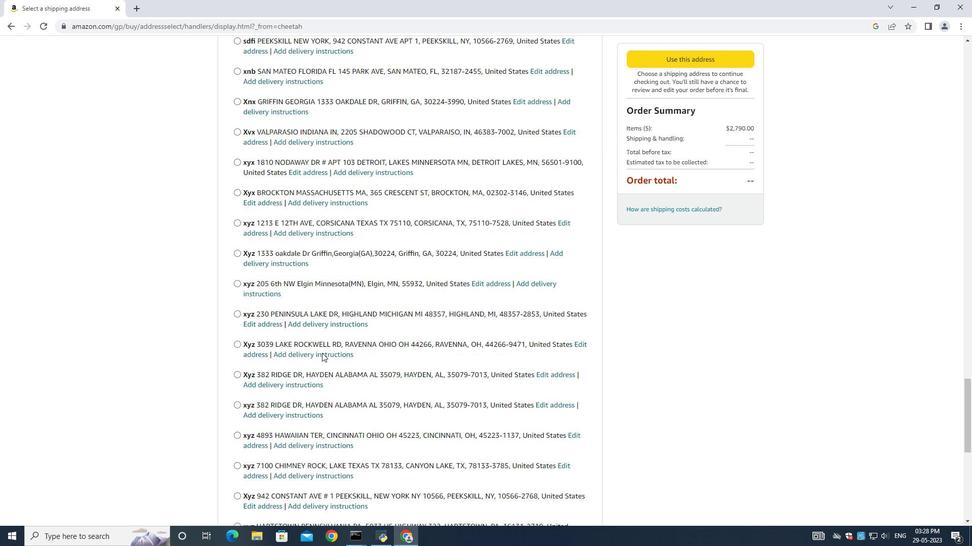 
Action: Mouse scrolled (323, 352) with delta (0, 0)
Screenshot: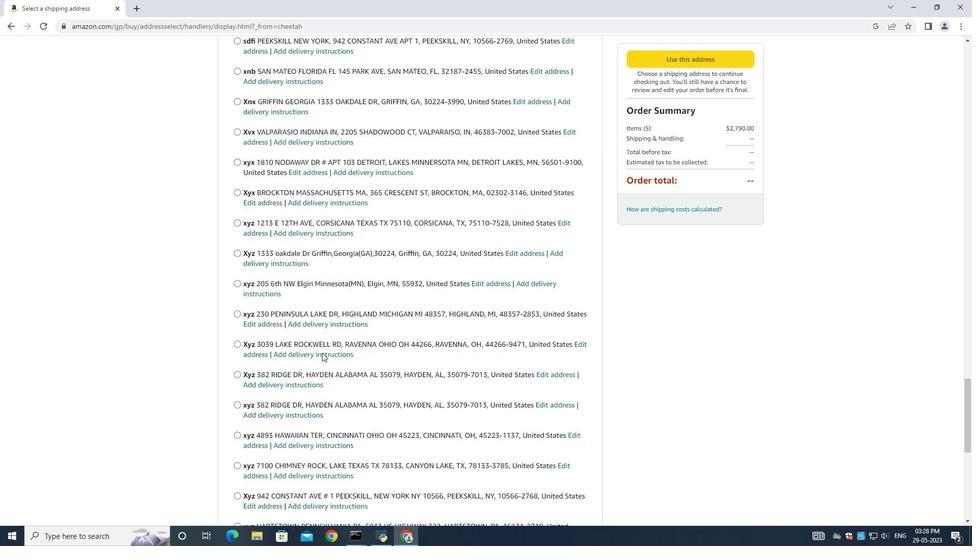 
Action: Mouse scrolled (323, 352) with delta (0, 0)
Screenshot: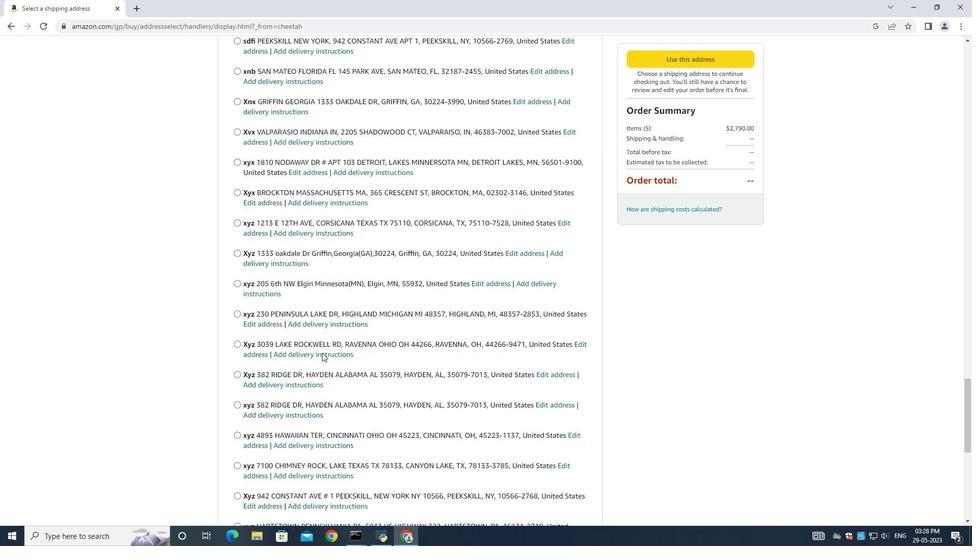 
Action: Mouse moved to (322, 353)
Screenshot: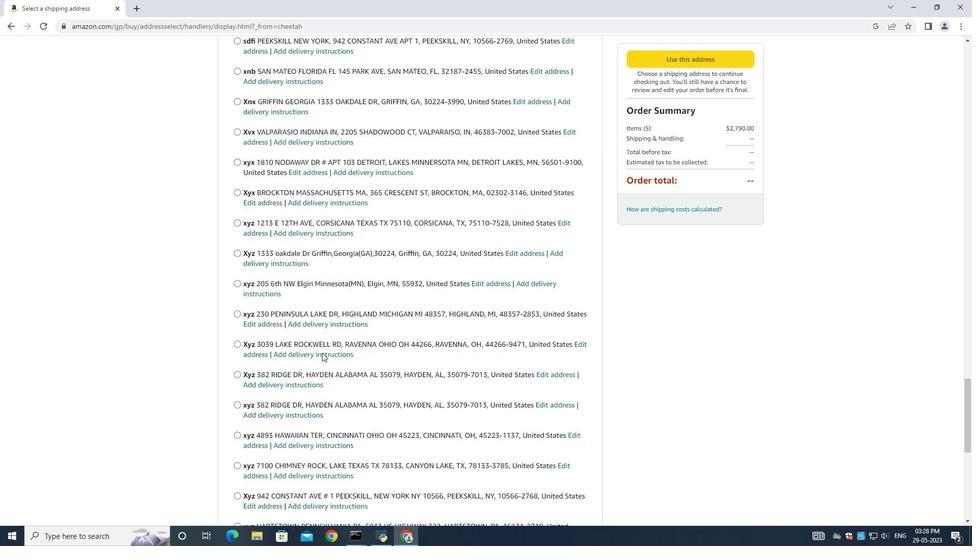 
Action: Mouse scrolled (322, 352) with delta (0, 0)
Screenshot: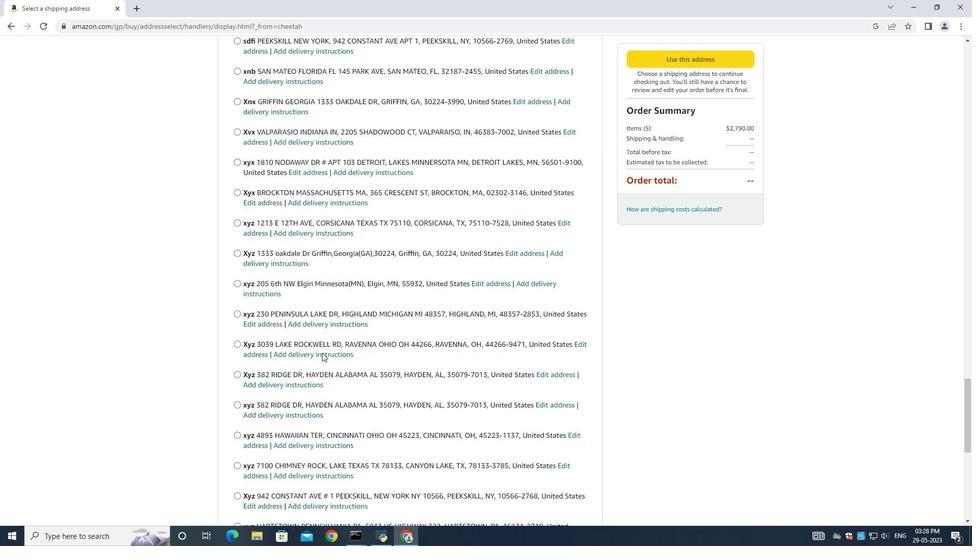 
Action: Mouse moved to (322, 353)
Screenshot: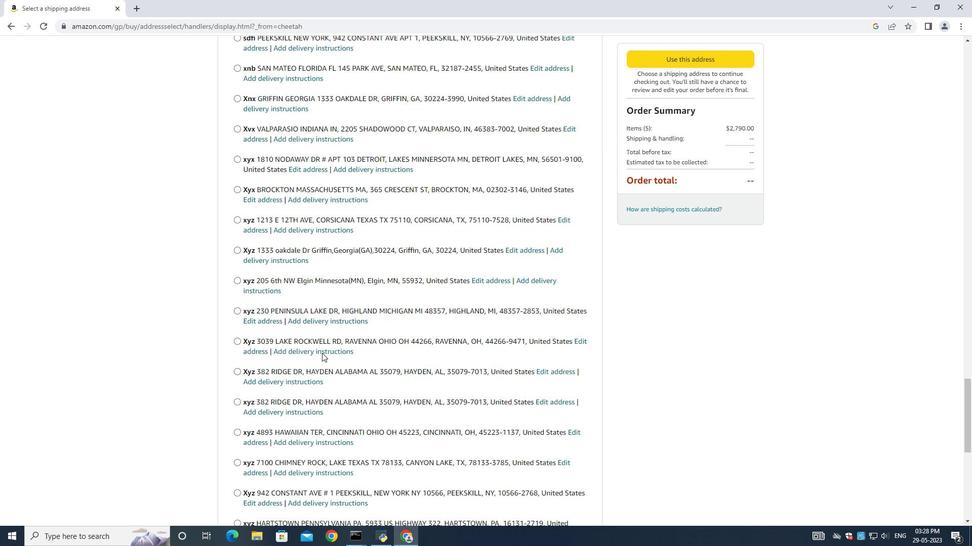 
Action: Mouse scrolled (322, 352) with delta (0, 0)
Screenshot: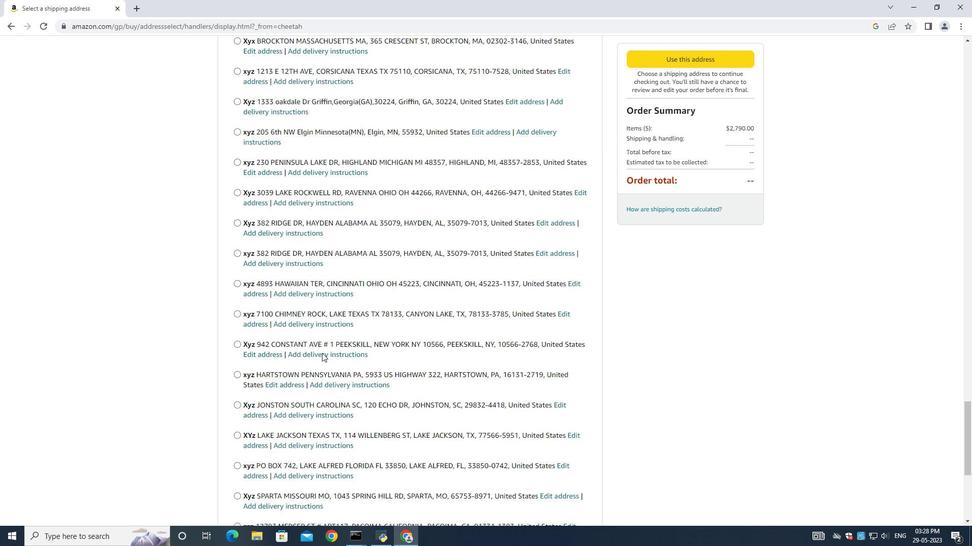 
Action: Mouse scrolled (322, 352) with delta (0, 0)
Screenshot: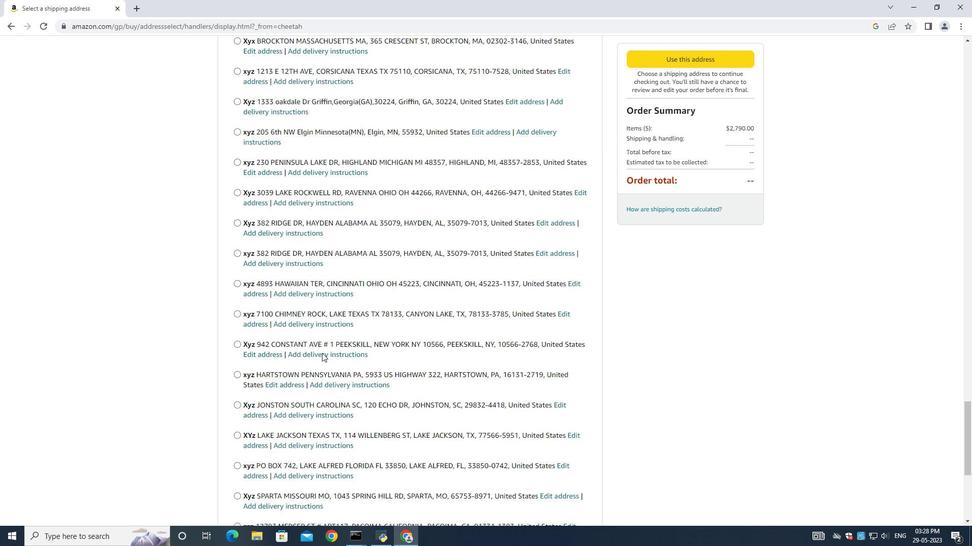 
Action: Mouse scrolled (322, 352) with delta (0, 0)
Screenshot: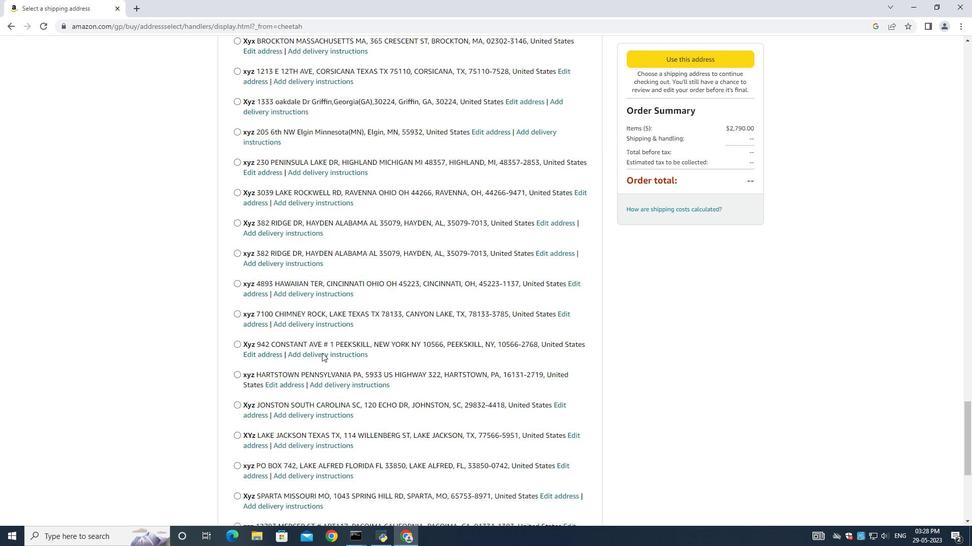 
Action: Mouse moved to (322, 352)
Screenshot: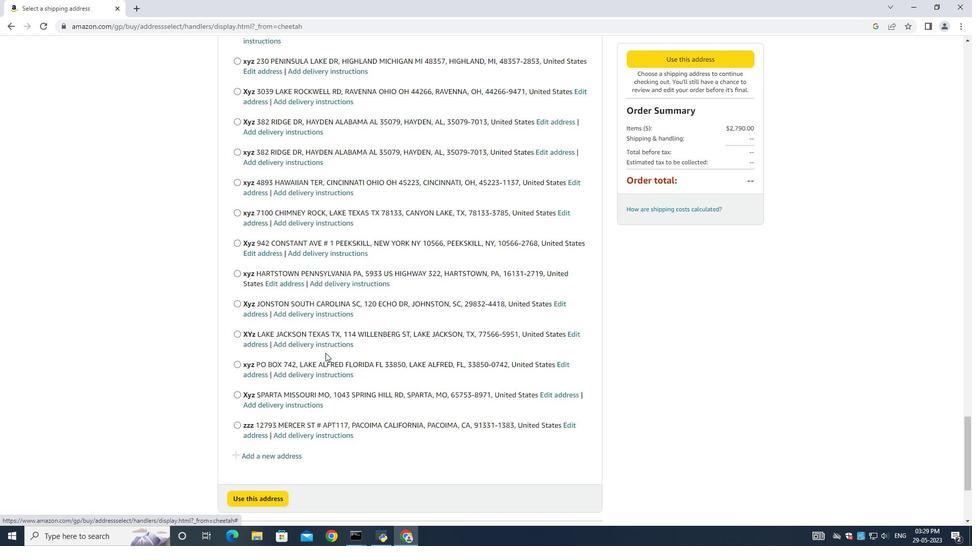 
Action: Mouse scrolled (322, 351) with delta (0, 0)
Screenshot: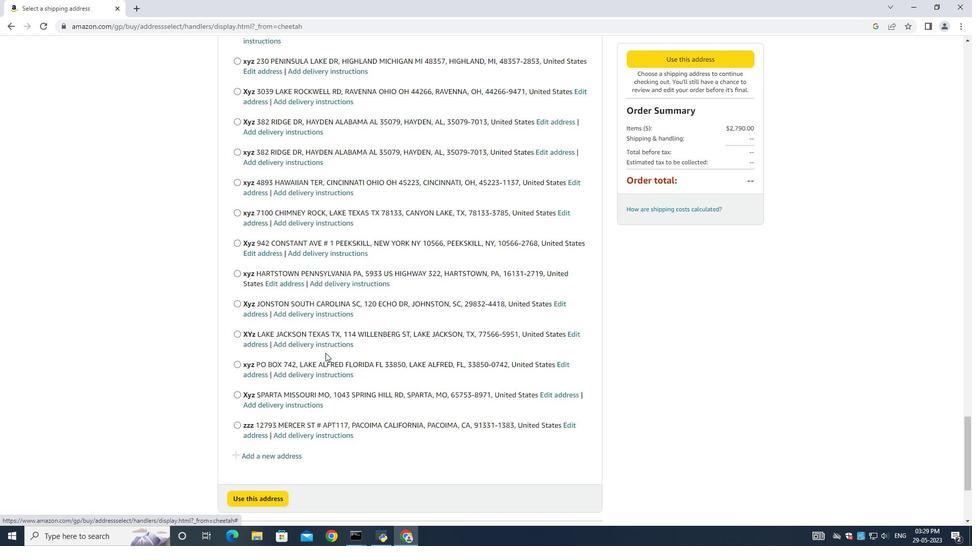 
Action: Mouse moved to (322, 352)
Screenshot: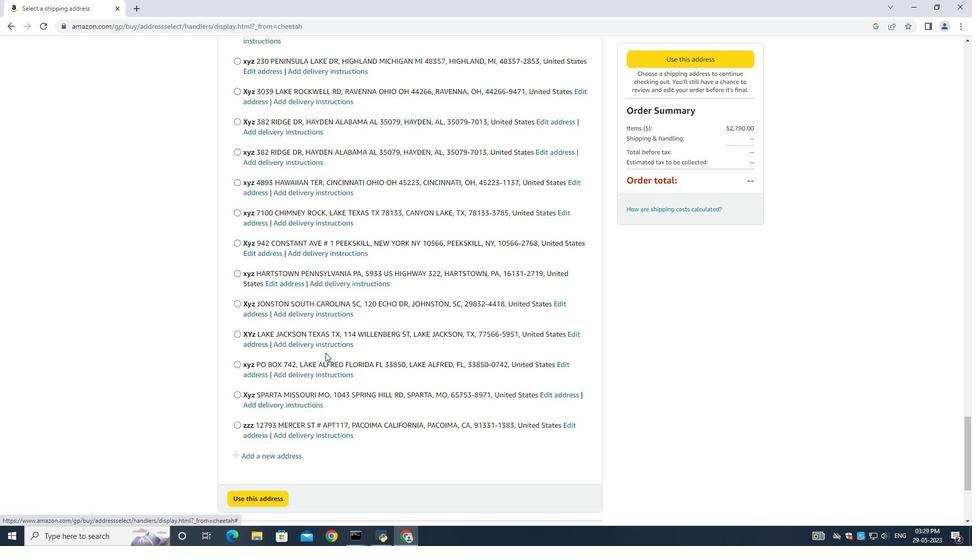 
Action: Mouse scrolled (322, 351) with delta (0, 0)
Screenshot: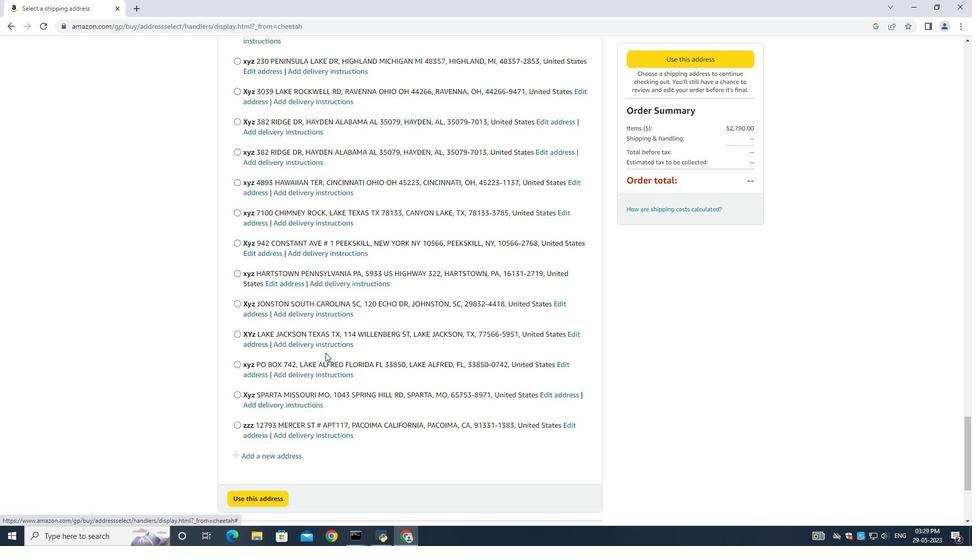 
Action: Mouse moved to (325, 353)
Screenshot: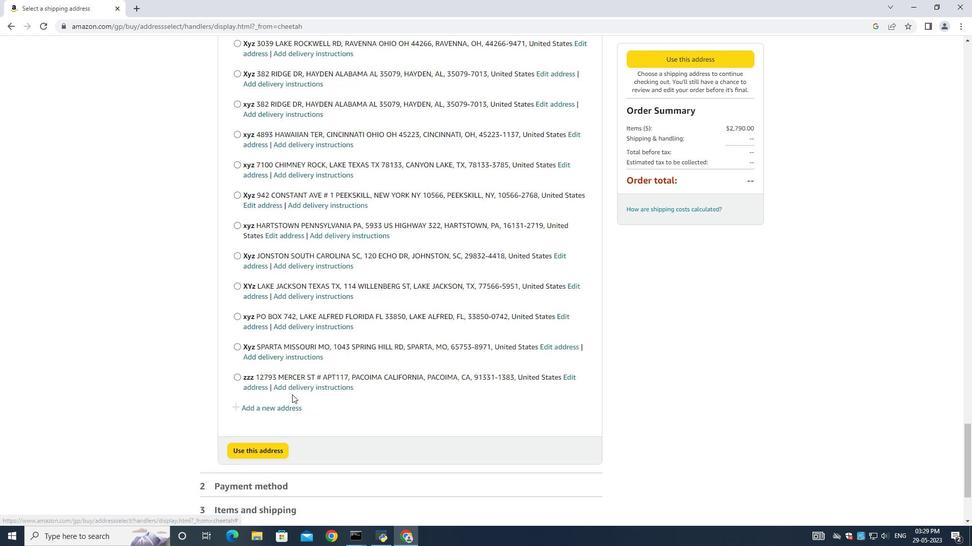 
Action: Mouse scrolled (325, 352) with delta (0, 0)
Screenshot: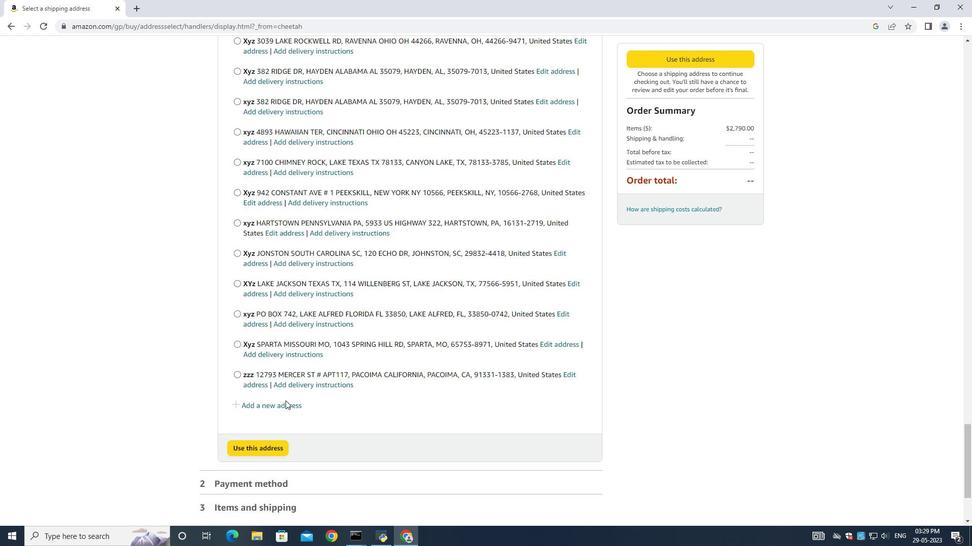 
Action: Mouse moved to (280, 404)
Screenshot: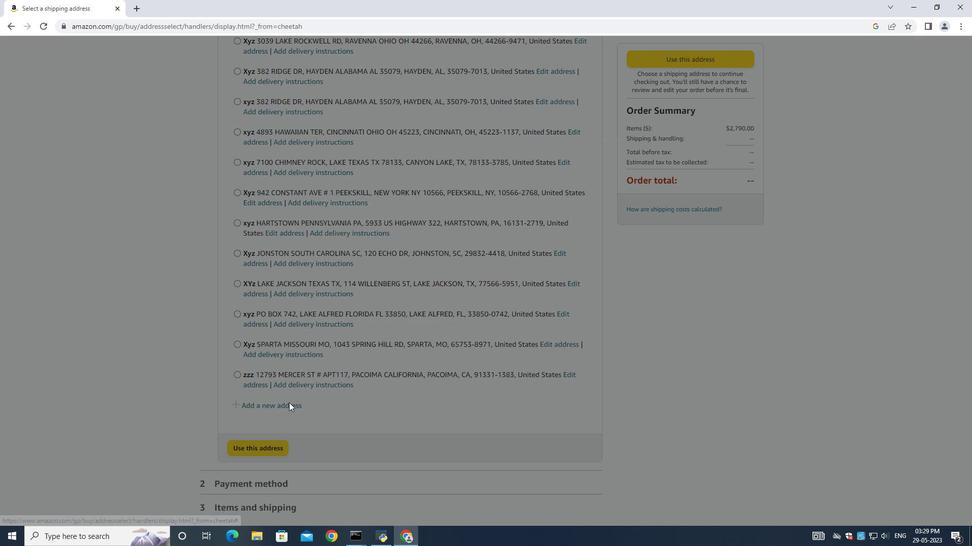 
Action: Mouse pressed left at (280, 404)
Screenshot: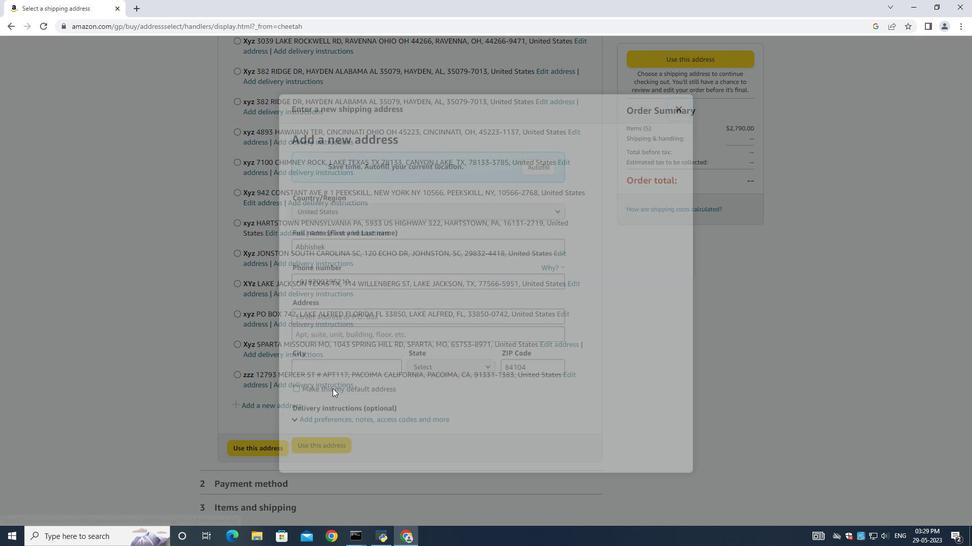 
Action: Mouse moved to (395, 252)
Screenshot: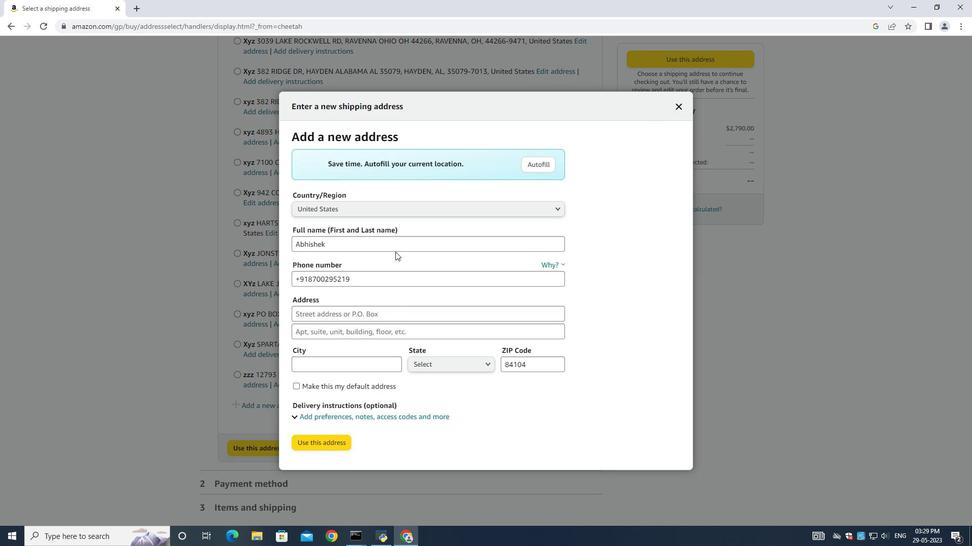
Action: Mouse pressed left at (395, 252)
Screenshot: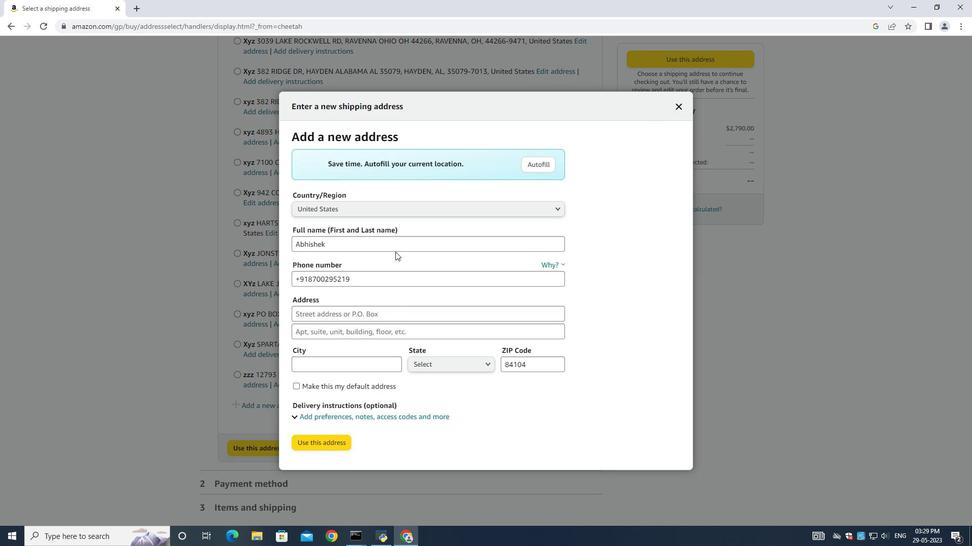 
Action: Mouse moved to (395, 252)
Screenshot: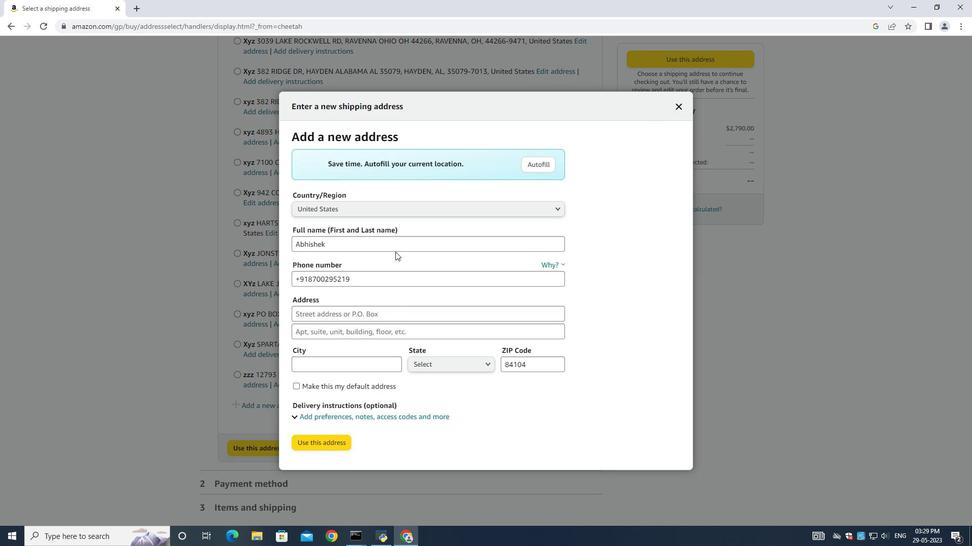 
Action: Key pressed ctrl+A<Key.backspace>
Screenshot: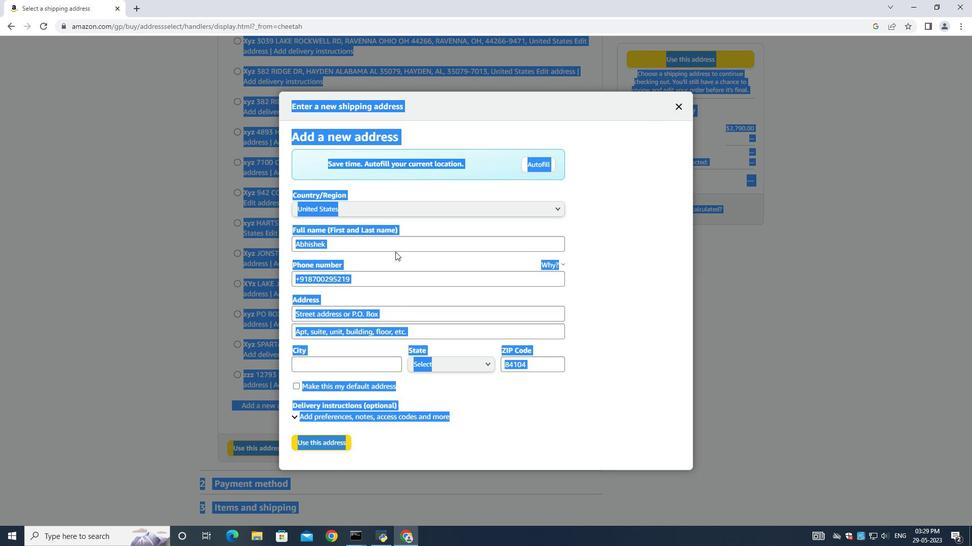 
Action: Mouse moved to (394, 252)
Screenshot: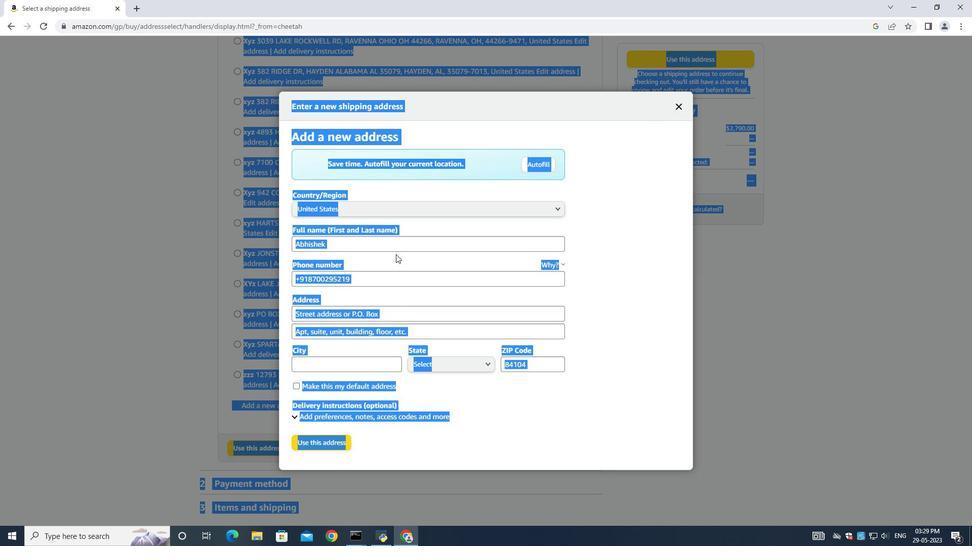 
Action: Mouse pressed left at (394, 252)
Screenshot: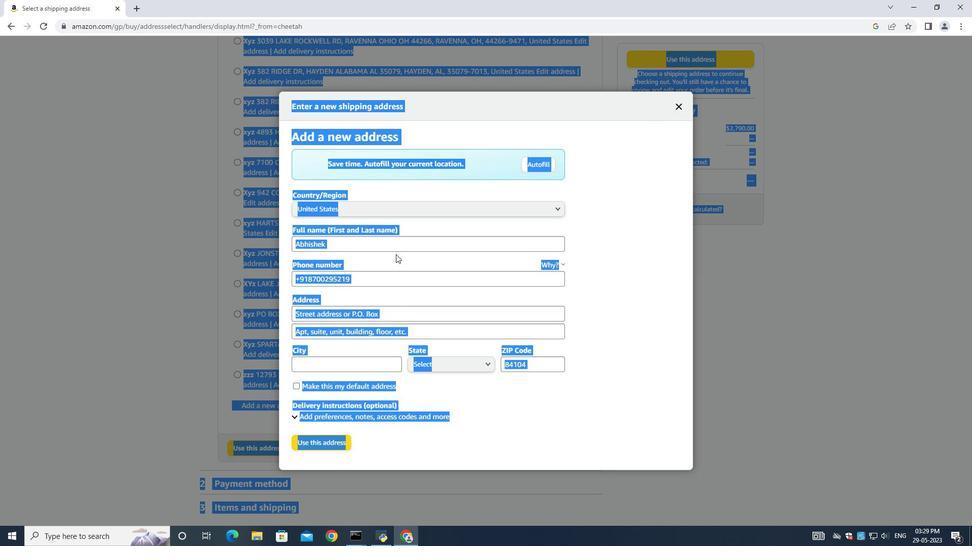 
Action: Mouse moved to (395, 252)
Screenshot: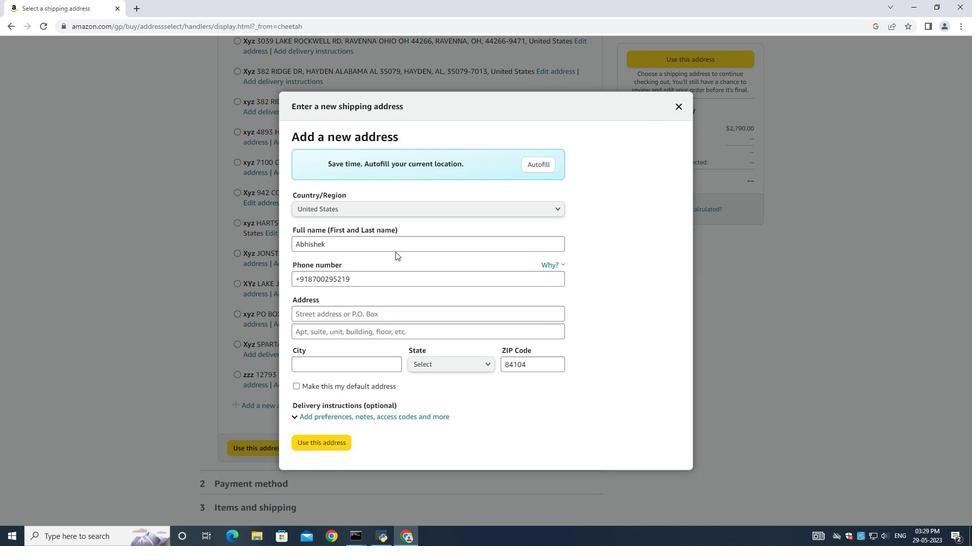 
Action: Mouse pressed left at (395, 252)
Screenshot: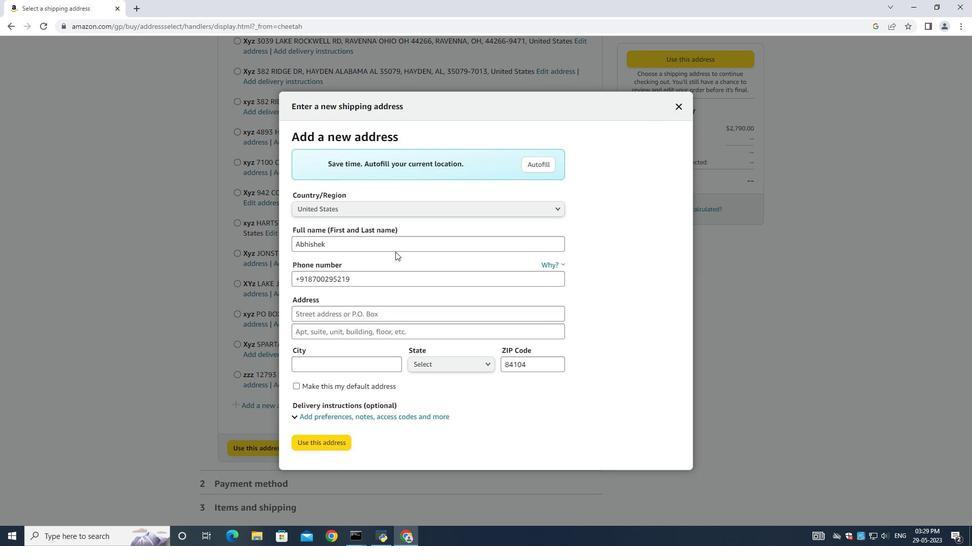 
Action: Mouse pressed left at (395, 252)
Screenshot: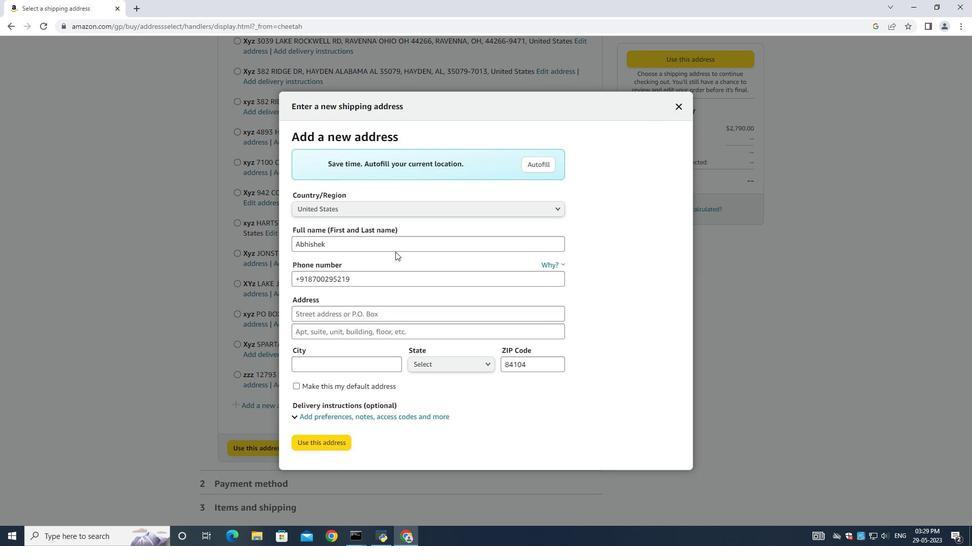 
Action: Mouse moved to (394, 248)
Screenshot: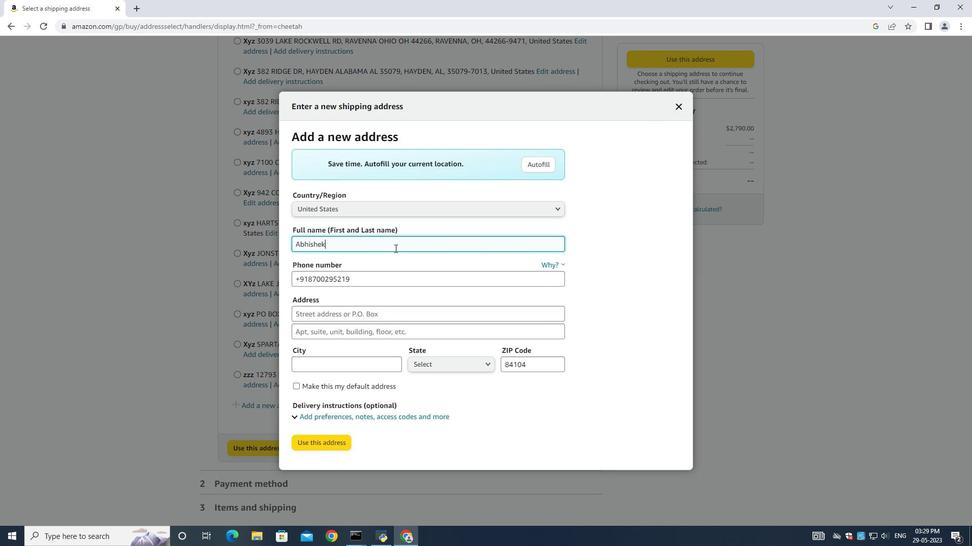 
Action: Mouse pressed left at (394, 248)
Screenshot: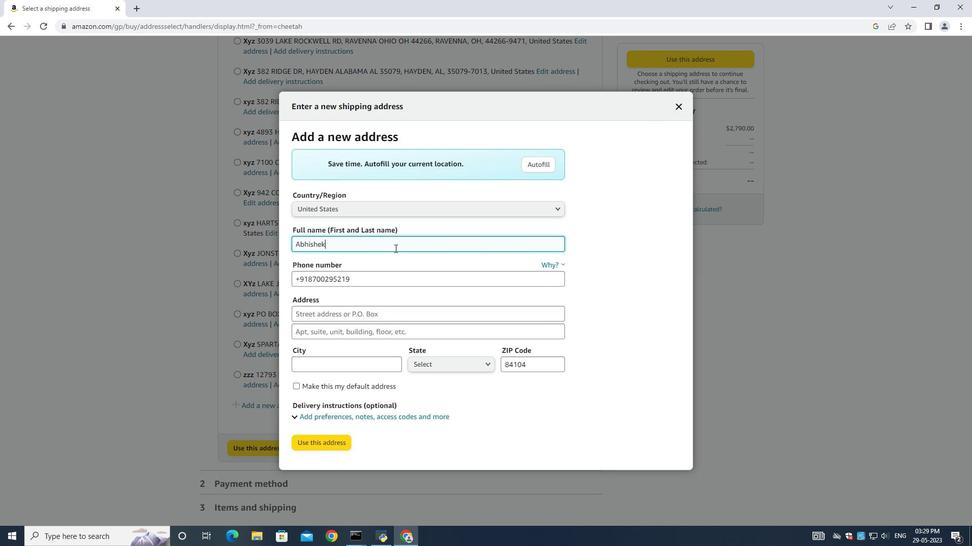 
Action: Key pressed ctrl+A<Key.backspace><Key.shift><Key.shift><Key.shift><Key.shift><Key.shift><Key.shift><Key.shift><Key.shift><Key.shift><Key.shift><Key.shift><Key.shift><Key.shift><Key.shift><Key.shift><Key.shift><Key.shift><Key.shift><Key.shift><Key.shift><Key.shift><Key.shift><Key.shift><Key.shift><Key.shift><Key.shift><Key.shift><Key.shift><Key.shift><Key.shift><Key.shift><Key.shift><Key.shift><Key.shift><Key.shift><Key.shift><Key.shift><Key.shift><Key.shift><Key.shift><Key.shift><Key.shift><Key.shift><Key.shift><Key.shift><Key.shift><Key.shift><Key.shift><Key.shift><Key.shift><Key.shift><Key.shift><Key.shift><Key.shift>Ethan<Key.space><Key.shift>Kinf<Key.backspace>g<Key.space>
Screenshot: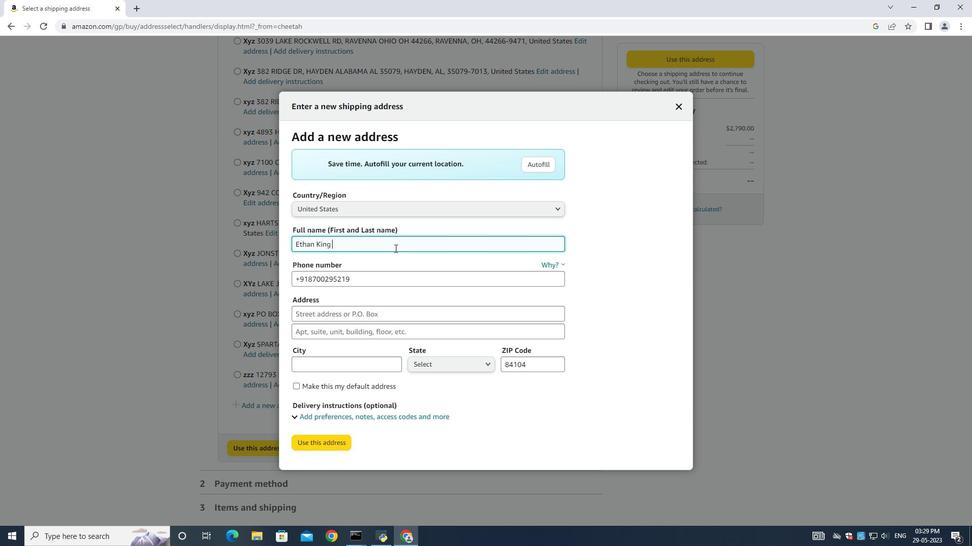 
Action: Mouse moved to (391, 269)
Screenshot: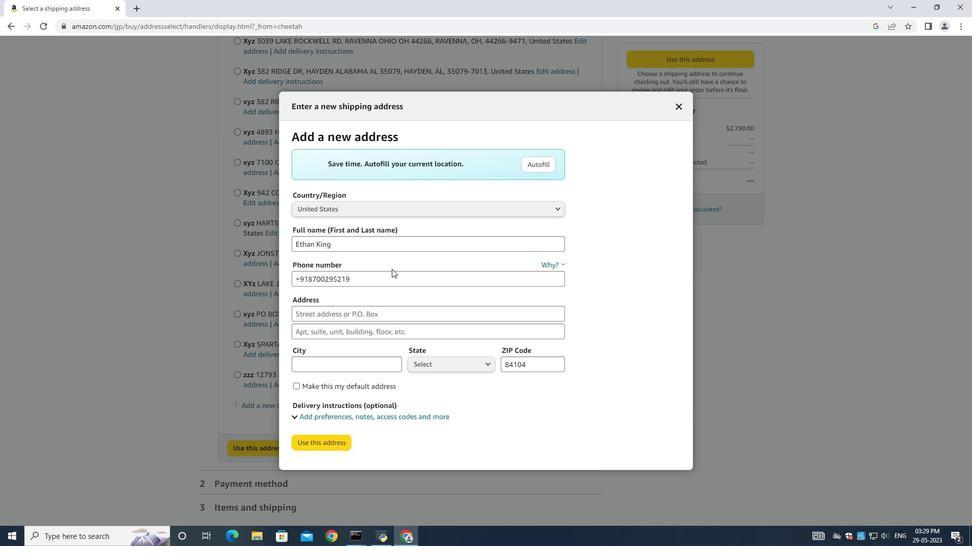 
Action: Mouse pressed left at (391, 269)
Screenshot: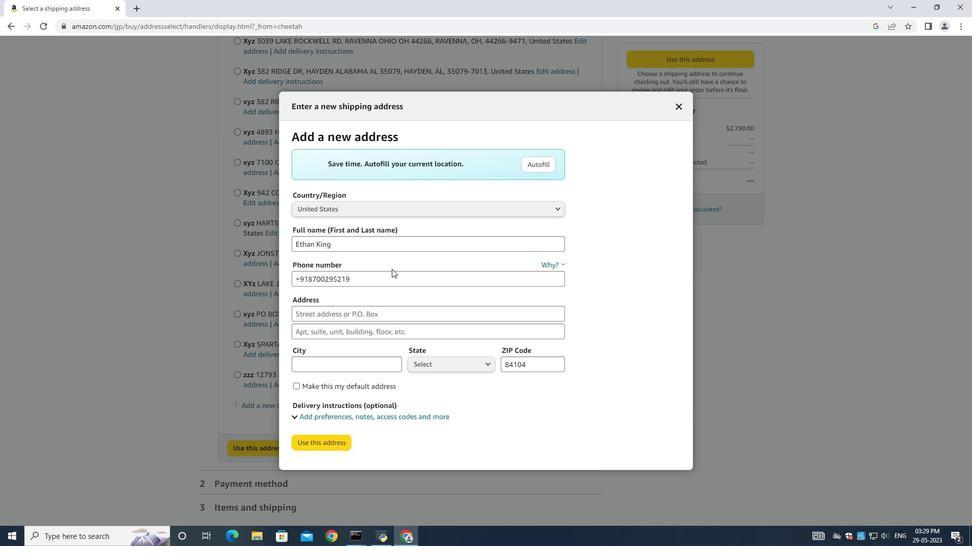 
Action: Mouse moved to (388, 278)
Screenshot: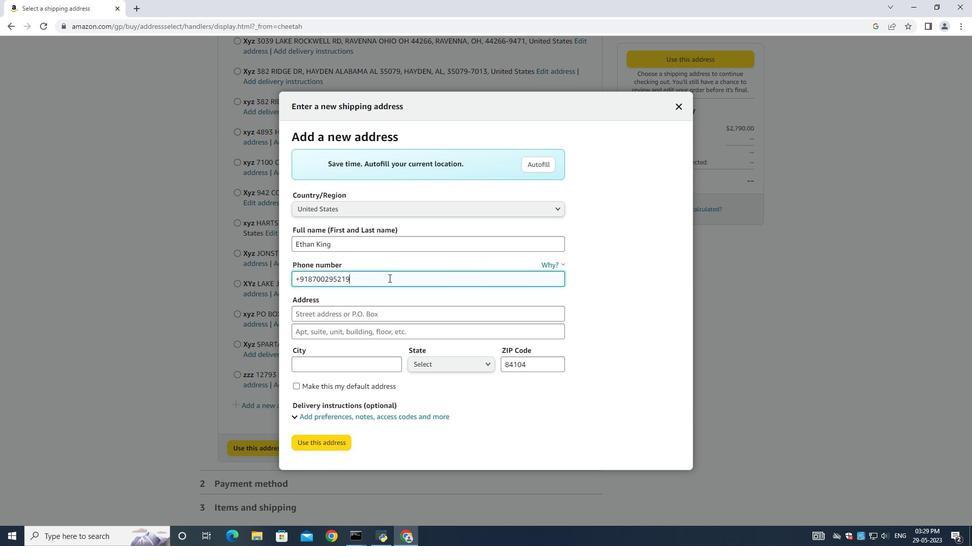 
Action: Mouse pressed left at (388, 278)
Screenshot: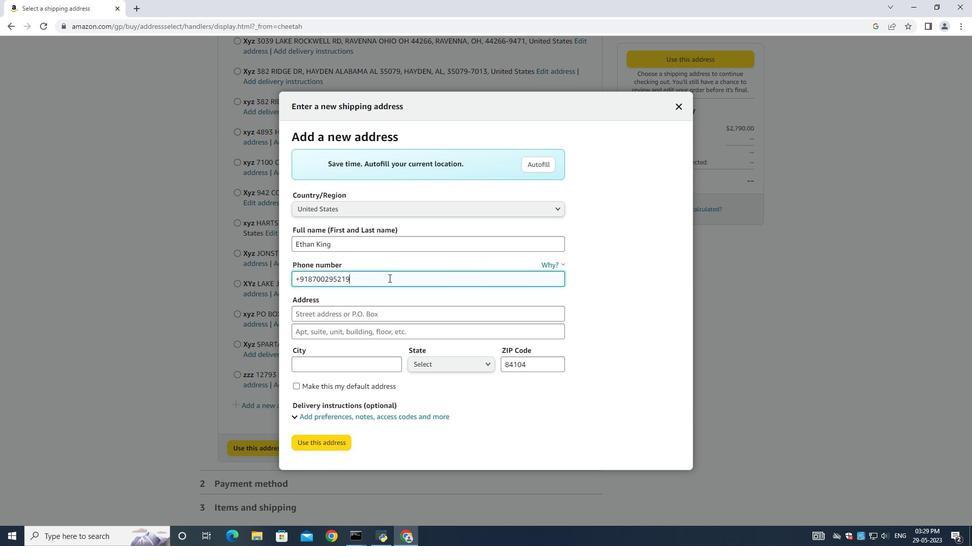
Action: Key pressed ctrl+A<Key.backspace>8503109646<Key.tab>1137<Key.space><Key.shift>Star<Key.space>trek<Key.space><Key.shift>Drive<Key.space><Key.tab><Key.shift>Pensacola<Key.space><Key.shift><Key.shift><Key.shift><Key.shift><Key.shift><Key.shift><Key.shift><Key.shift><Key.shift><Key.shift><Key.shift><Key.shift><Key.shift><Key.shift><Key.shift><Key.shift><Key.shift><Key.shift><Key.shift><Key.shift><Key.shift><Key.shift><Key.shift><Key.shift><Key.shift>Florida<Key.tab><Key.shift><Key.shift><Key.shift><Key.shift><Key.shift><Key.shift><Key.shift><Key.shift><Key.shift><Key.shift><Key.shift>Pensacola<Key.space><Key.tab><Key.up>dff<Key.down><Key.enter><Key.tab><Key.backspace>32501
Screenshot: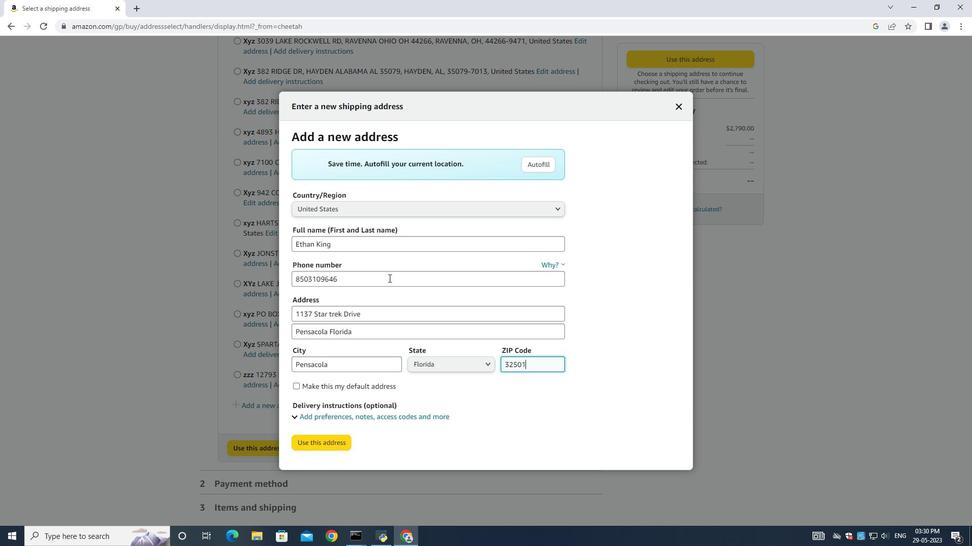 
Action: Mouse moved to (314, 439)
Screenshot: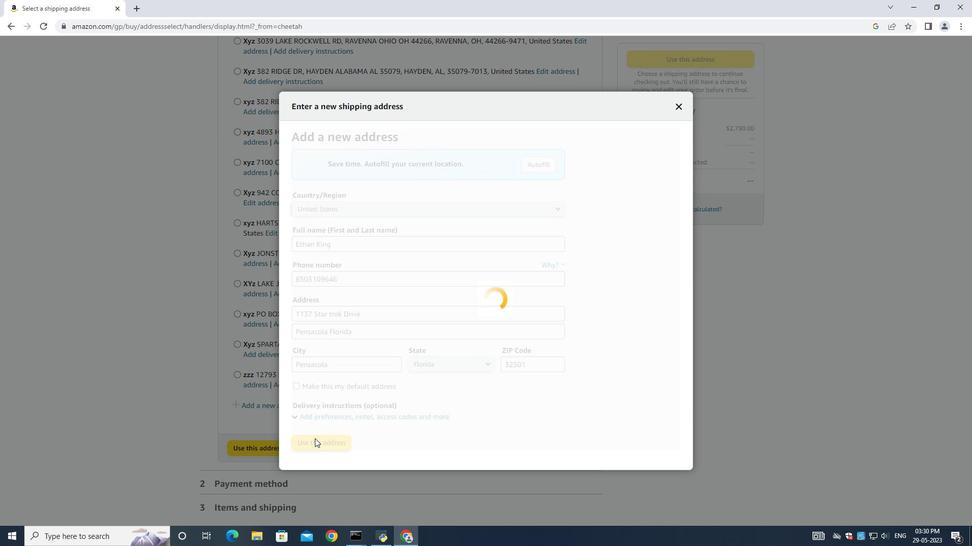 
Action: Mouse pressed left at (314, 439)
Screenshot: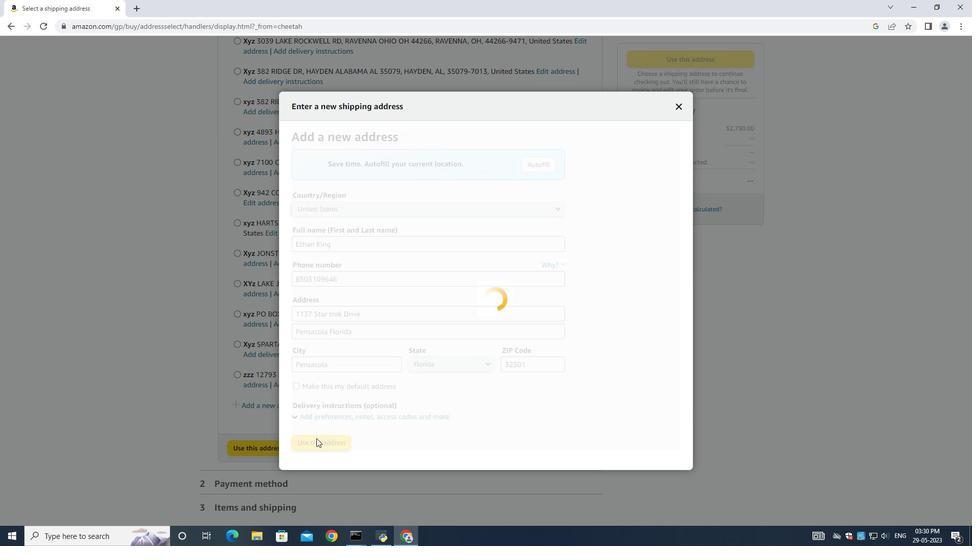 
Action: Mouse moved to (314, 514)
Screenshot: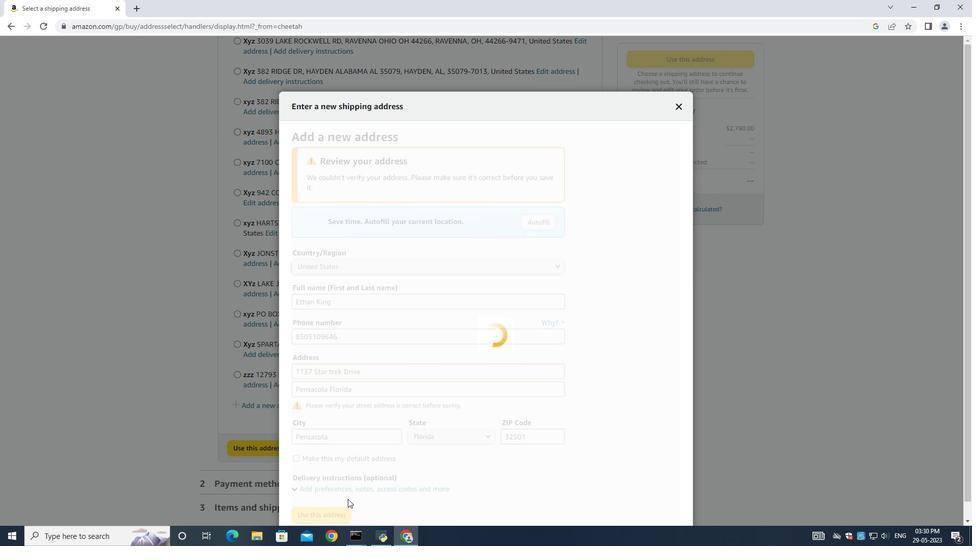 
Action: Mouse pressed left at (314, 514)
Screenshot: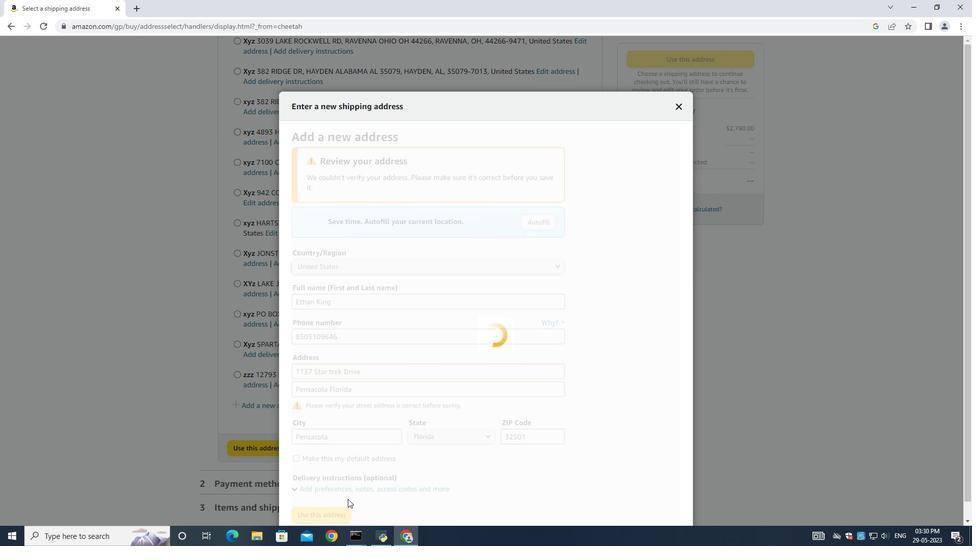 
Action: Mouse moved to (382, 261)
Screenshot: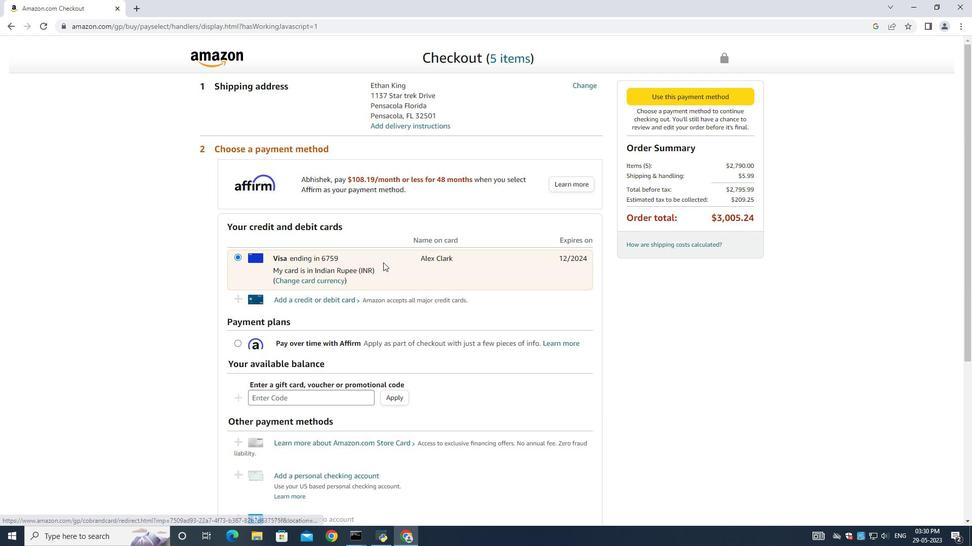 
